 Task: Open Card PPC Ad Campaign in Board Customer Satisfaction Survey Design and Analysis to Workspace Content Strategy and add a team member Softage.1@softage.net, a label Red, a checklist Employee Satisfaction Survey, an attachment from your onedrive, a color Red and finally, add a card description 'Schedule meeting with potential partner company' and a comment 'We should approach this task with a sense of experimentation and exploration, willing to try new things and take risks.'. Add a start date 'Jan 09, 1900' with a due date 'Jan 16, 1900'
Action: Mouse moved to (236, 445)
Screenshot: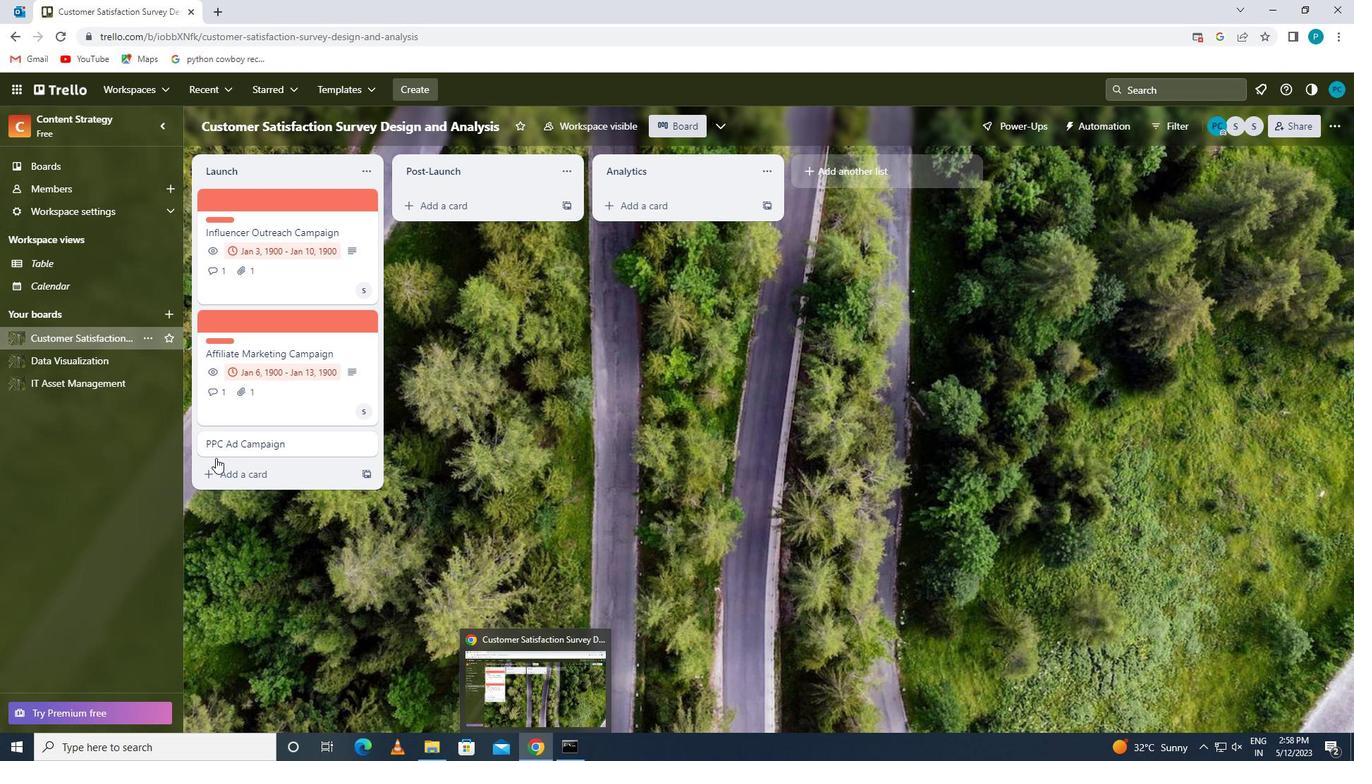 
Action: Mouse pressed left at (236, 445)
Screenshot: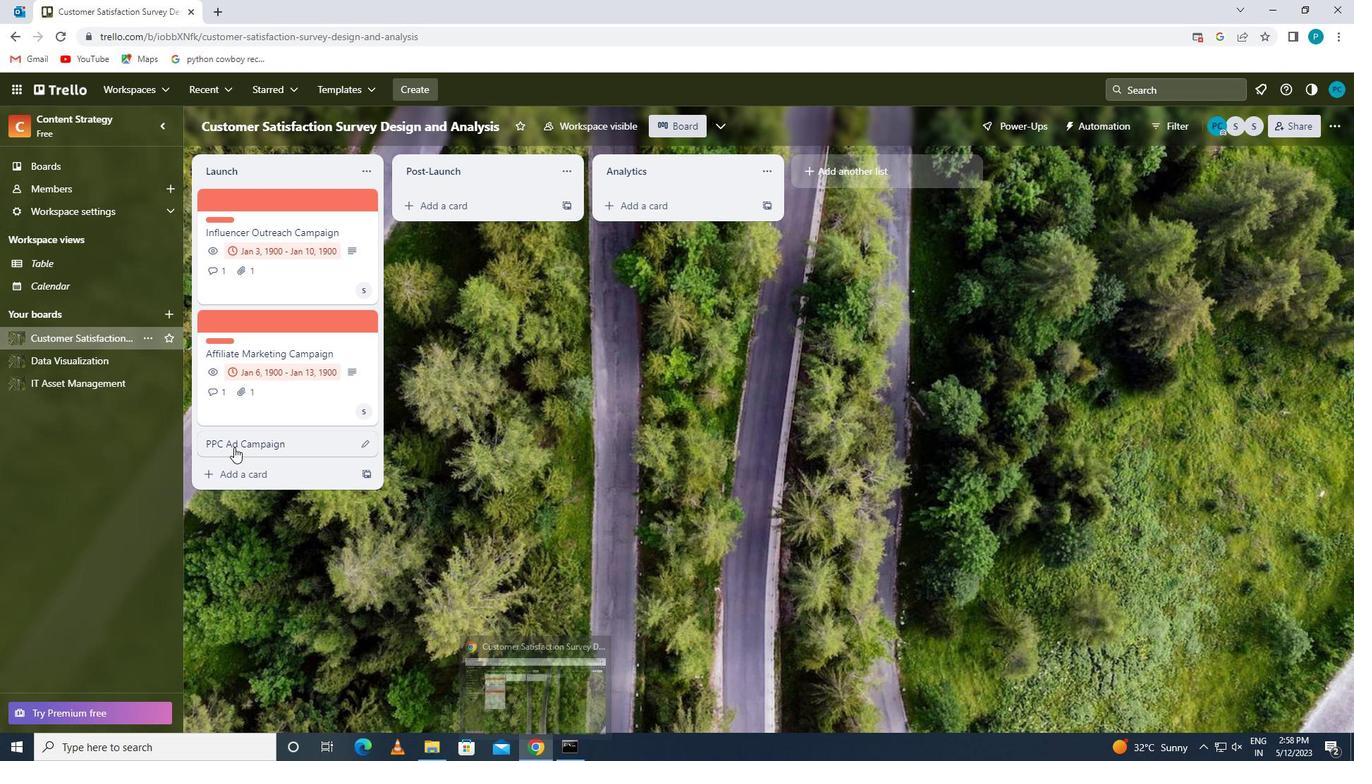 
Action: Mouse moved to (899, 255)
Screenshot: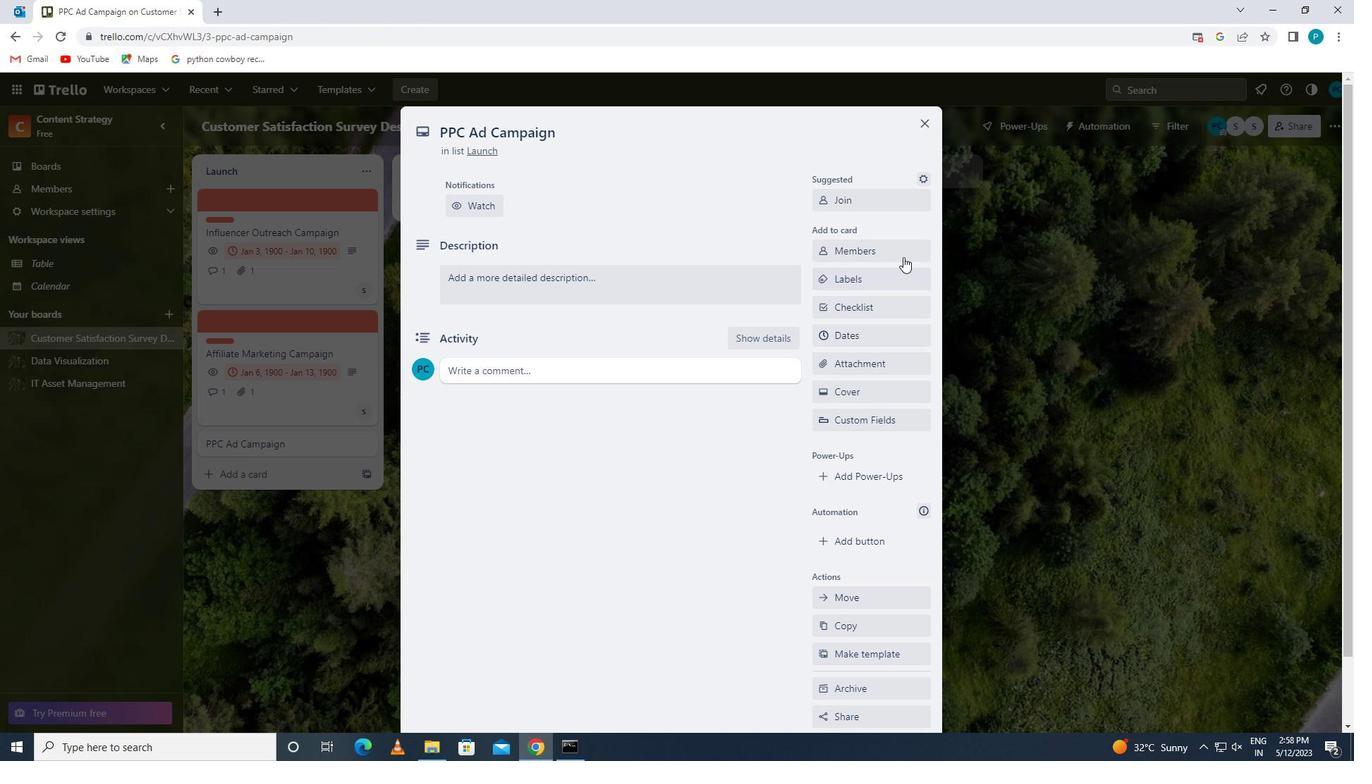 
Action: Mouse pressed left at (899, 255)
Screenshot: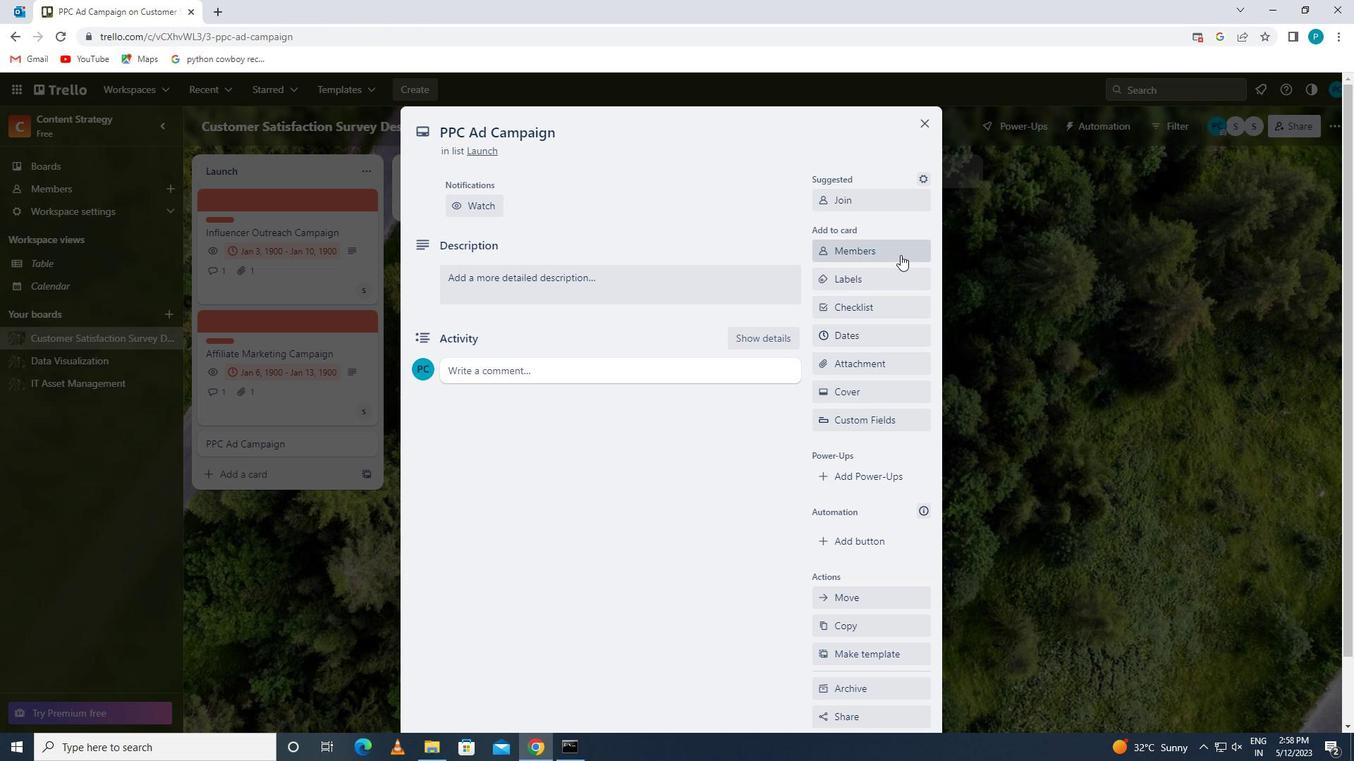 
Action: Mouse moved to (899, 315)
Screenshot: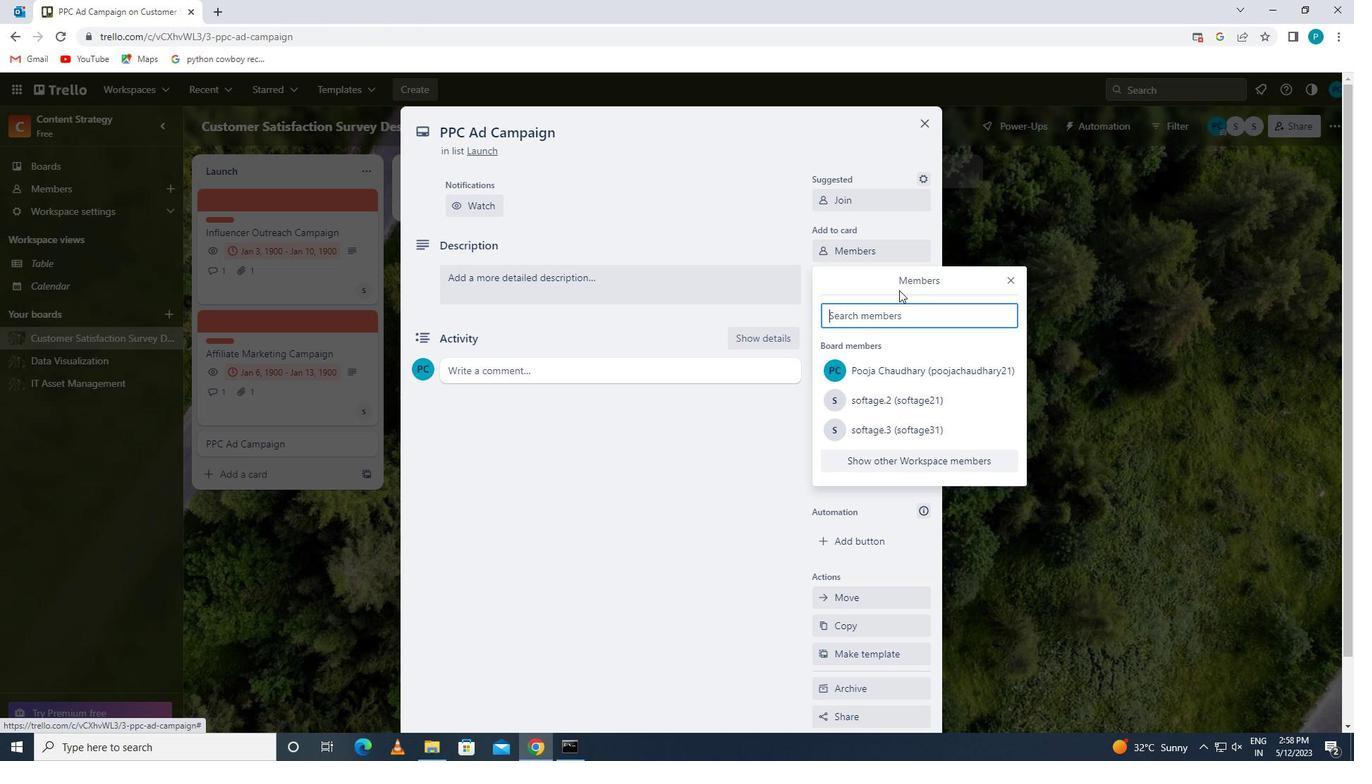 
Action: Mouse pressed left at (899, 315)
Screenshot: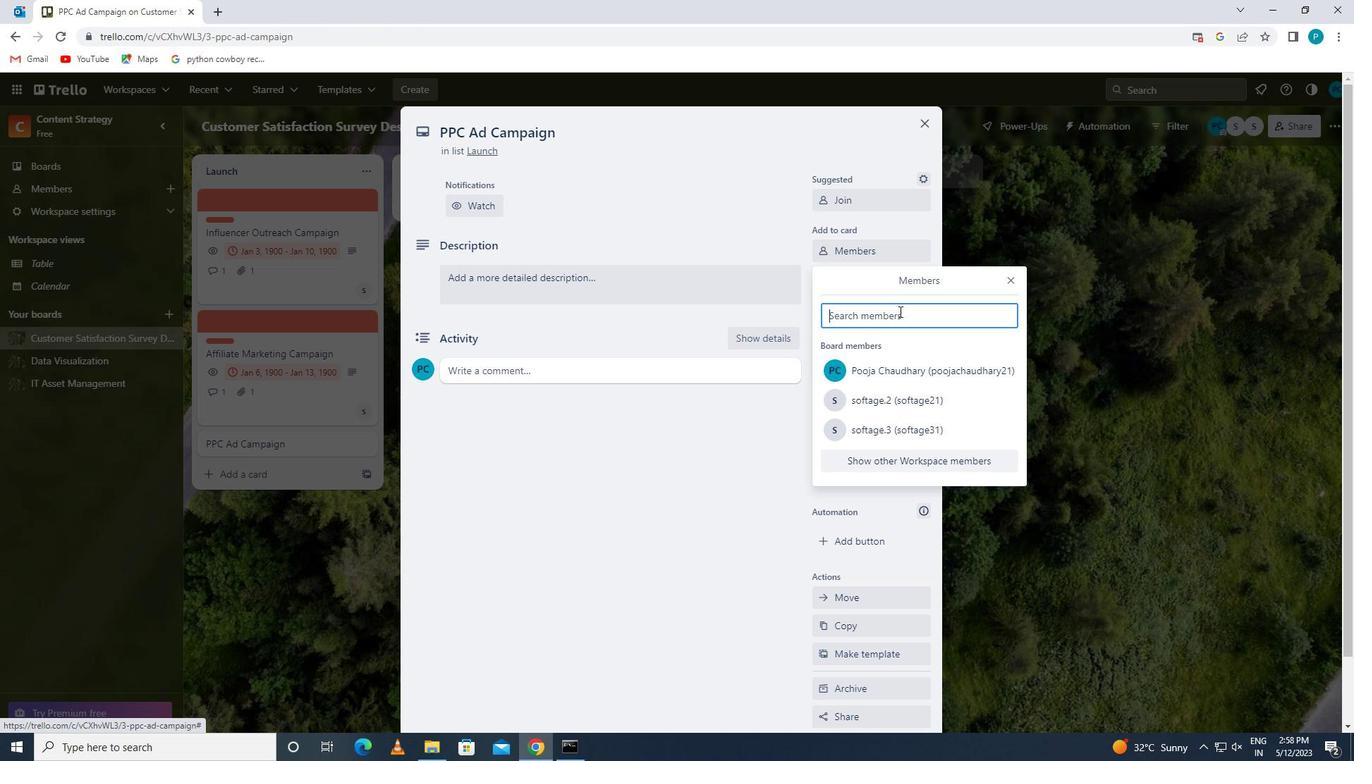 
Action: Key pressed <Key.caps_lock>s<Key.caps_lock>oftage.1
Screenshot: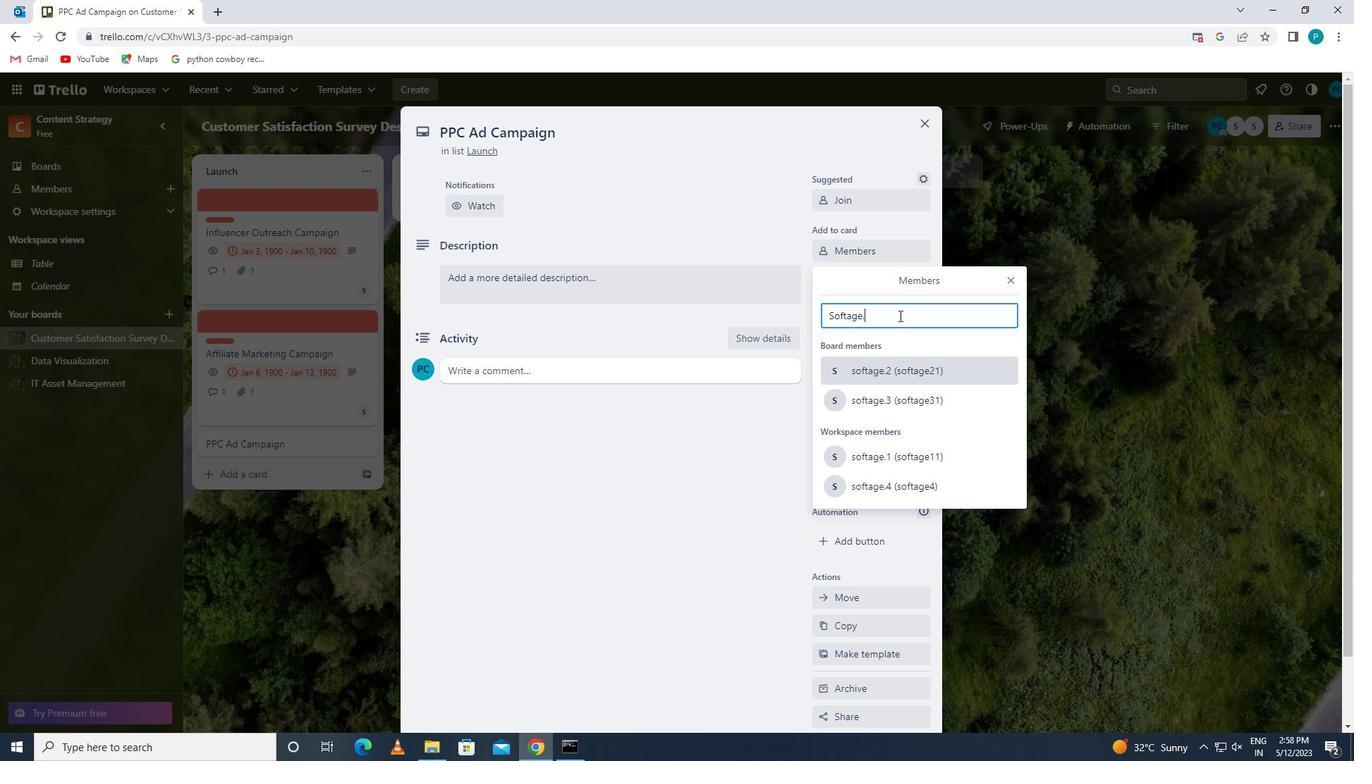 
Action: Mouse moved to (937, 445)
Screenshot: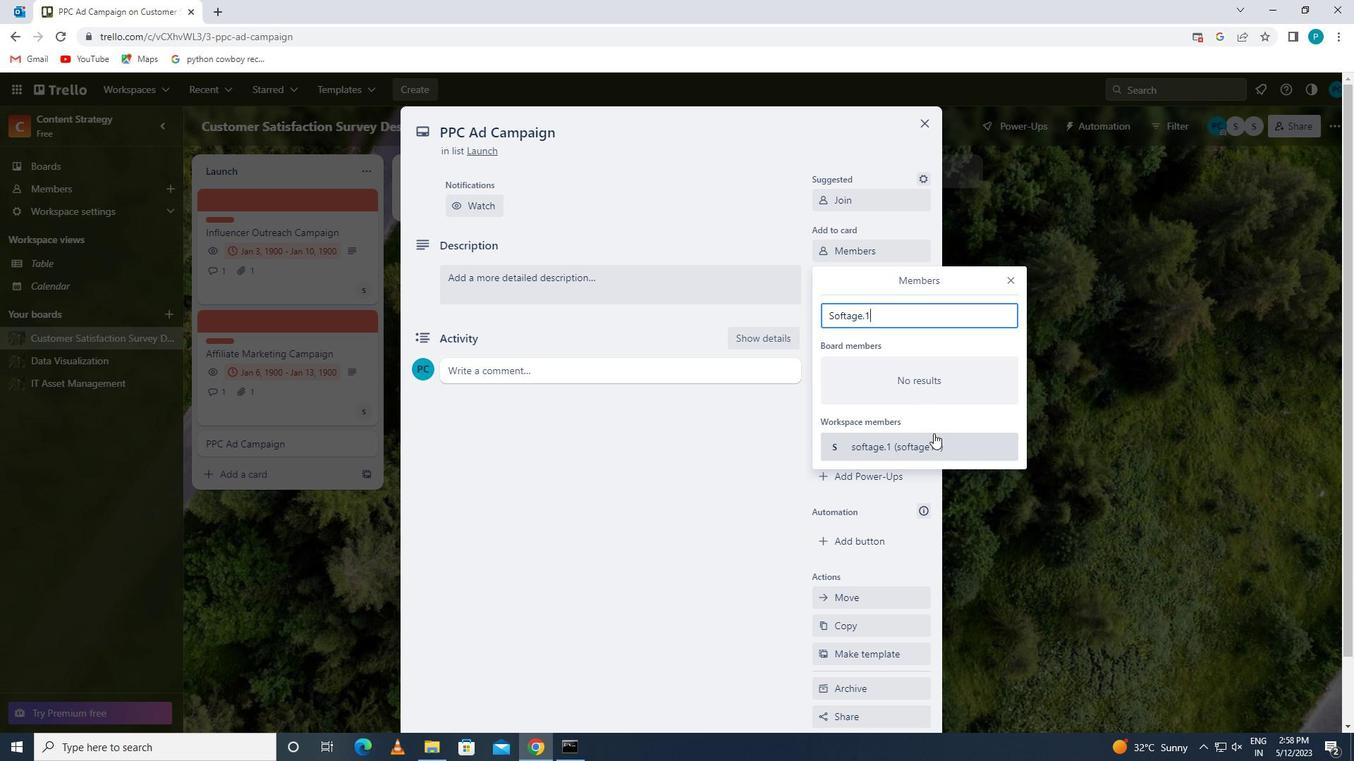 
Action: Mouse pressed left at (937, 445)
Screenshot: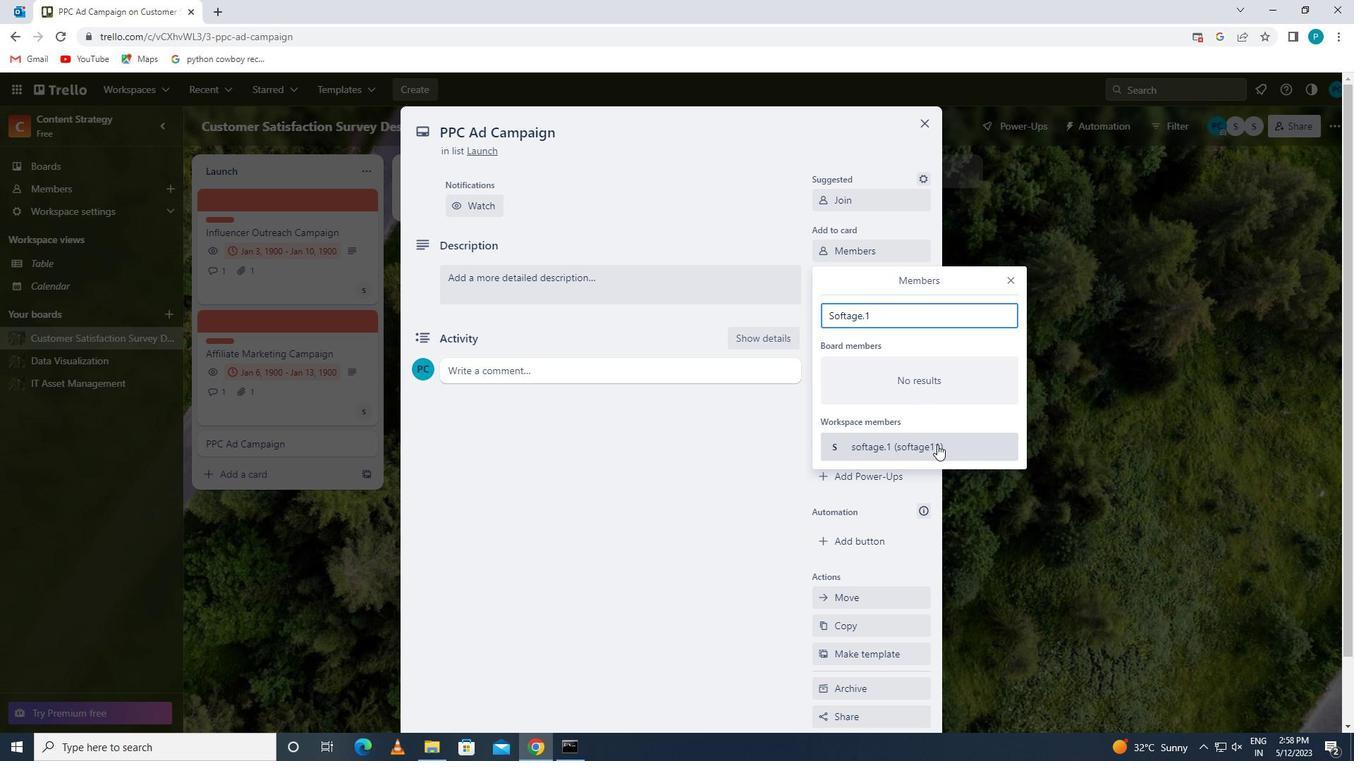 
Action: Mouse moved to (1013, 271)
Screenshot: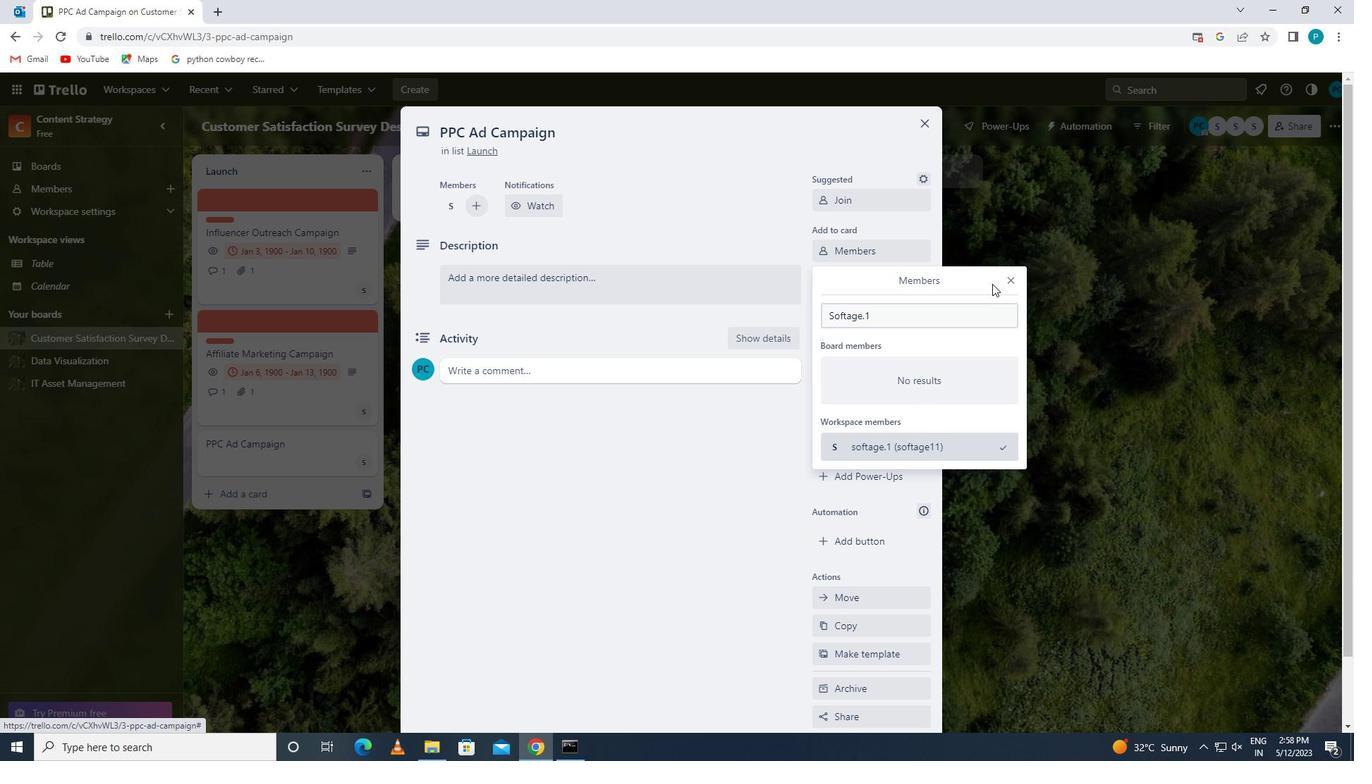 
Action: Mouse pressed left at (1013, 271)
Screenshot: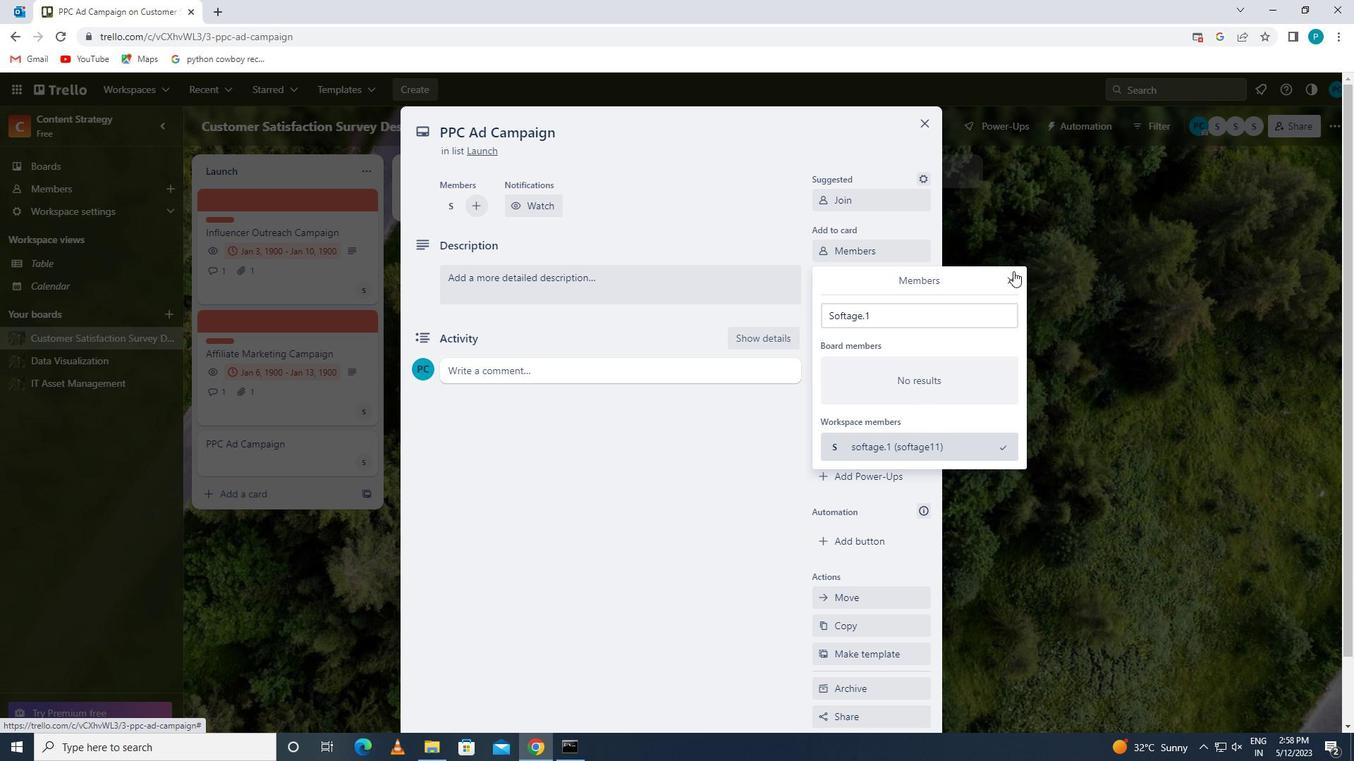 
Action: Mouse moved to (892, 285)
Screenshot: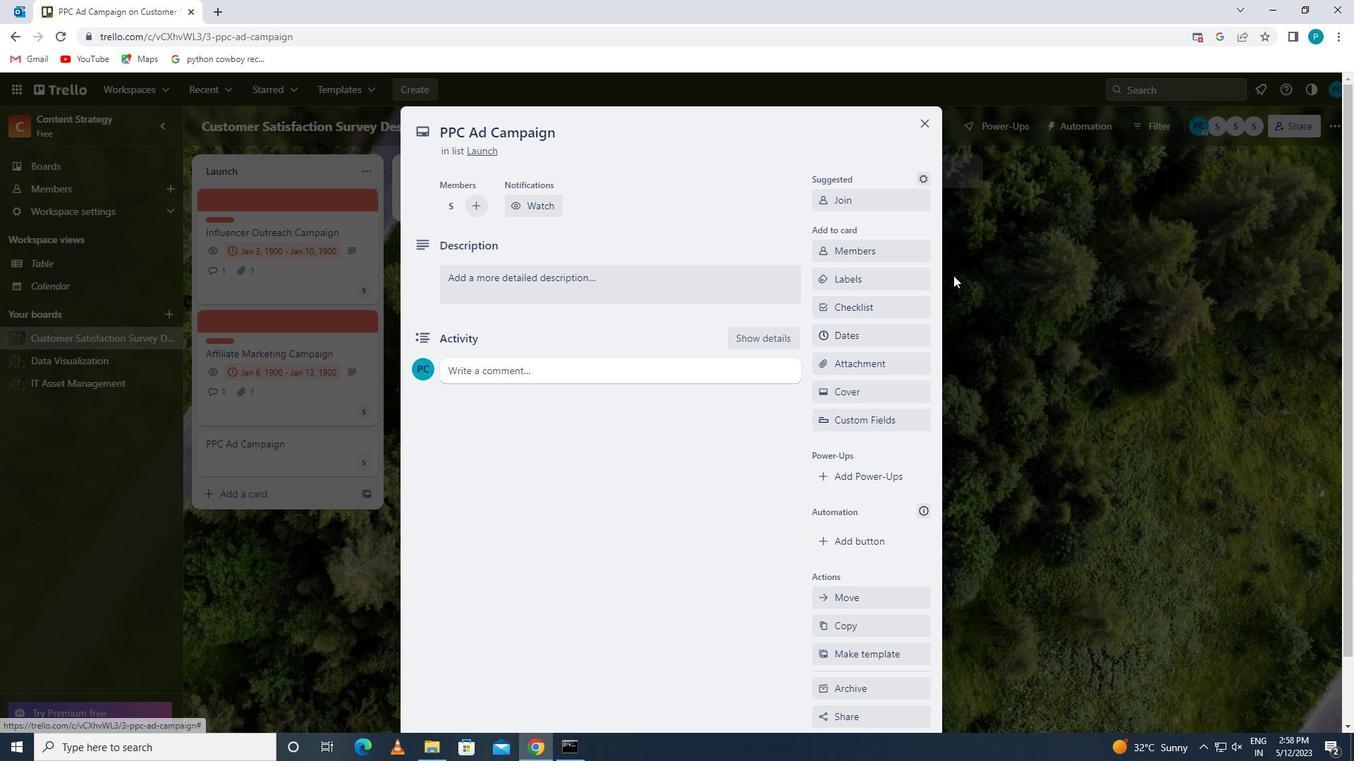
Action: Mouse pressed left at (892, 285)
Screenshot: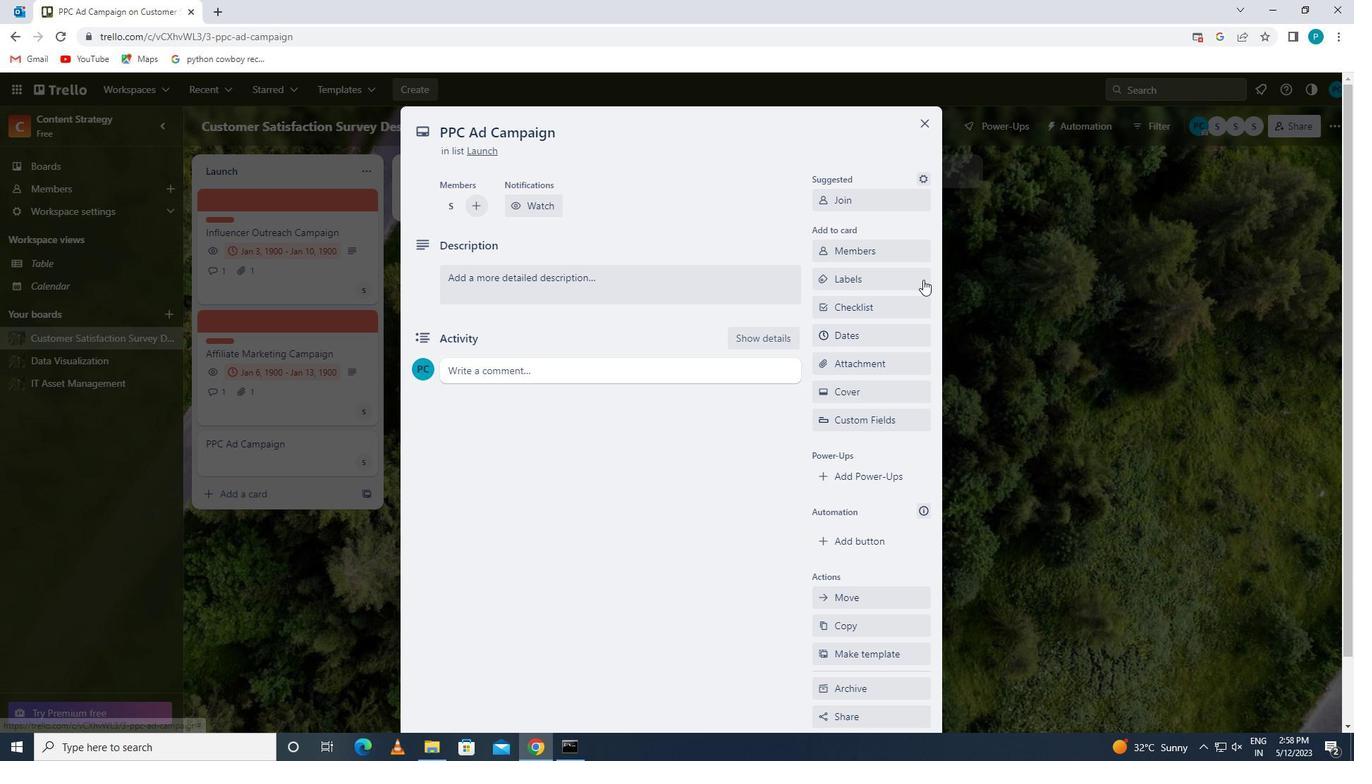 
Action: Mouse moved to (967, 558)
Screenshot: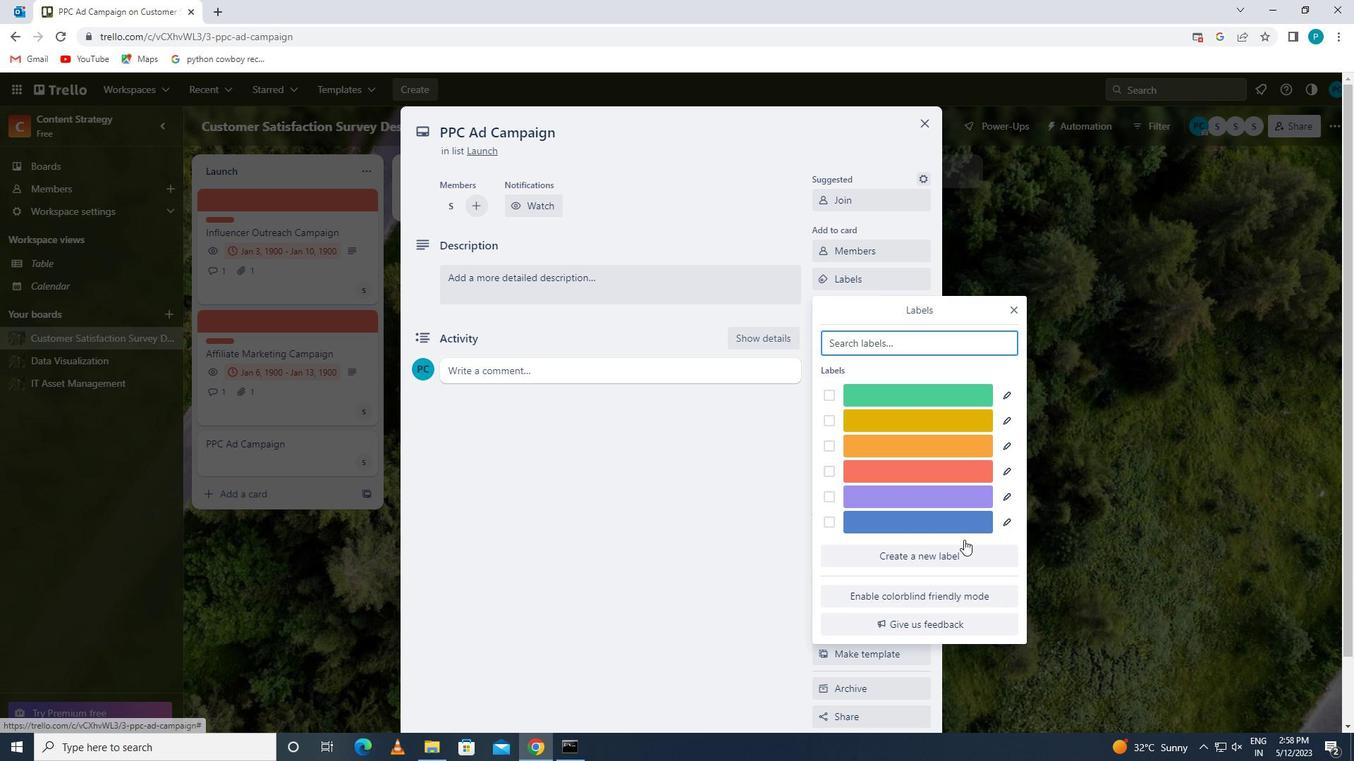
Action: Mouse pressed left at (967, 558)
Screenshot: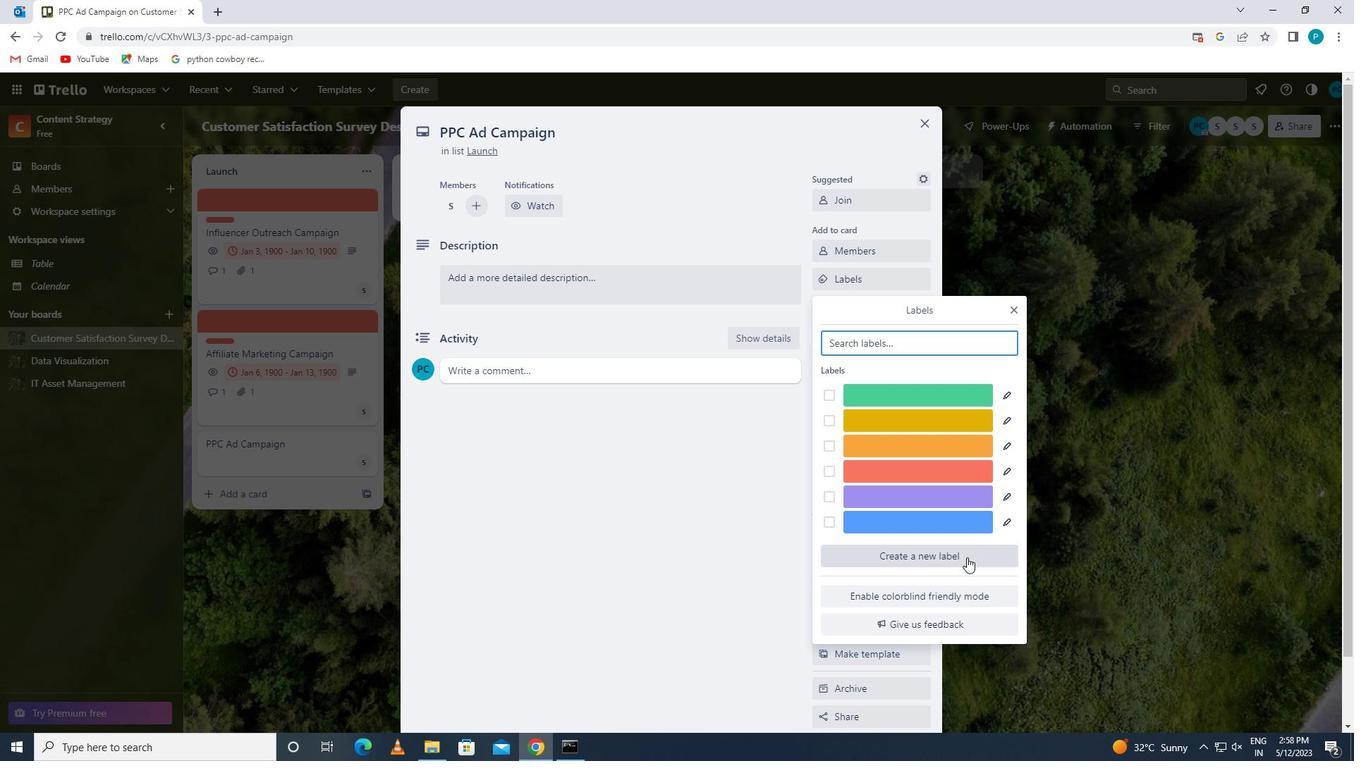 
Action: Mouse moved to (964, 514)
Screenshot: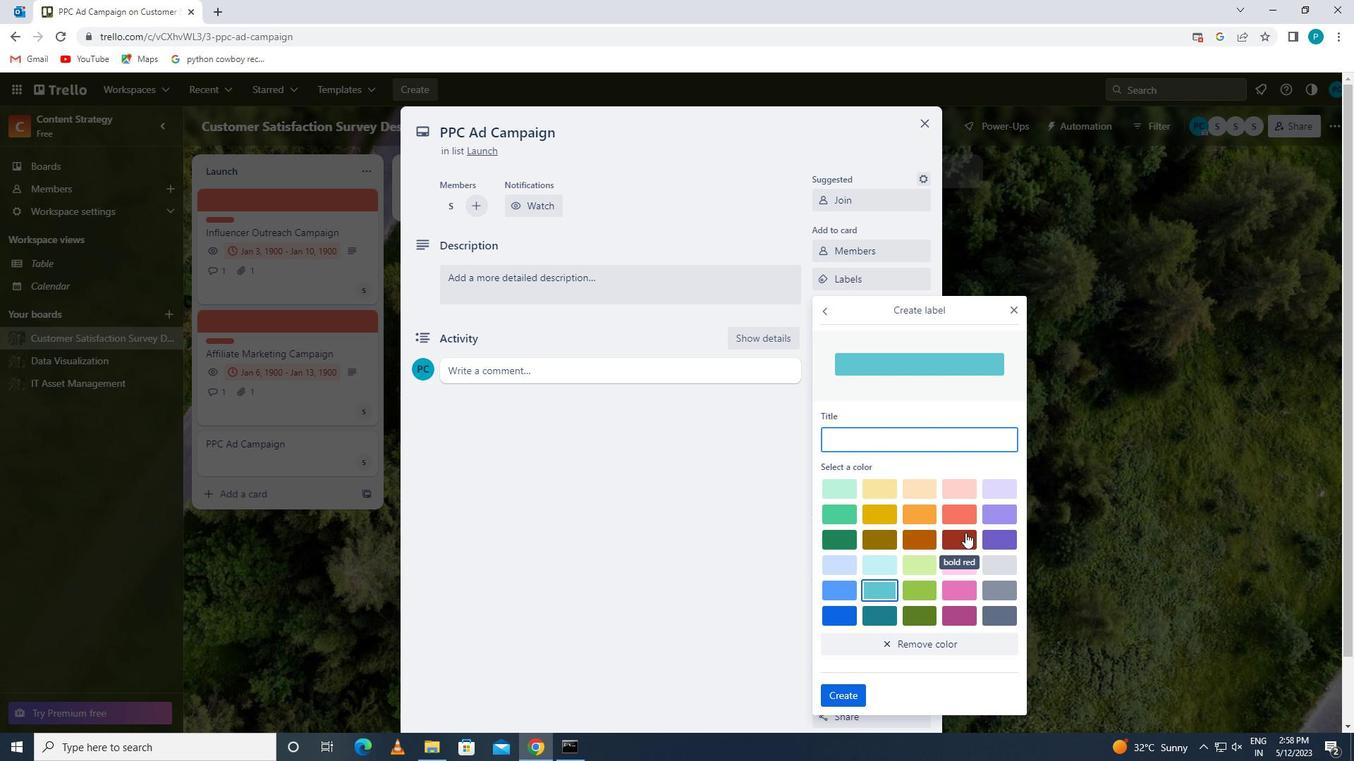 
Action: Mouse pressed left at (964, 514)
Screenshot: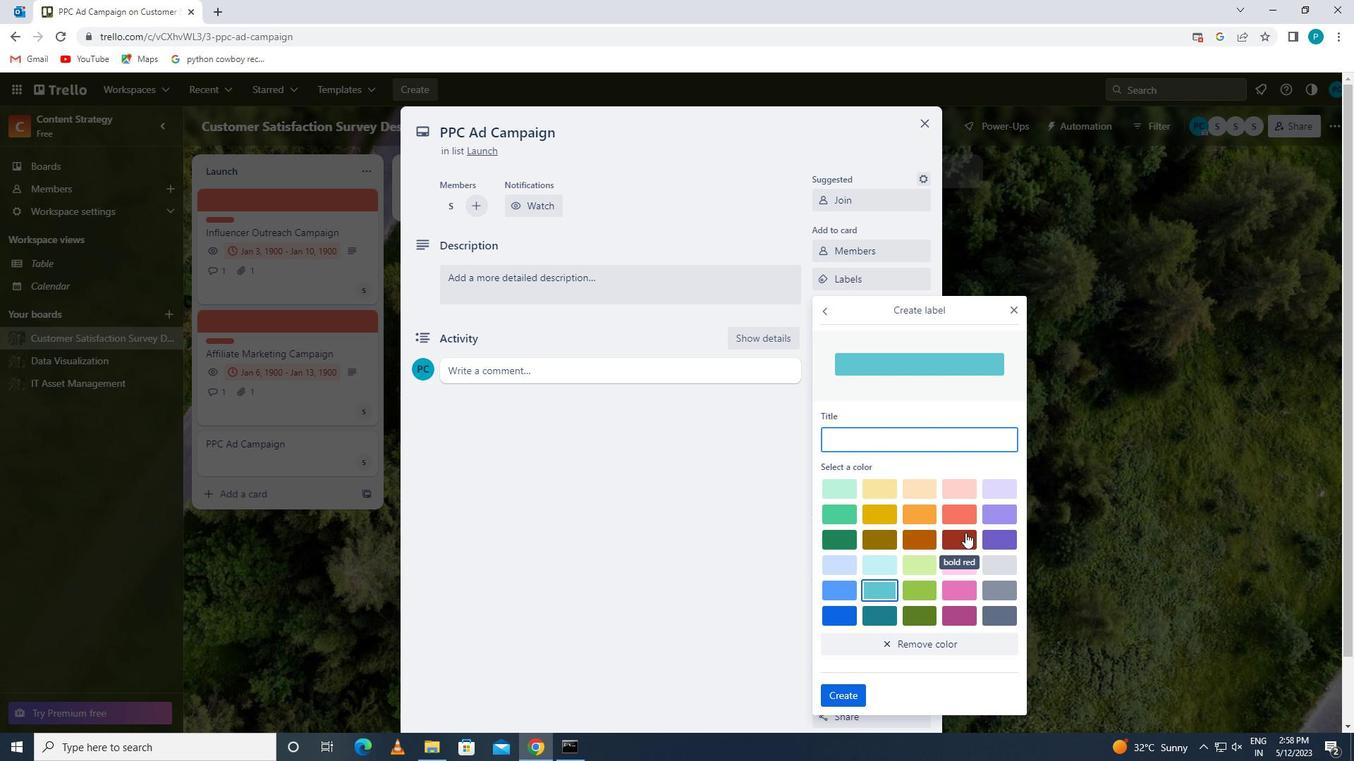 
Action: Mouse moved to (835, 693)
Screenshot: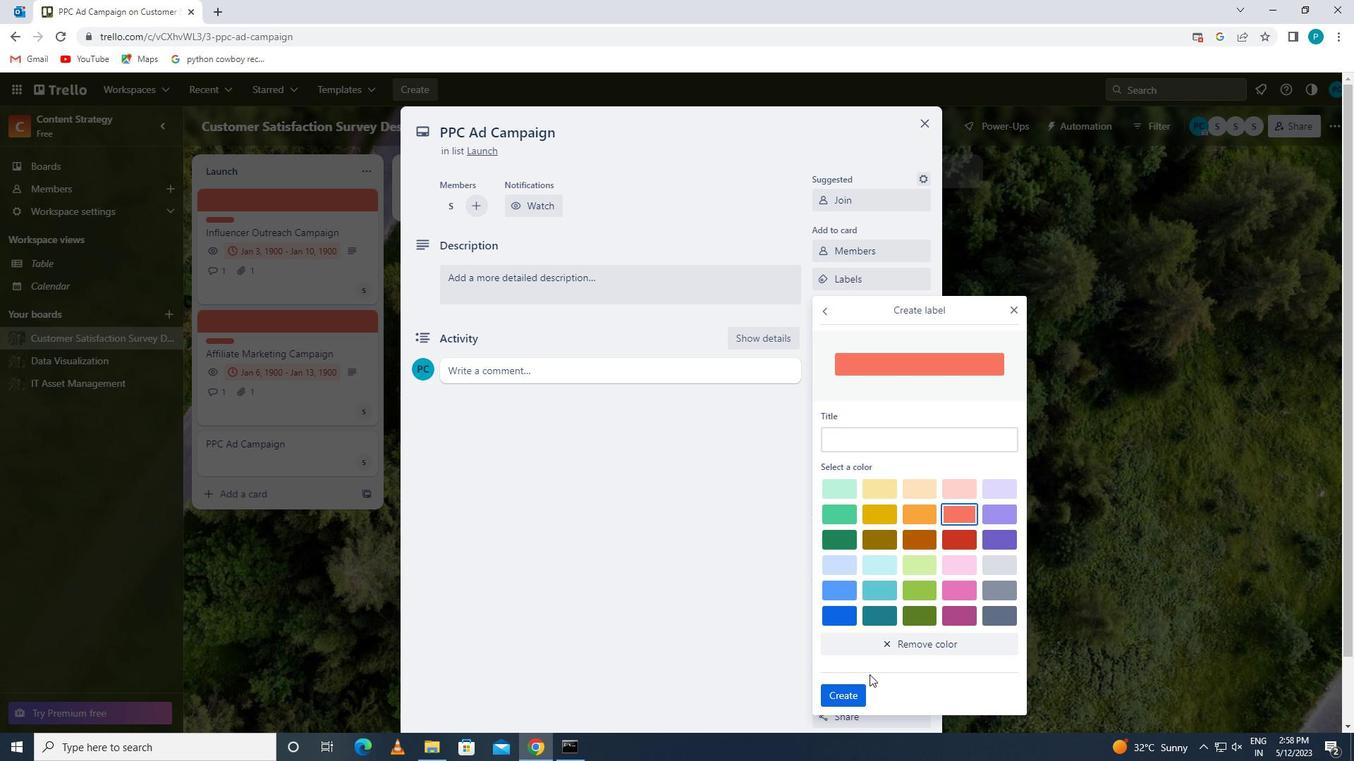 
Action: Mouse pressed left at (835, 693)
Screenshot: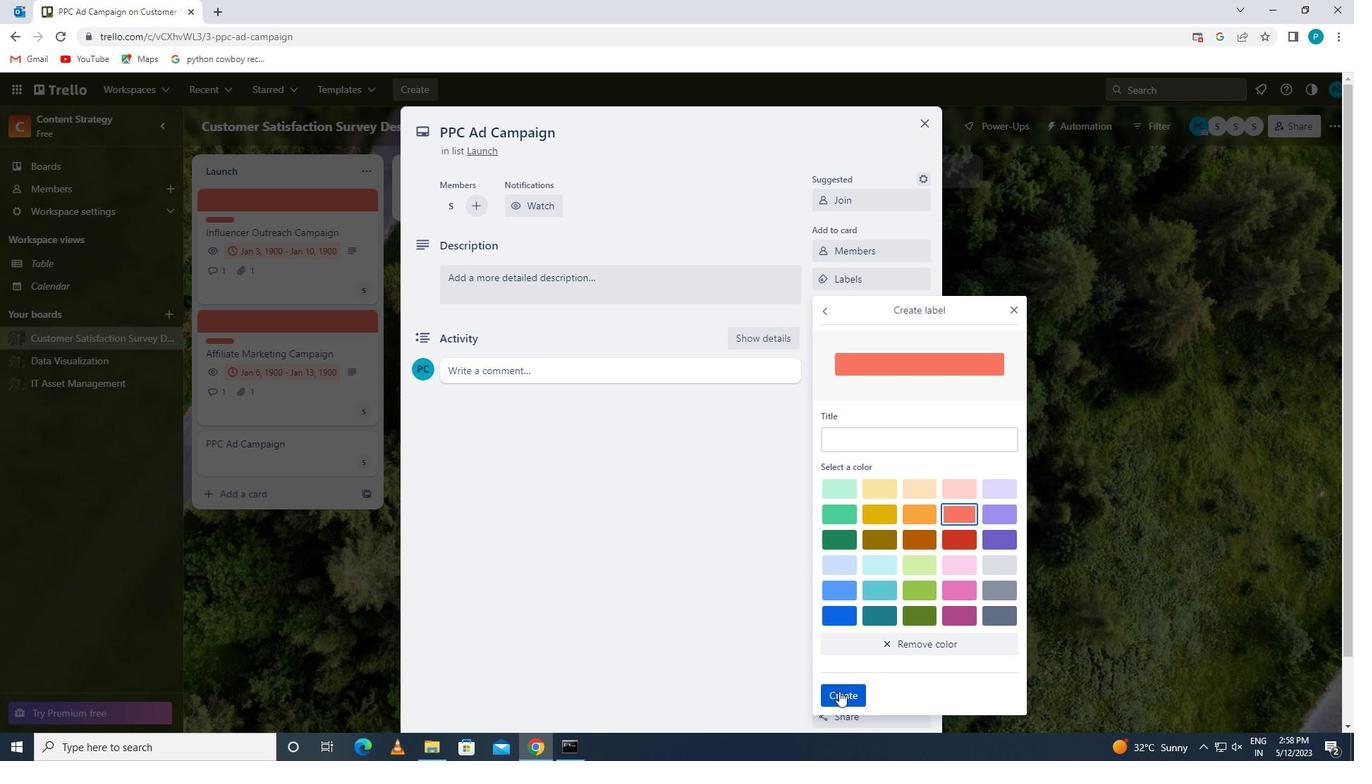 
Action: Mouse moved to (1010, 305)
Screenshot: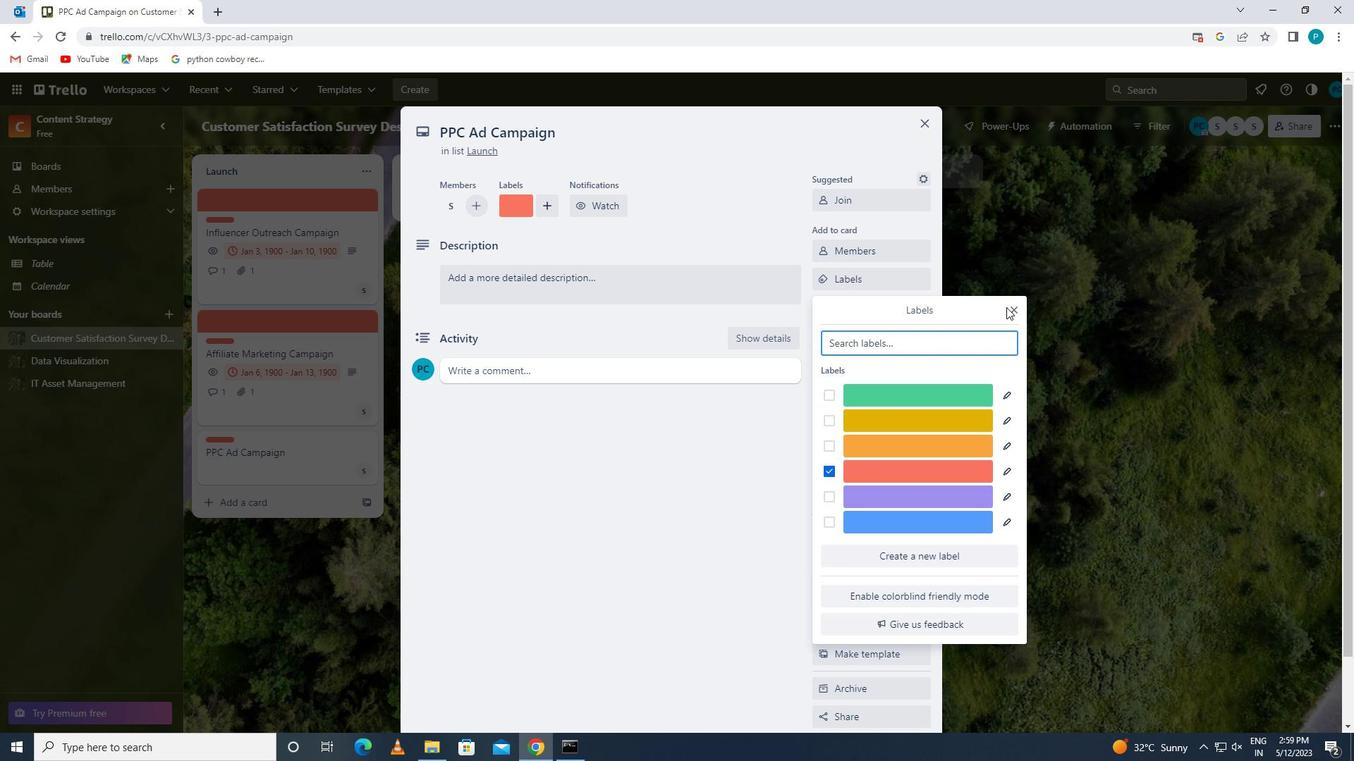 
Action: Mouse pressed left at (1010, 305)
Screenshot: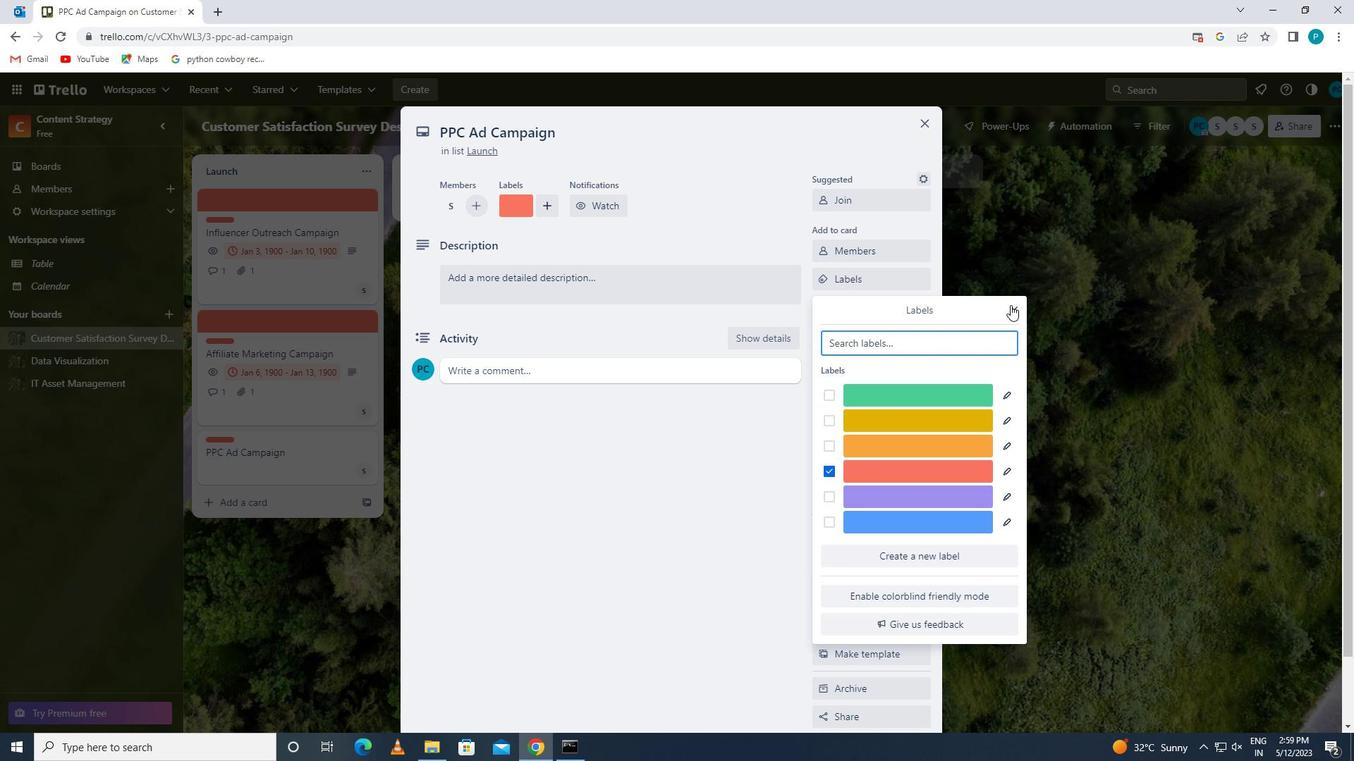 
Action: Mouse moved to (883, 299)
Screenshot: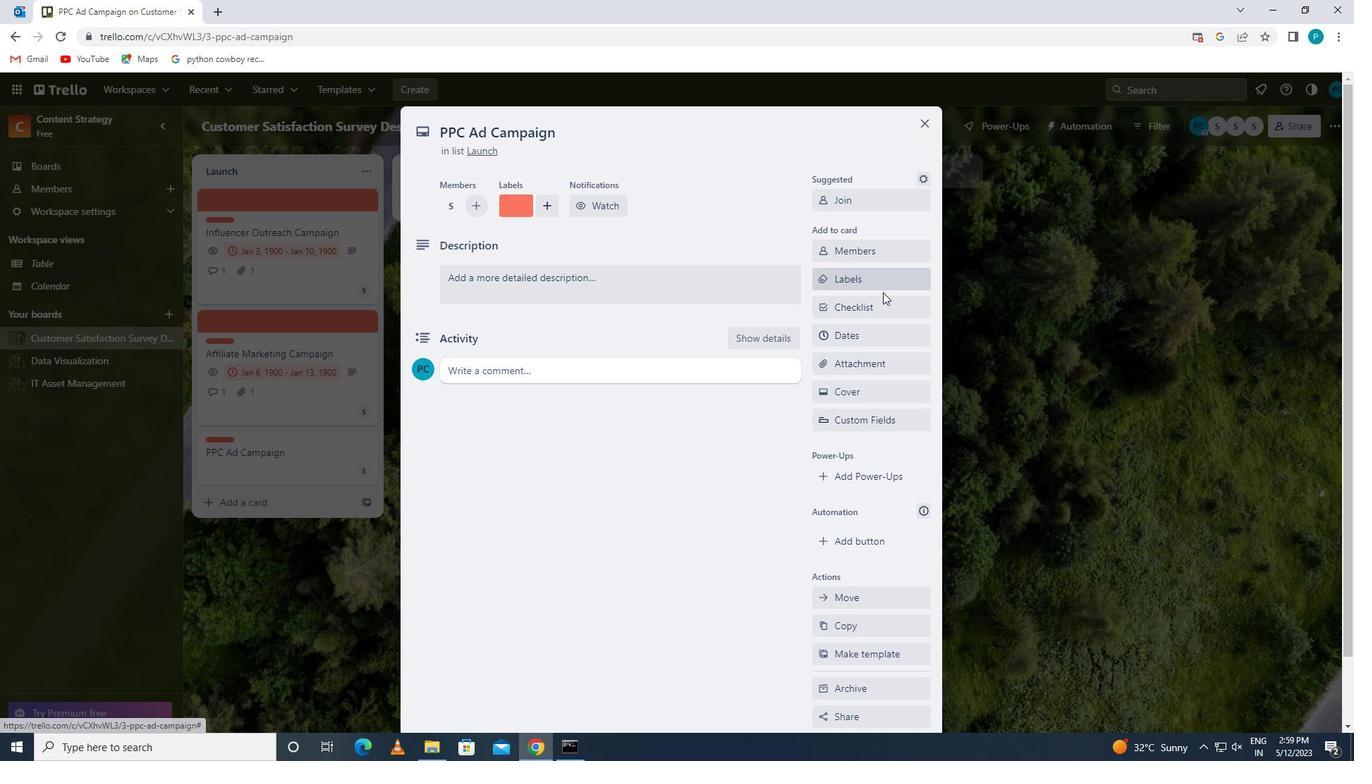 
Action: Mouse pressed left at (883, 299)
Screenshot: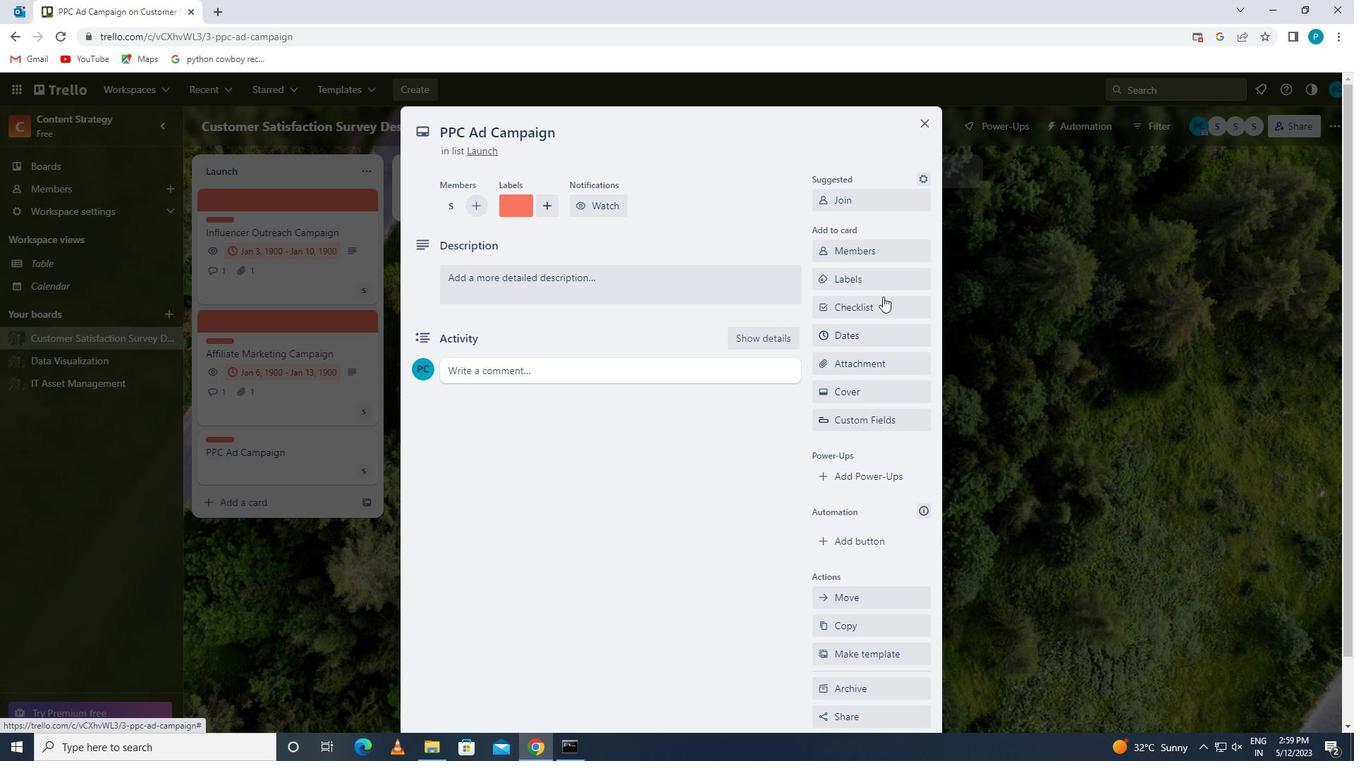 
Action: Key pressed <Key.caps_lock>s<Key.caps_lock>che<Key.backspace><Key.backspace><Key.backspace><Key.backspace><Key.backspace><Key.caps_lock>e
Screenshot: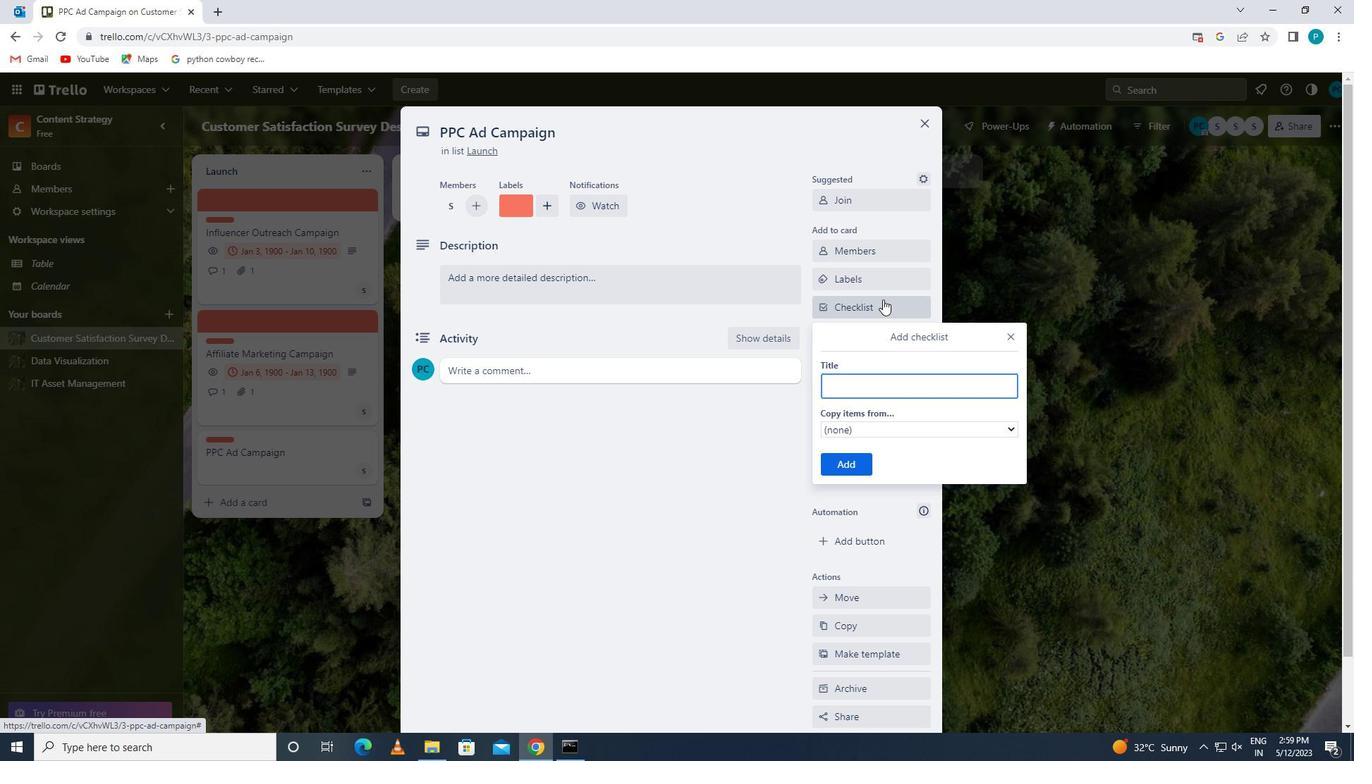 
Action: Mouse moved to (926, 451)
Screenshot: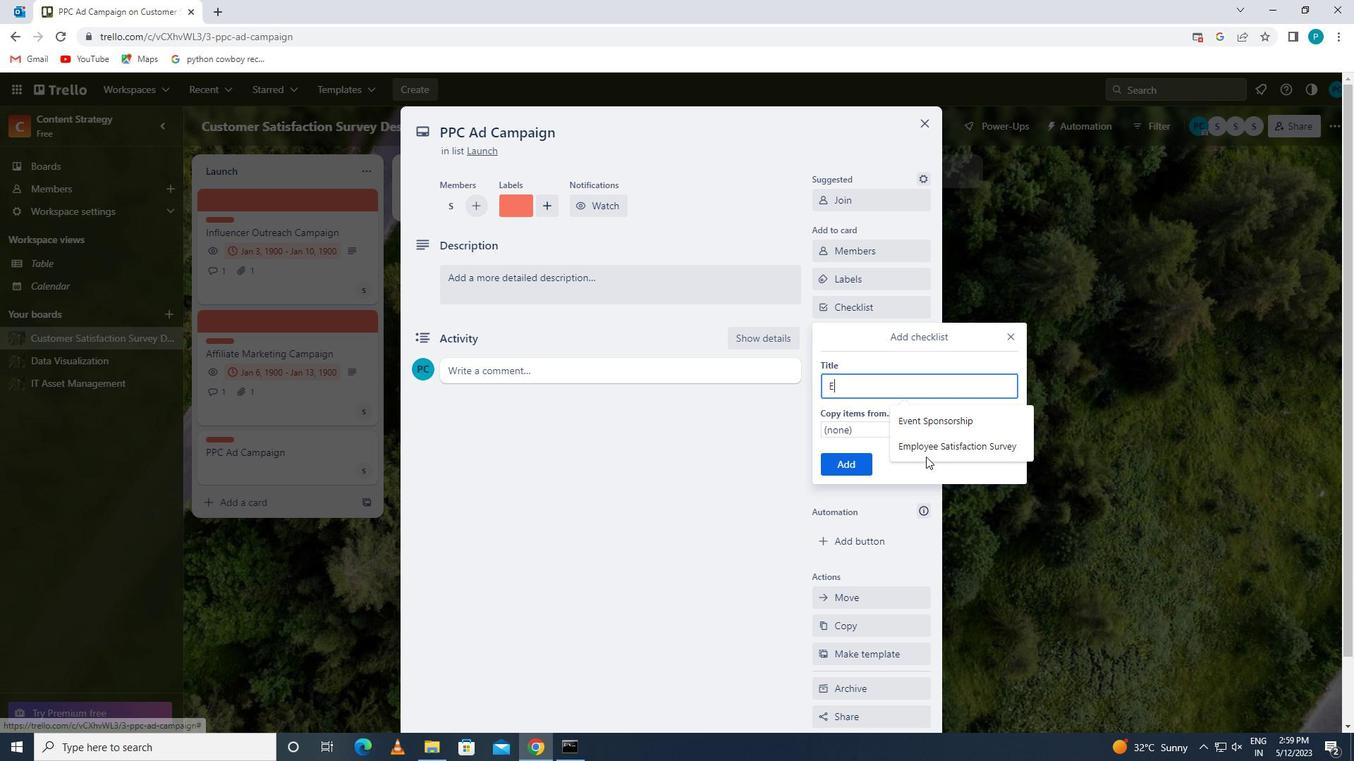 
Action: Mouse pressed left at (926, 451)
Screenshot: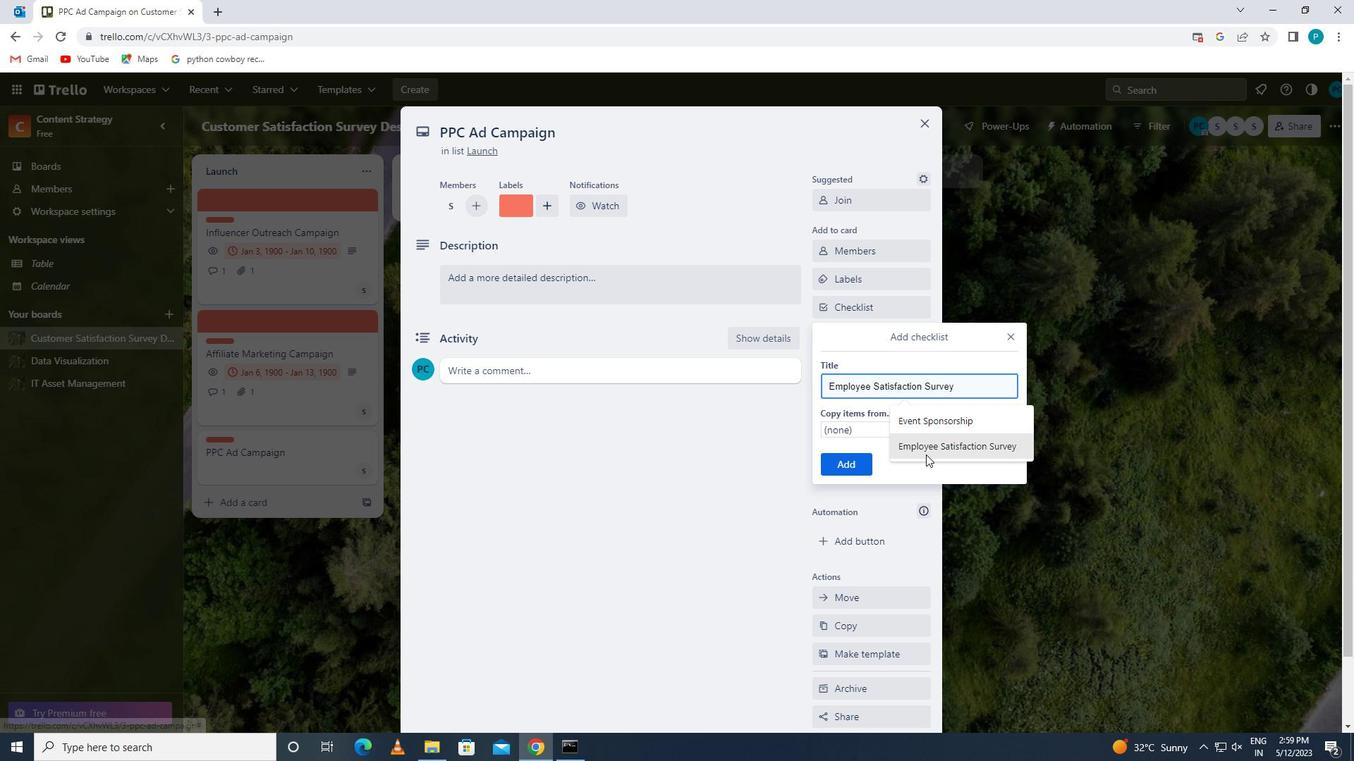 
Action: Mouse moved to (867, 464)
Screenshot: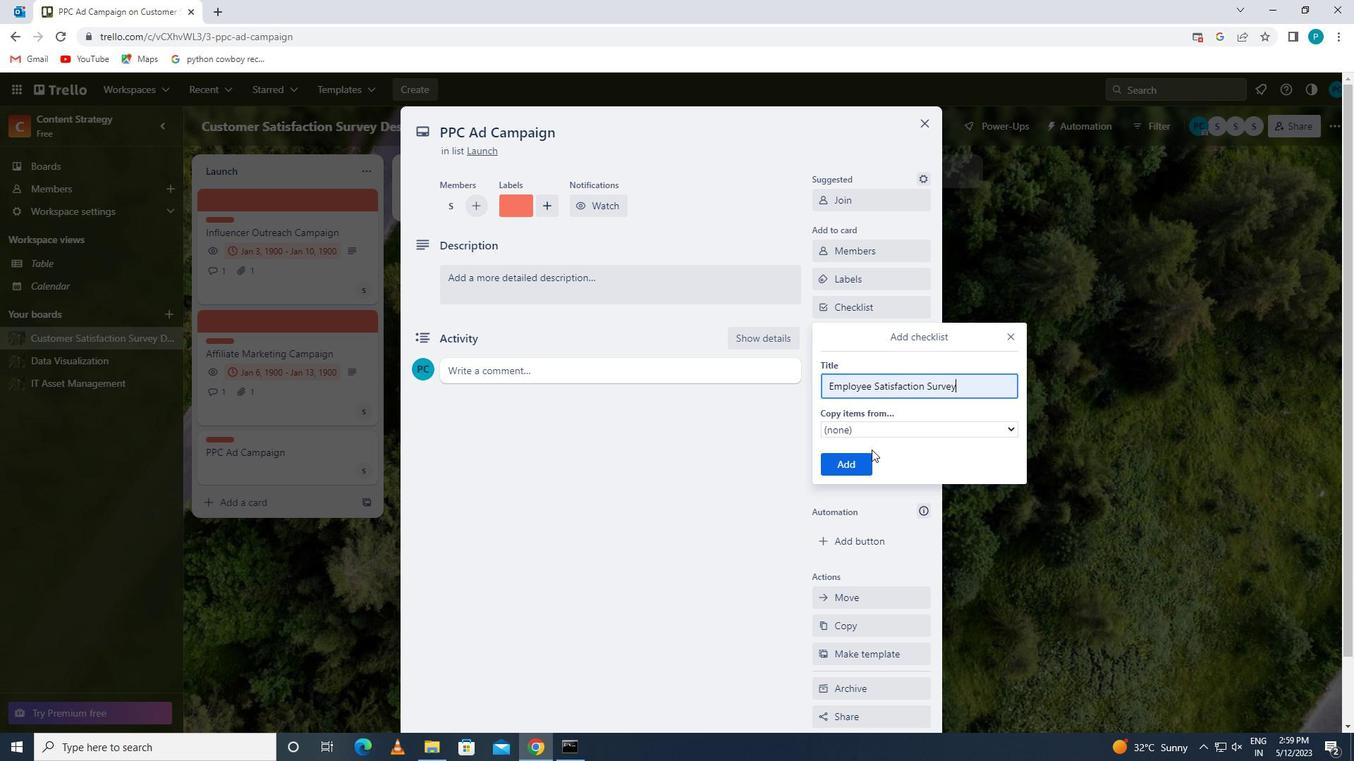 
Action: Mouse pressed left at (867, 464)
Screenshot: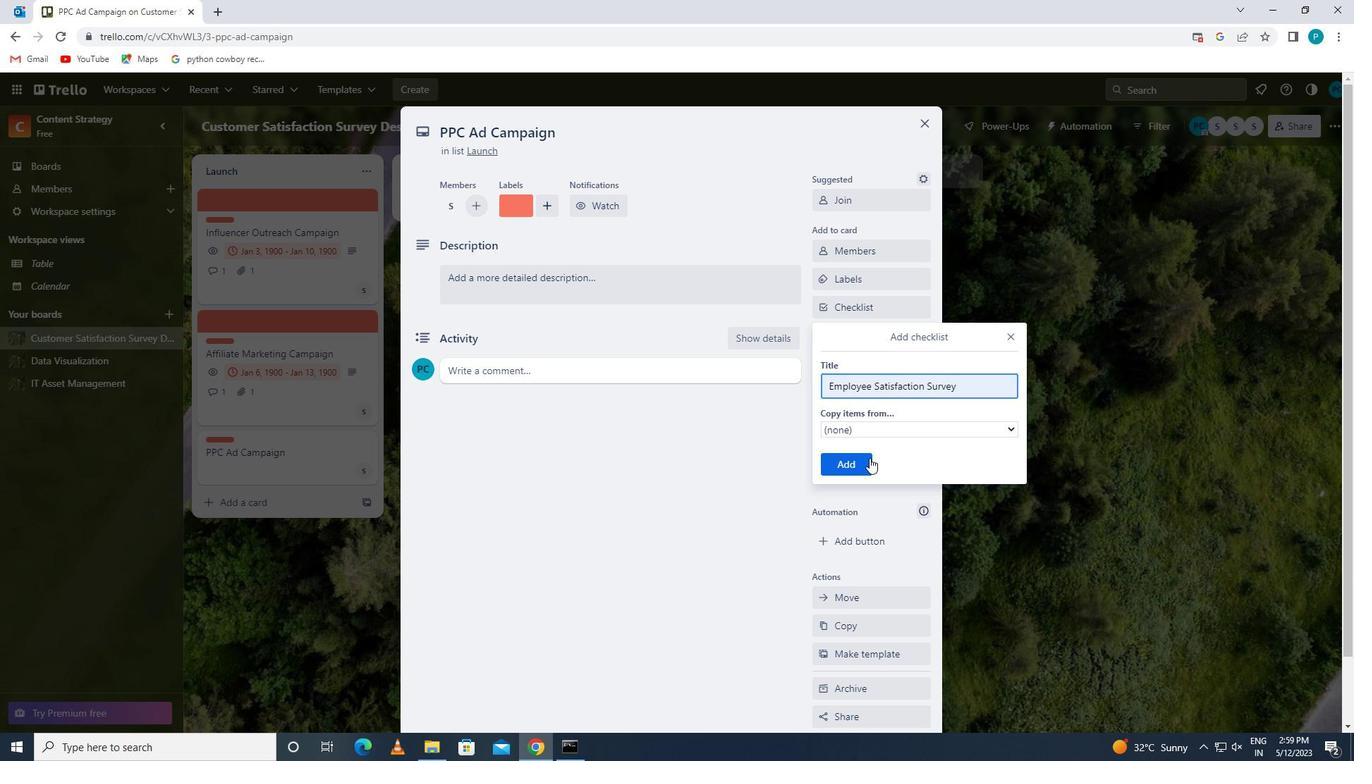
Action: Mouse moved to (864, 365)
Screenshot: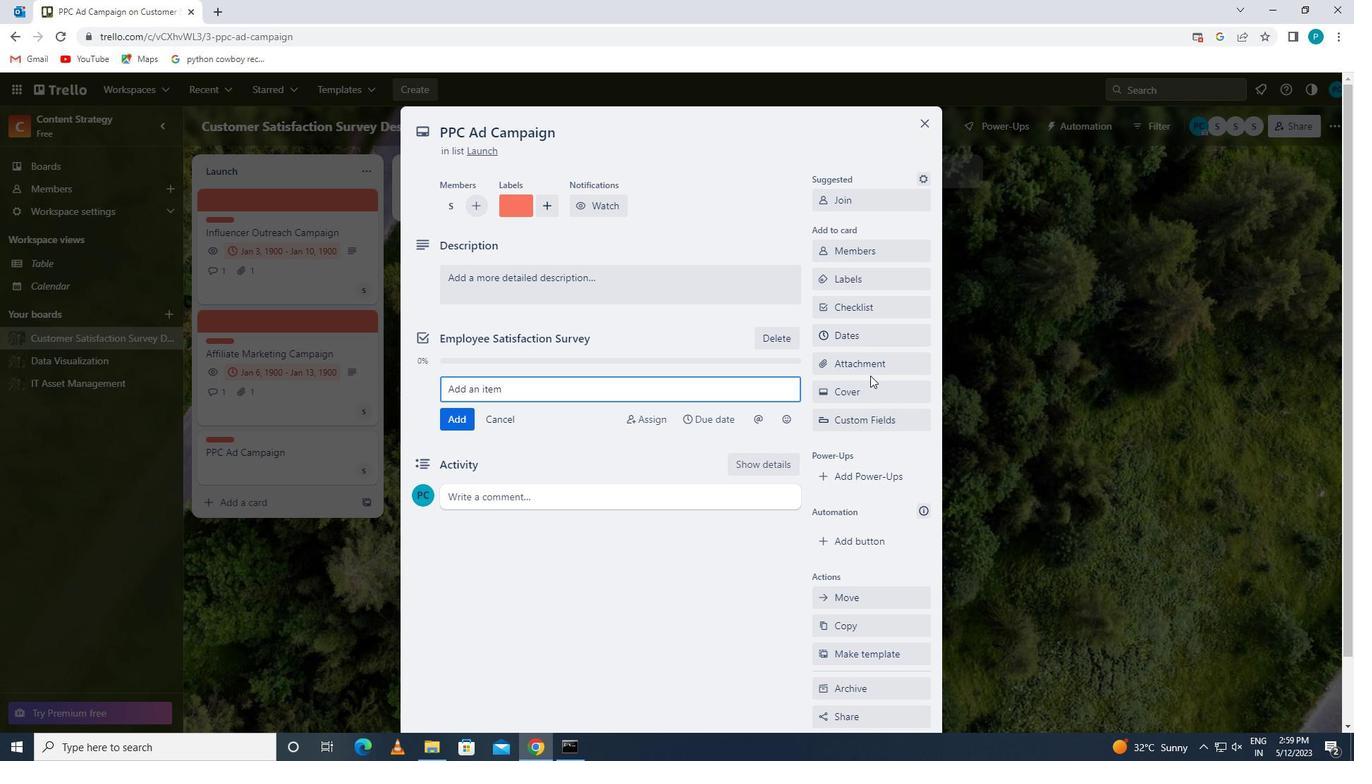 
Action: Mouse pressed left at (864, 365)
Screenshot: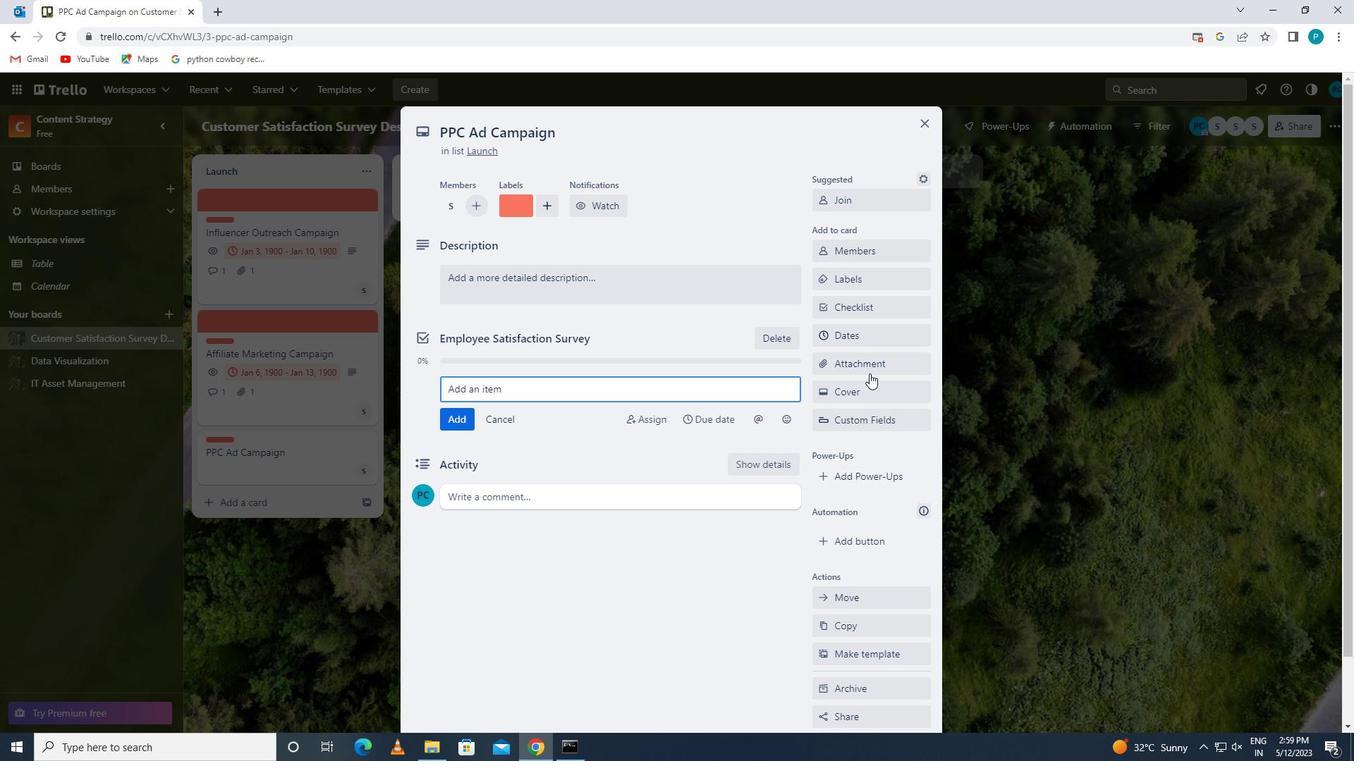 
Action: Mouse moved to (876, 535)
Screenshot: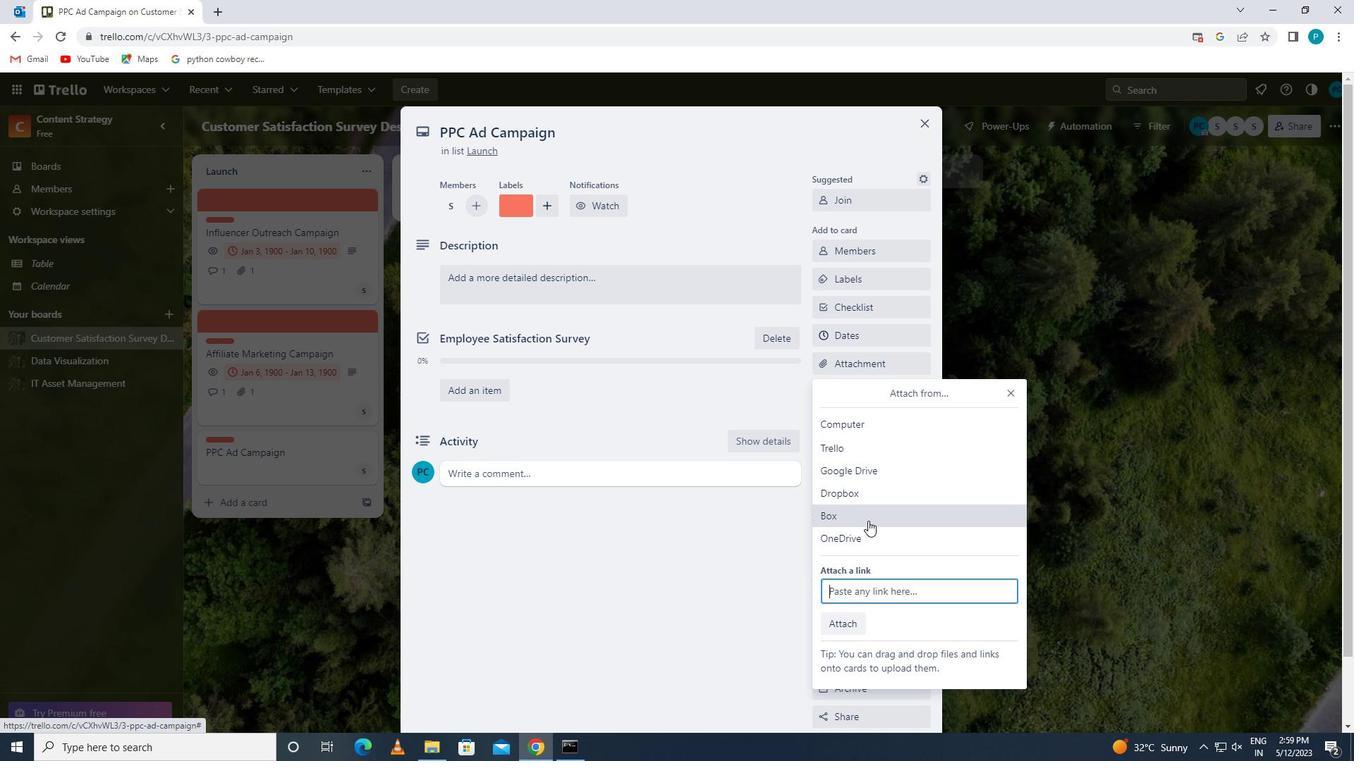 
Action: Mouse pressed left at (876, 535)
Screenshot: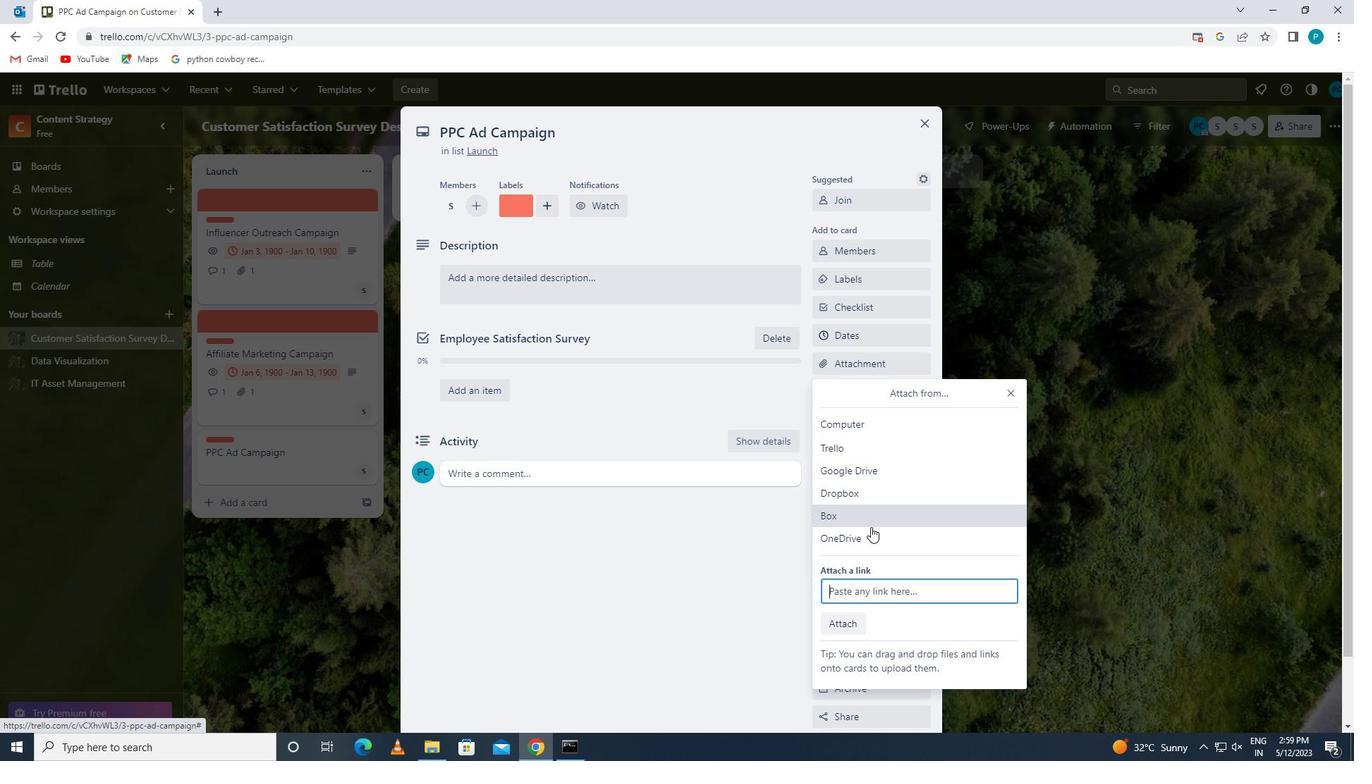 
Action: Mouse moved to (538, 280)
Screenshot: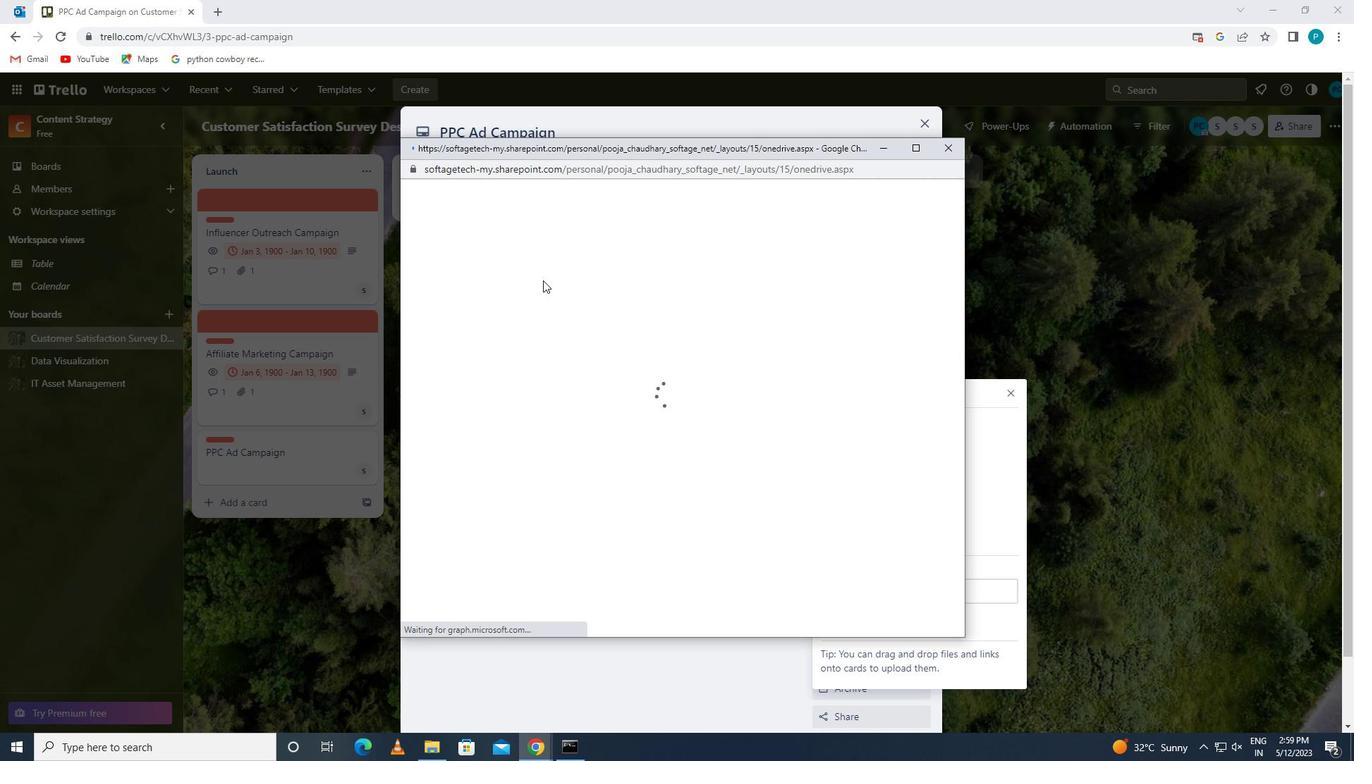 
Action: Mouse pressed left at (538, 280)
Screenshot: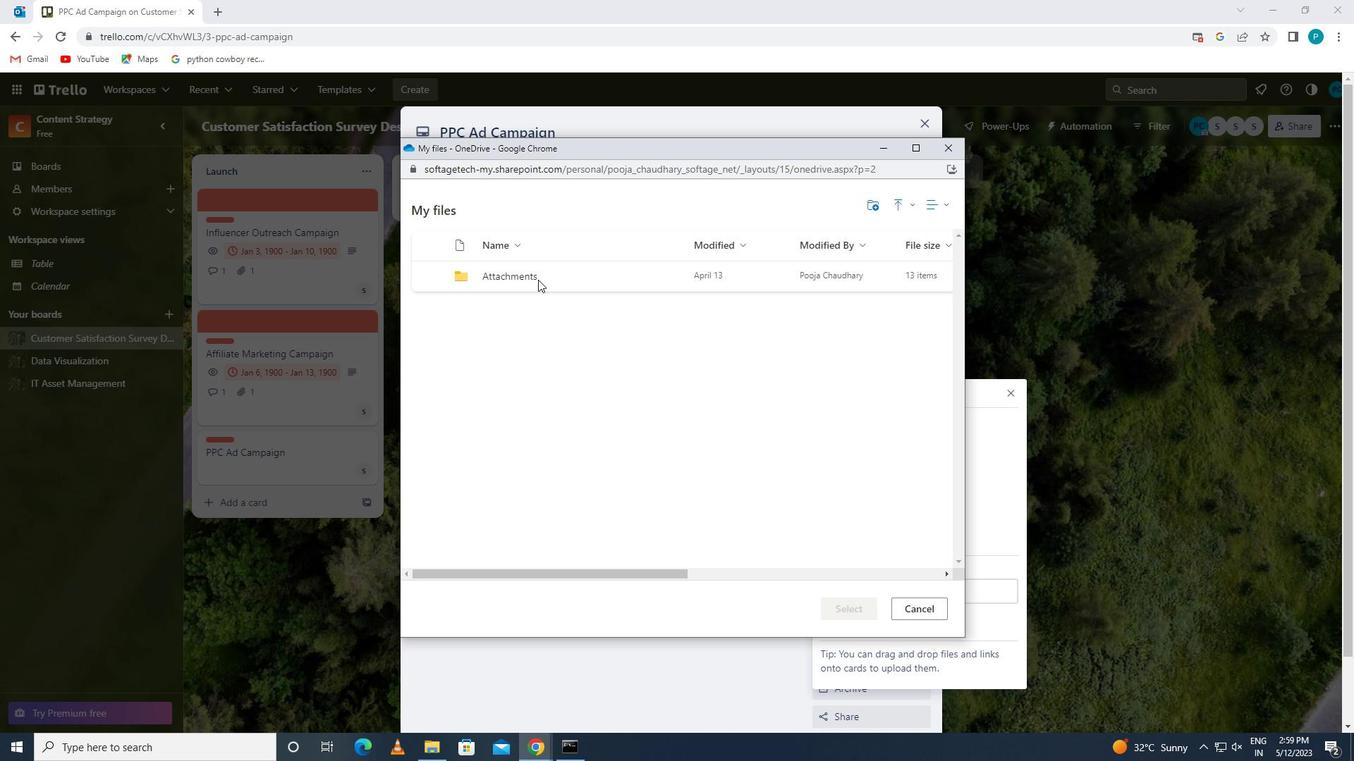 
Action: Mouse pressed left at (538, 280)
Screenshot: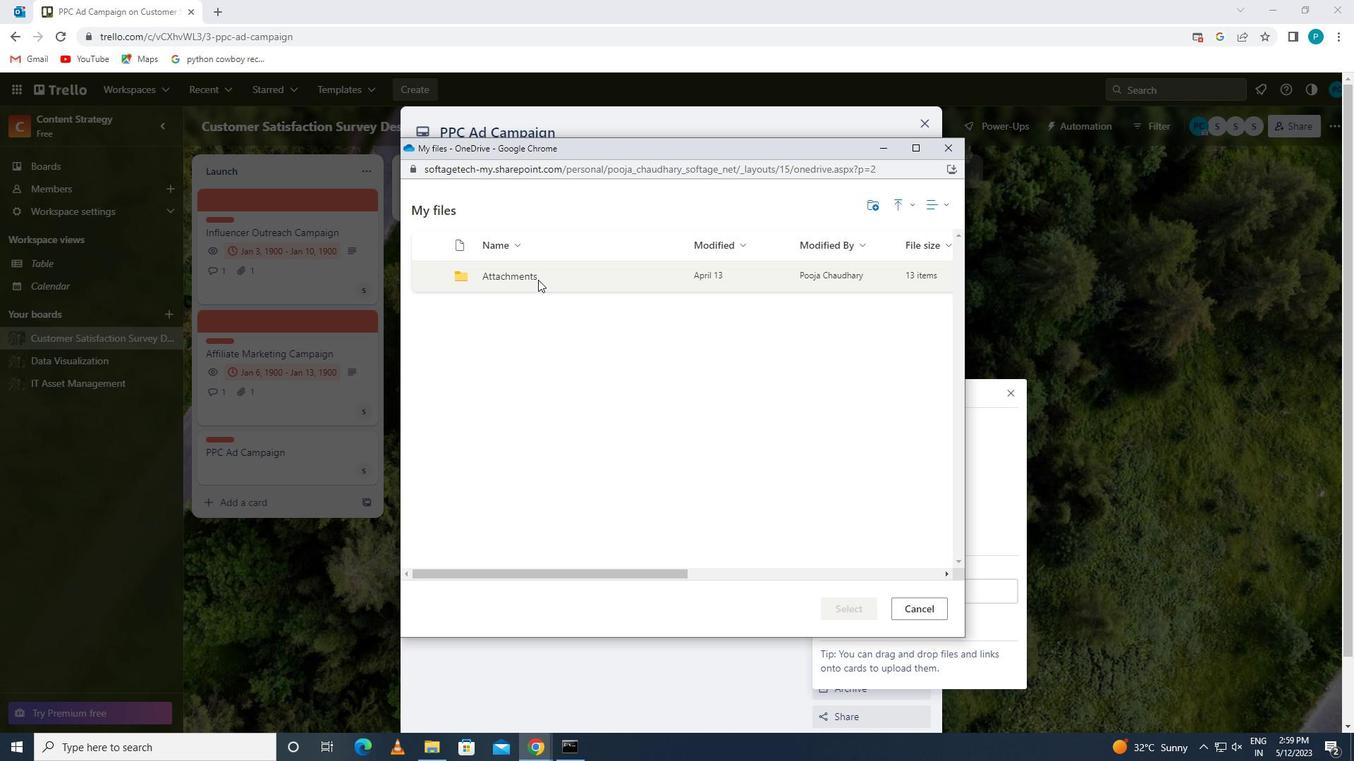 
Action: Mouse pressed left at (538, 280)
Screenshot: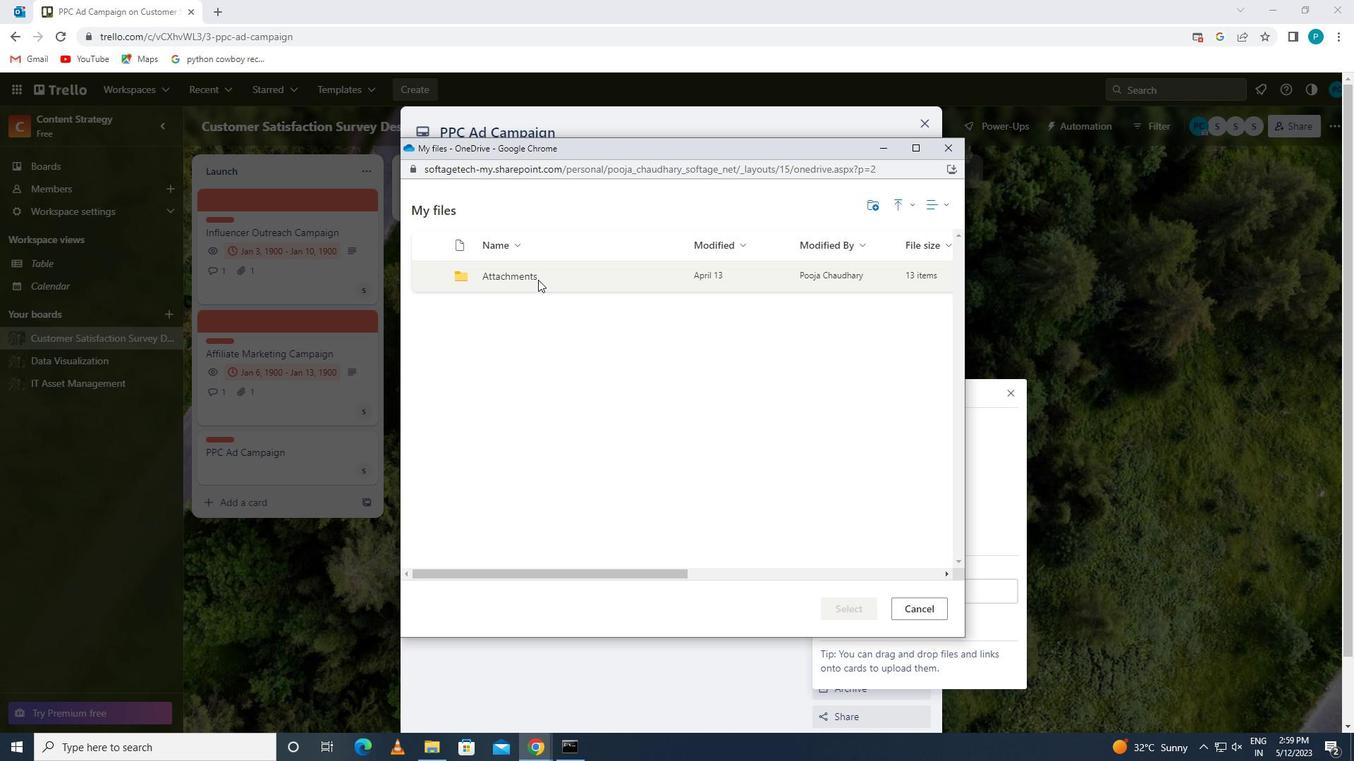 
Action: Mouse moved to (540, 416)
Screenshot: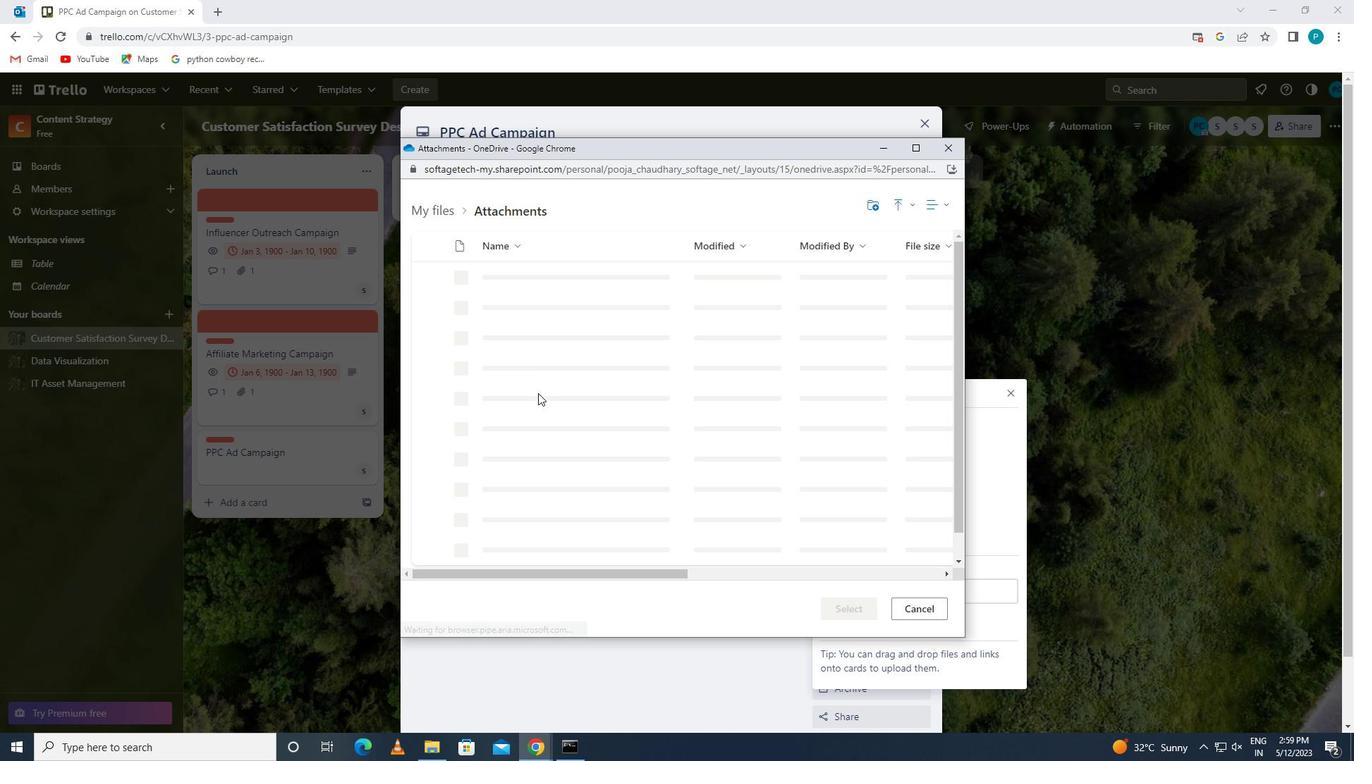 
Action: Mouse pressed left at (540, 416)
Screenshot: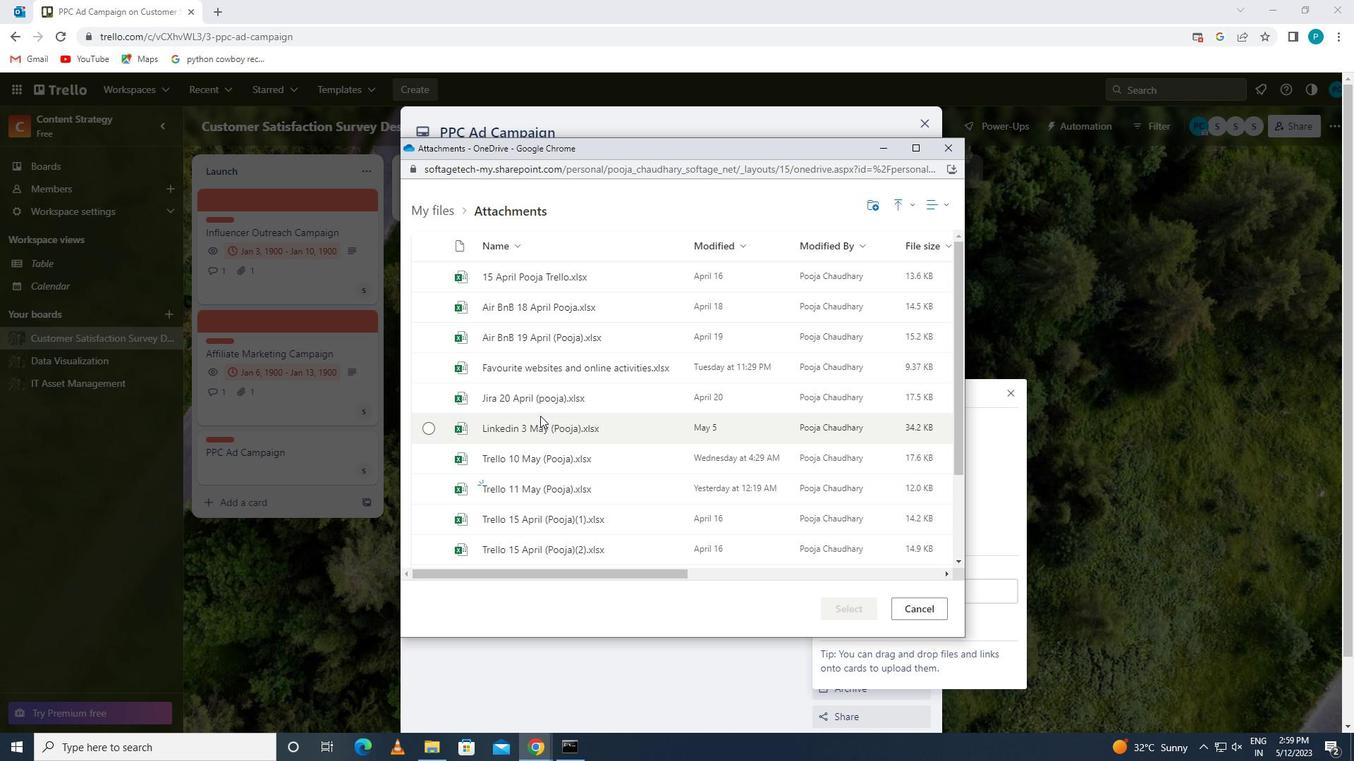
Action: Mouse moved to (860, 604)
Screenshot: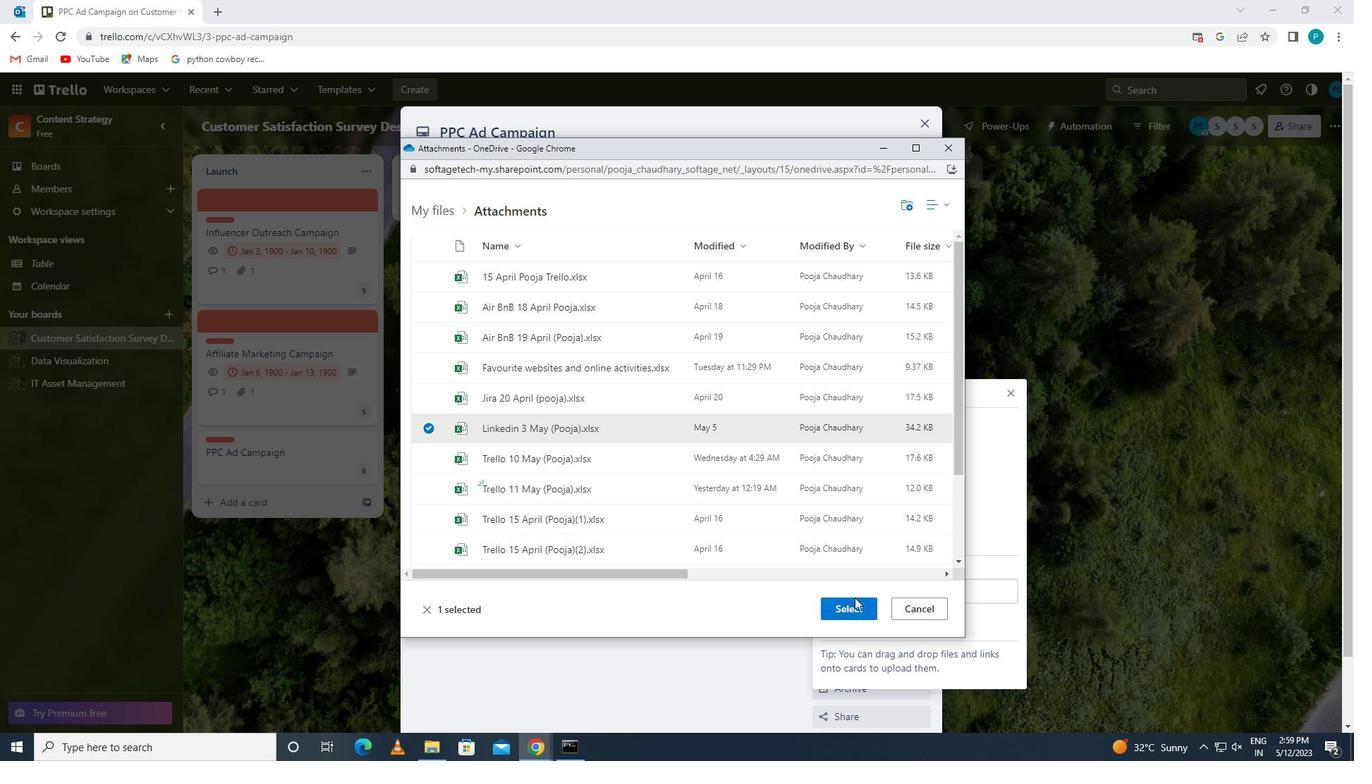 
Action: Mouse pressed left at (860, 604)
Screenshot: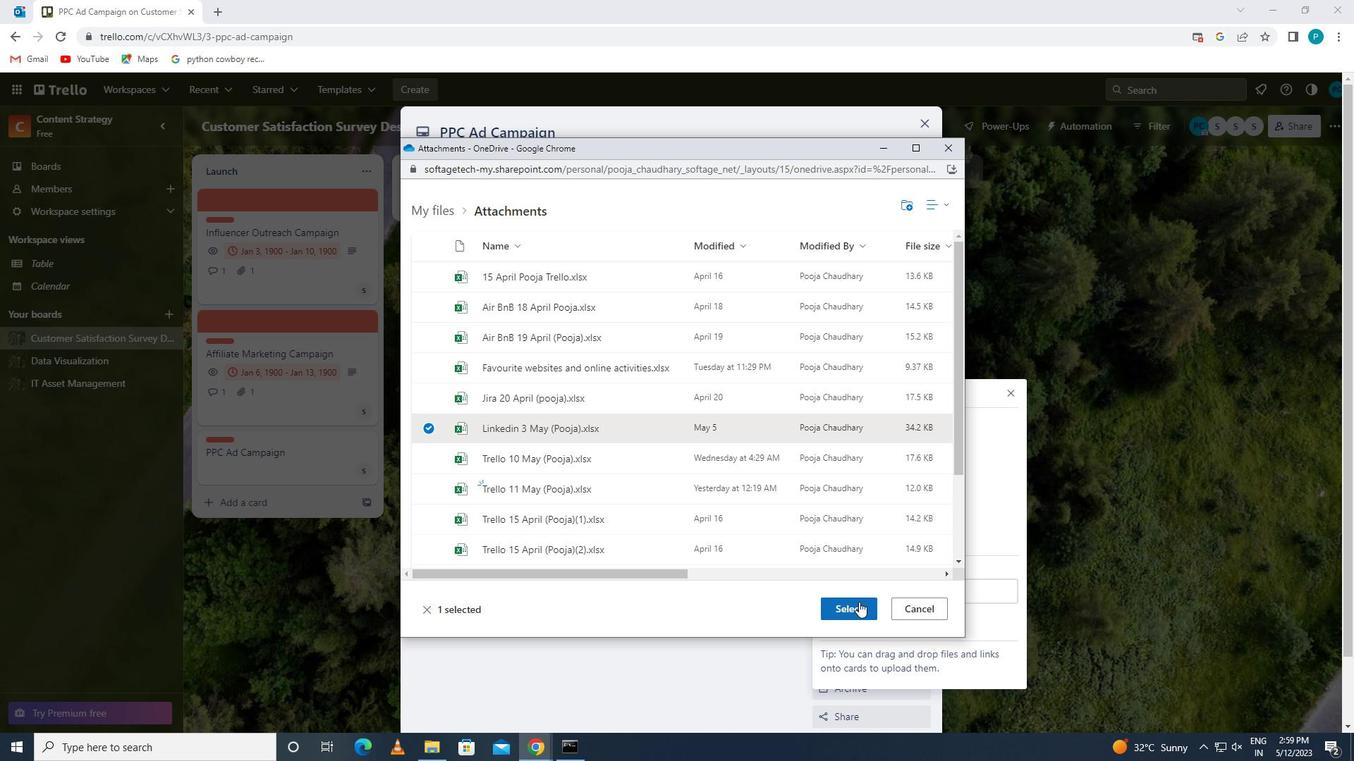 
Action: Mouse moved to (844, 395)
Screenshot: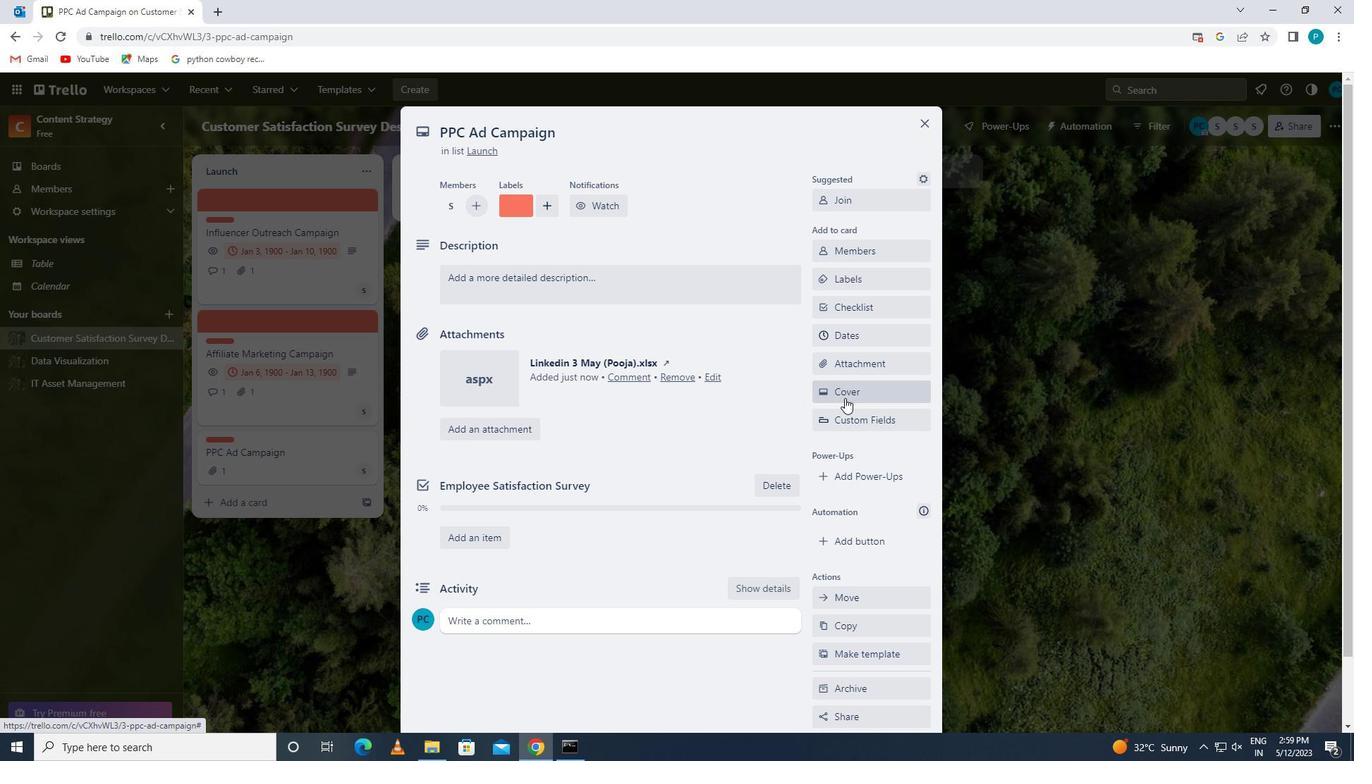 
Action: Mouse pressed left at (844, 395)
Screenshot: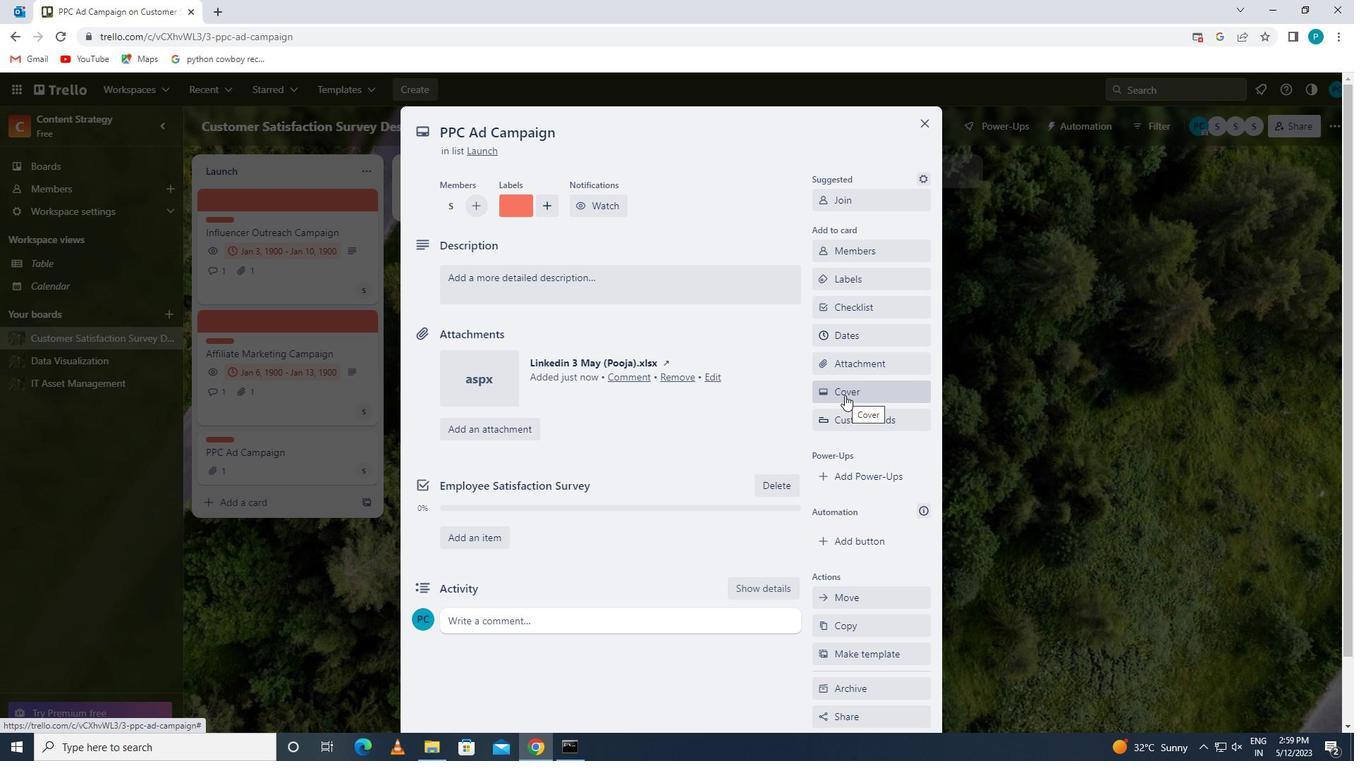 
Action: Mouse moved to (971, 454)
Screenshot: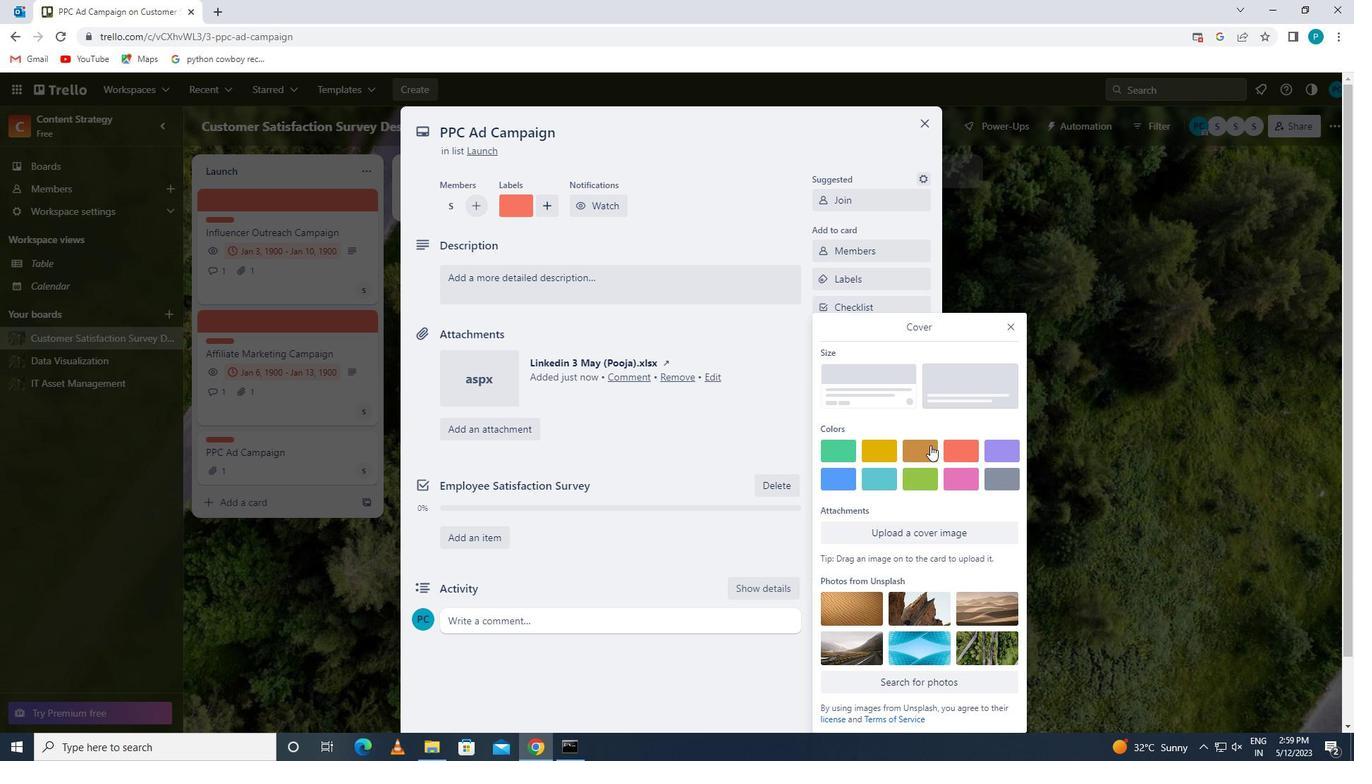 
Action: Mouse pressed left at (971, 454)
Screenshot: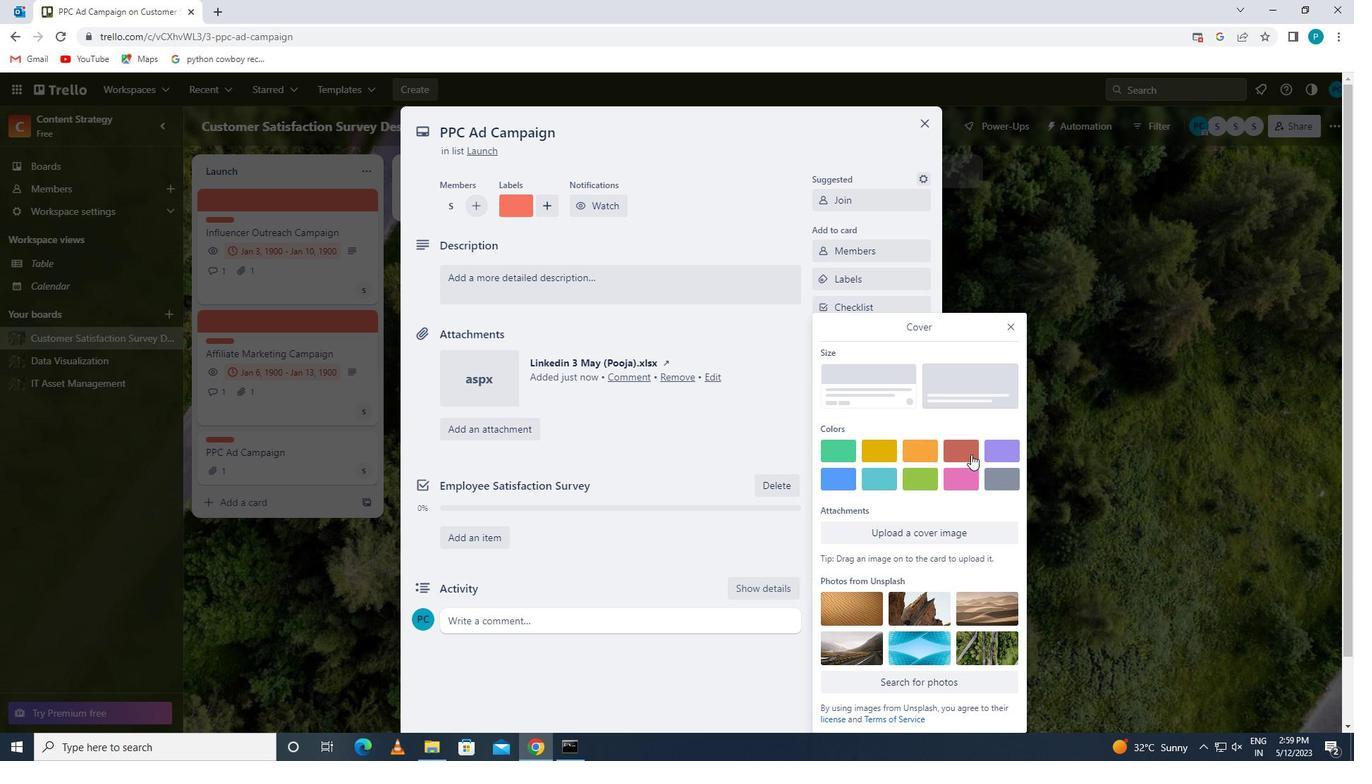 
Action: Mouse moved to (1010, 306)
Screenshot: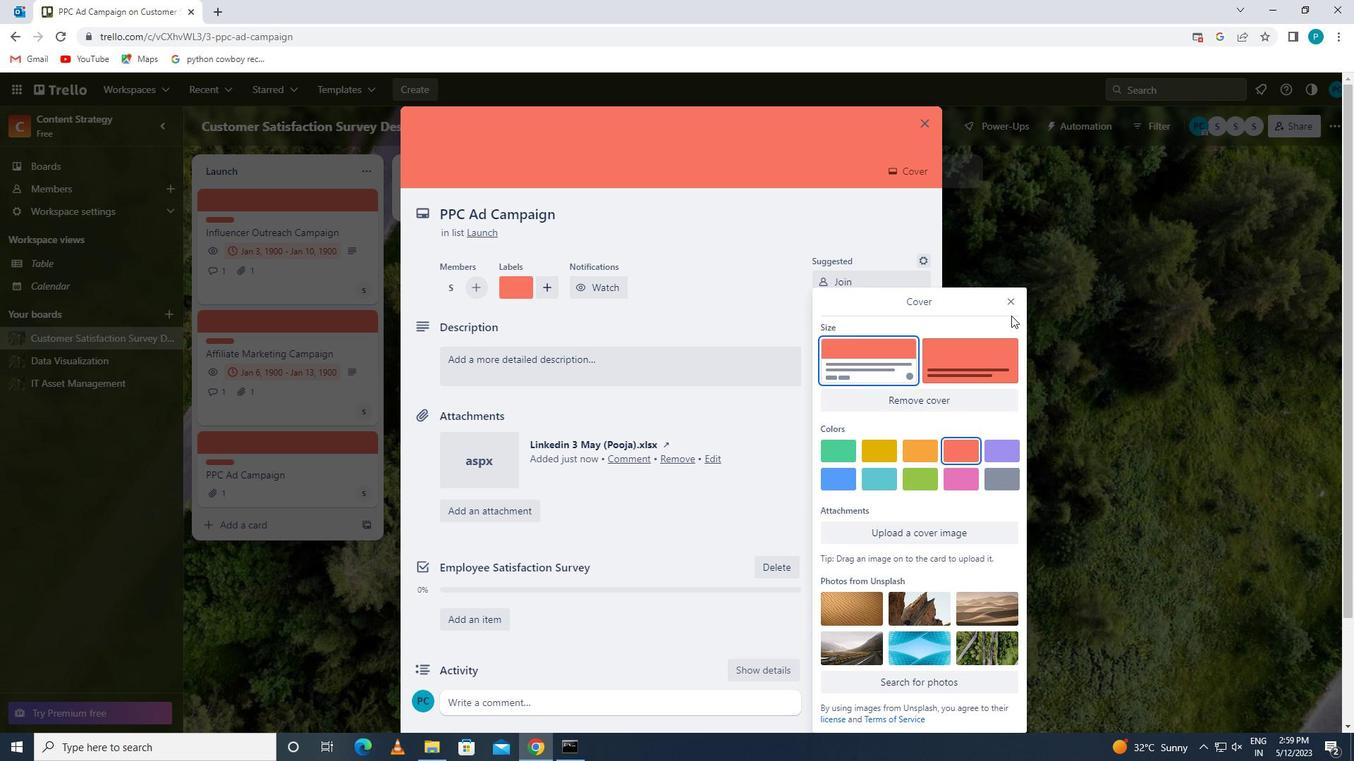 
Action: Mouse pressed left at (1010, 306)
Screenshot: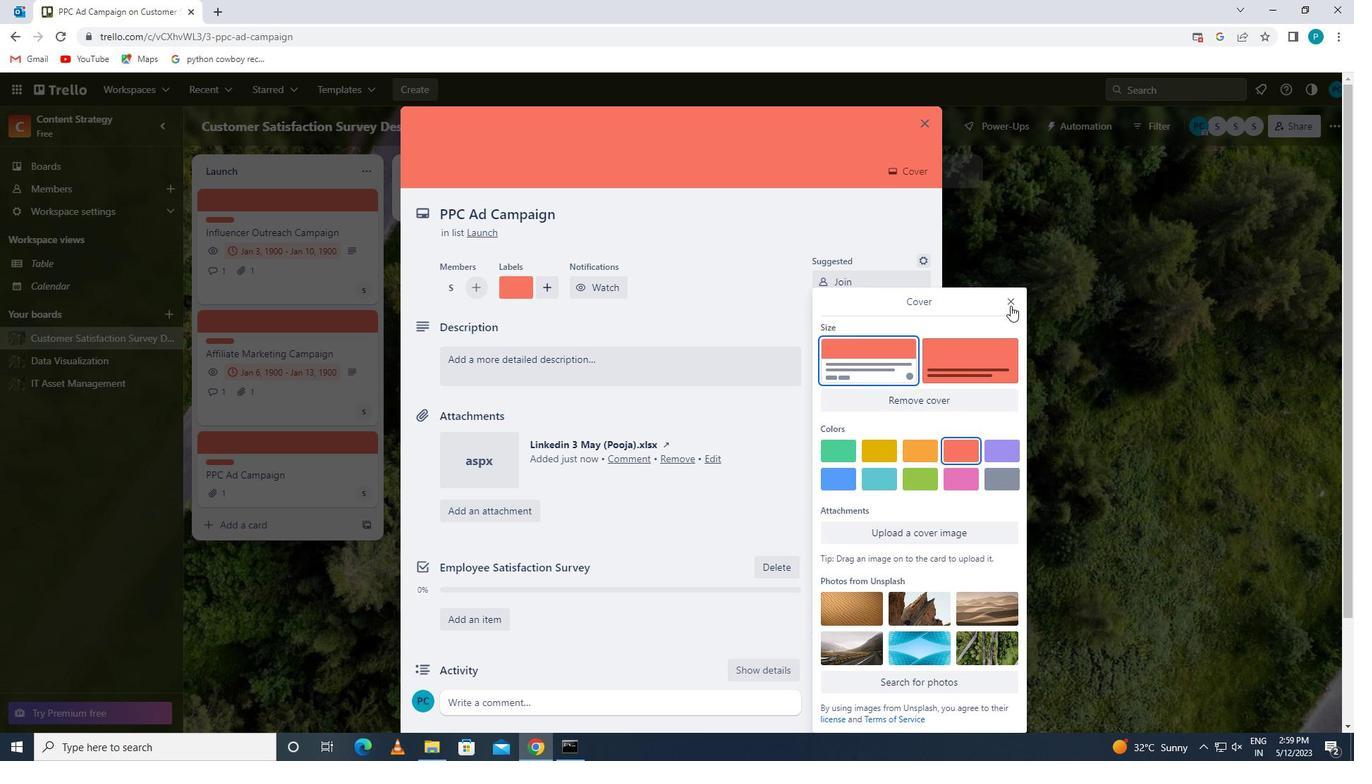 
Action: Mouse moved to (651, 378)
Screenshot: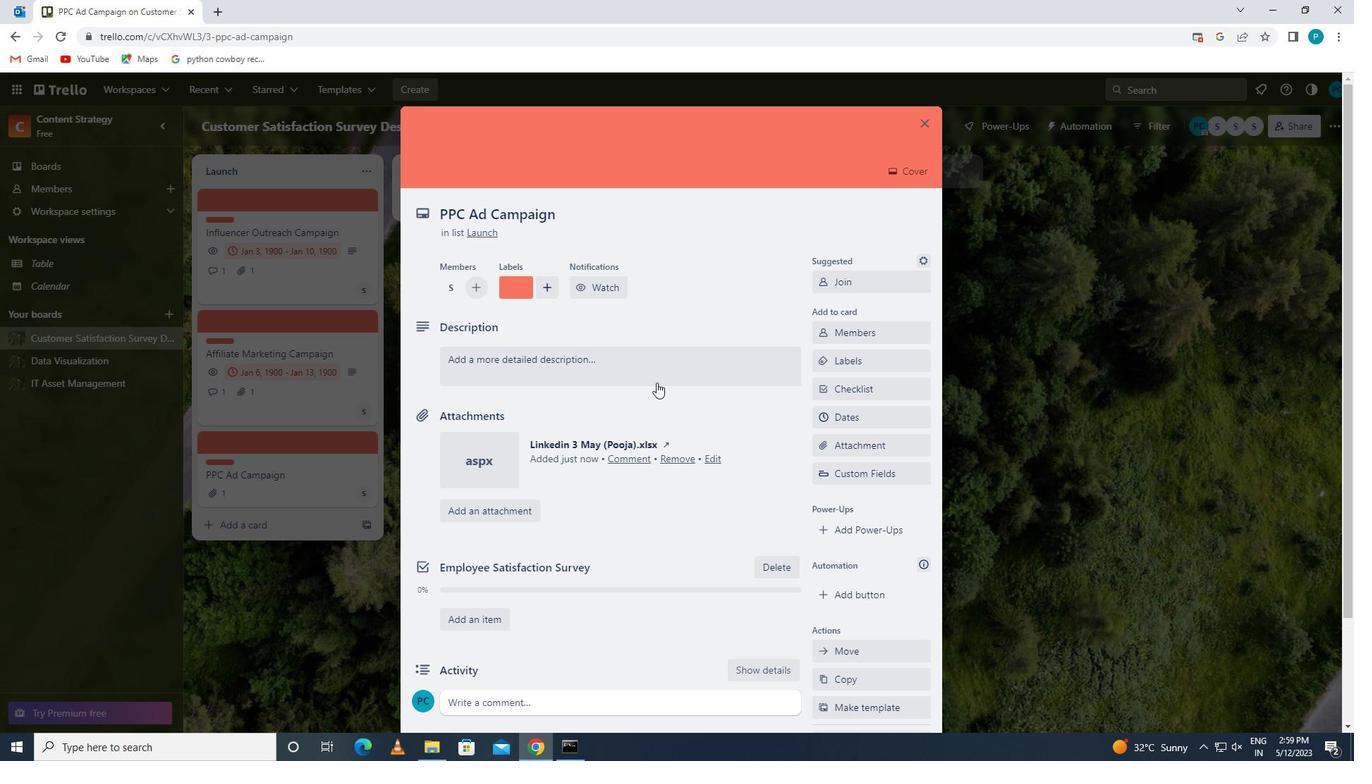 
Action: Mouse pressed left at (651, 378)
Screenshot: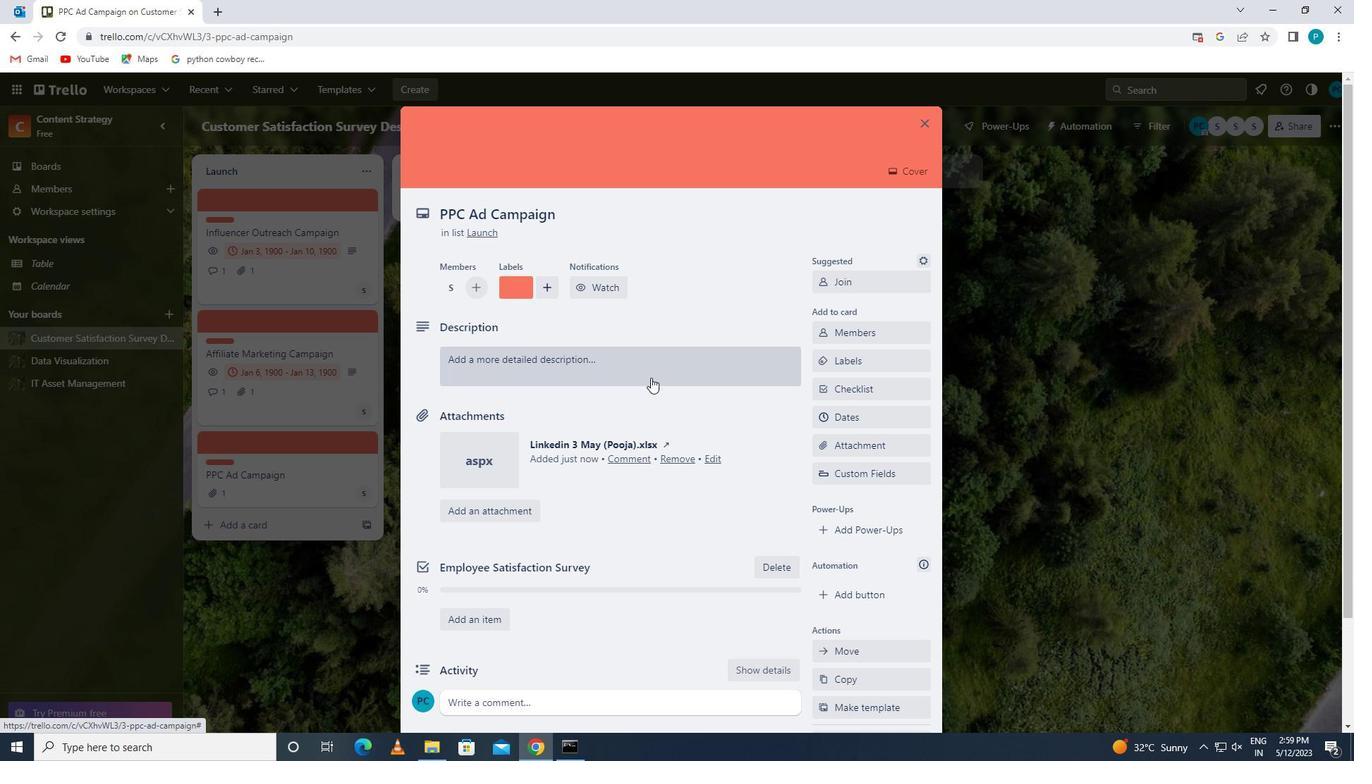 
Action: Key pressed <Key.caps_lock>sa<Key.backspace><Key.backspace><Key.caps_lock>s<Key.caps_lock>chedu<Key.backspace>ulem<Key.backspace><Key.space>meeting<Key.space>with<Key.space>poy<Key.backspace>tential<Key.space>partner<Key.space>company<Key.space>
Screenshot: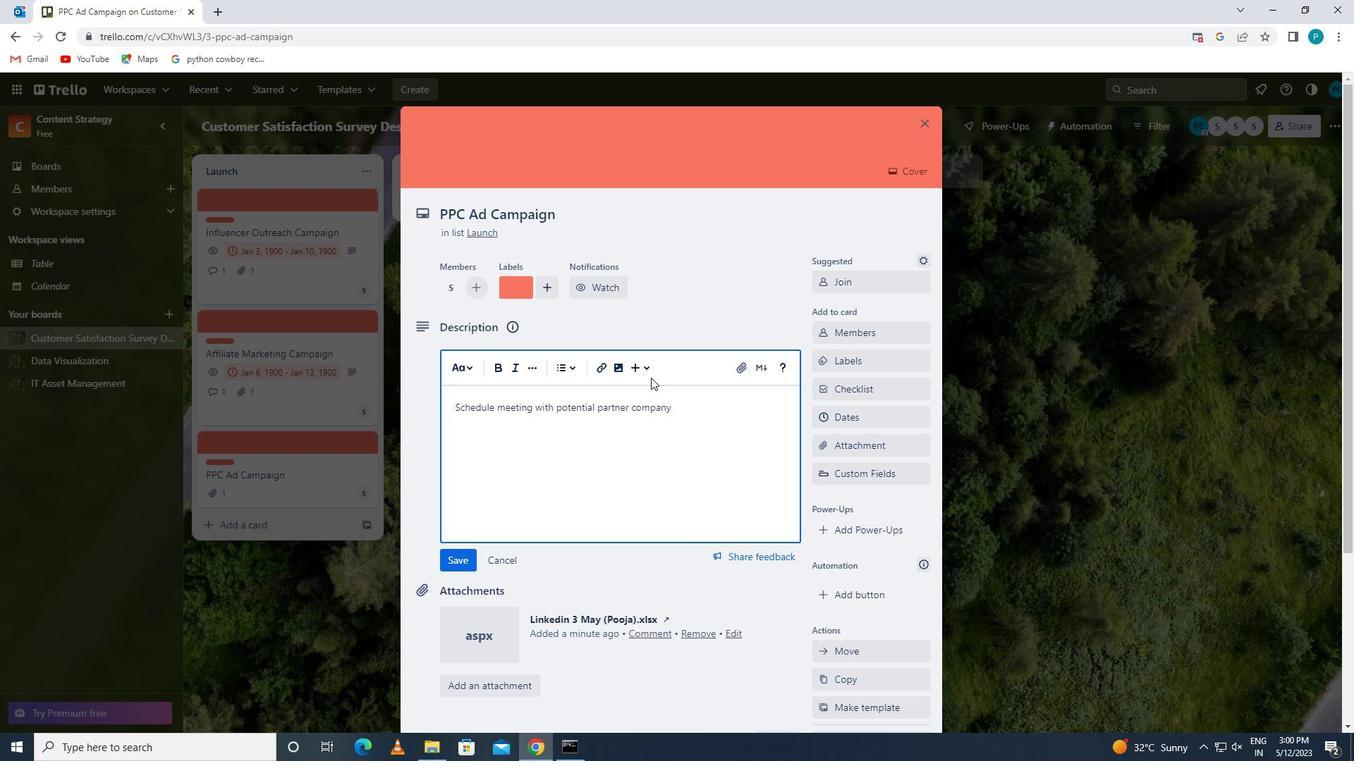 
Action: Mouse moved to (461, 564)
Screenshot: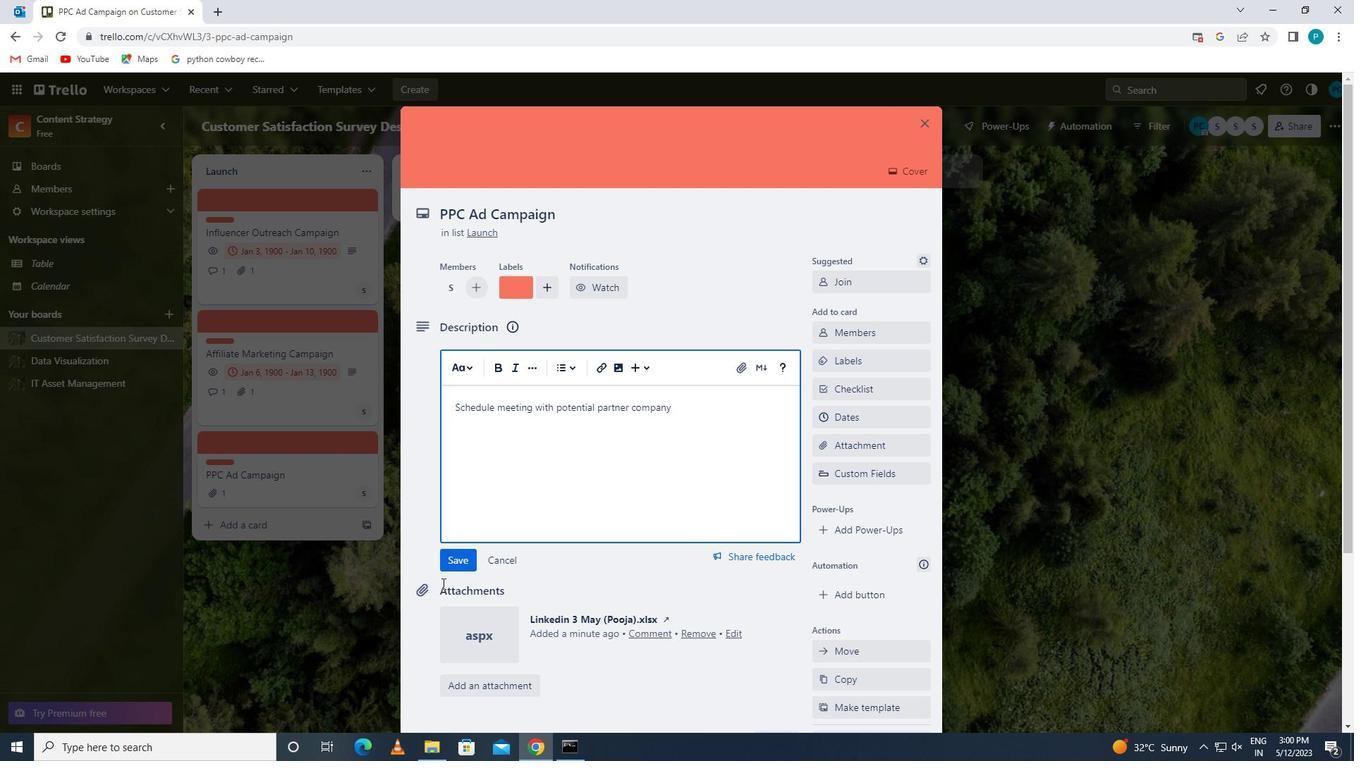 
Action: Mouse pressed left at (461, 564)
Screenshot: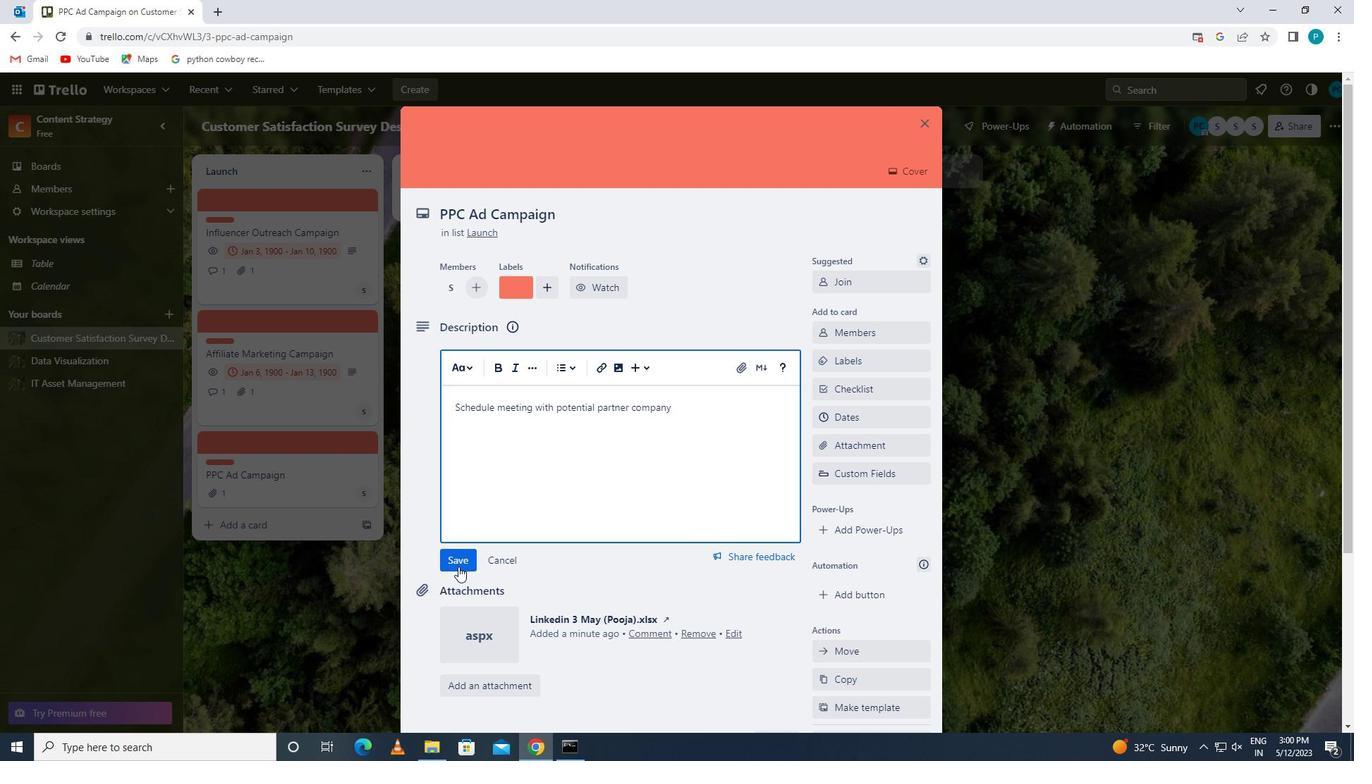 
Action: Mouse moved to (461, 563)
Screenshot: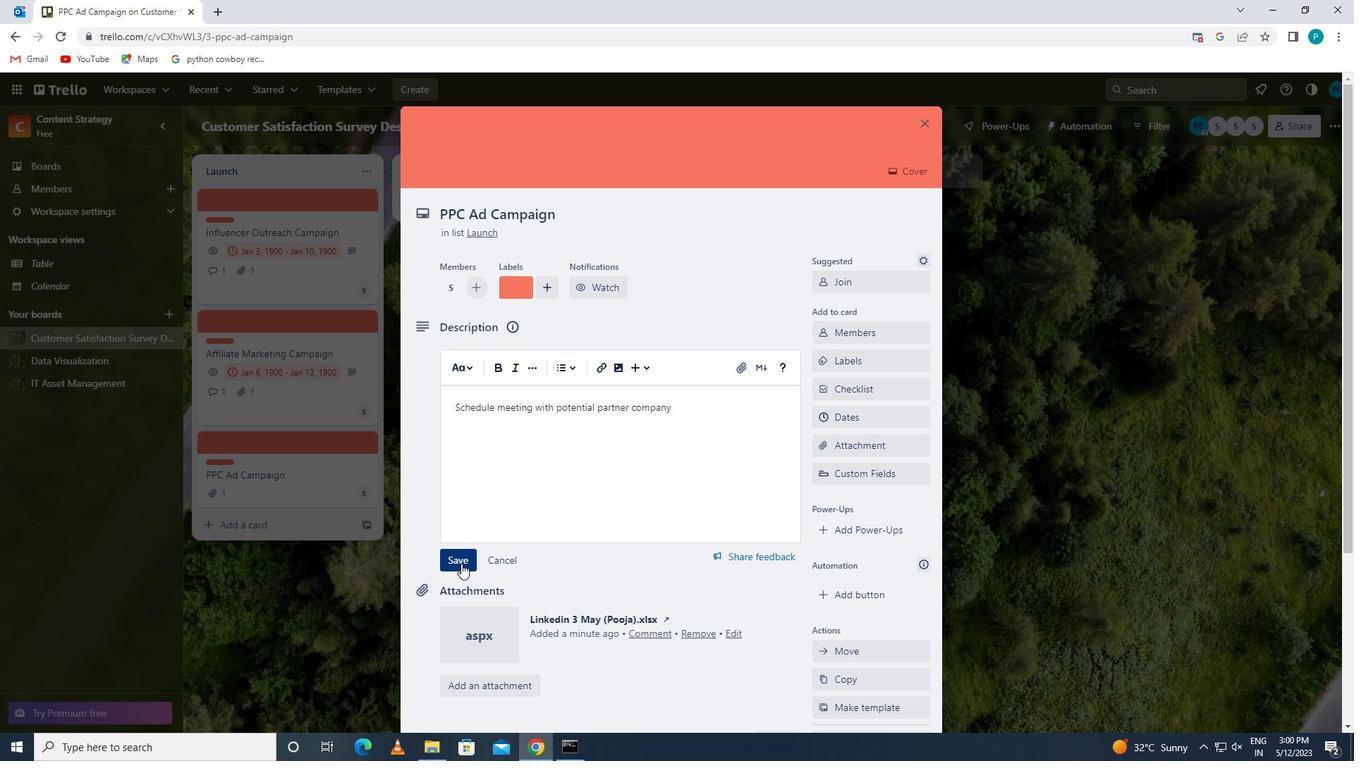 
Action: Mouse scrolled (461, 562) with delta (0, 0)
Screenshot: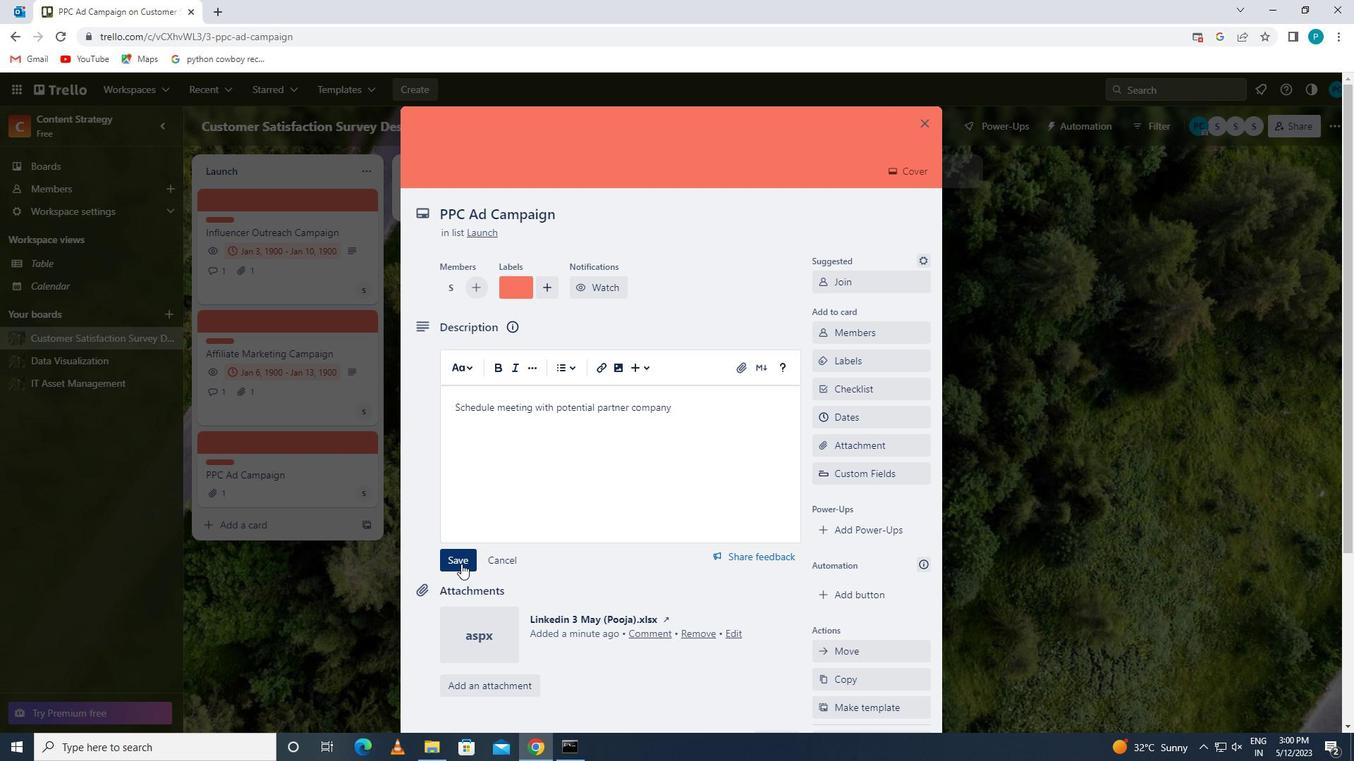 
Action: Mouse scrolled (461, 562) with delta (0, 0)
Screenshot: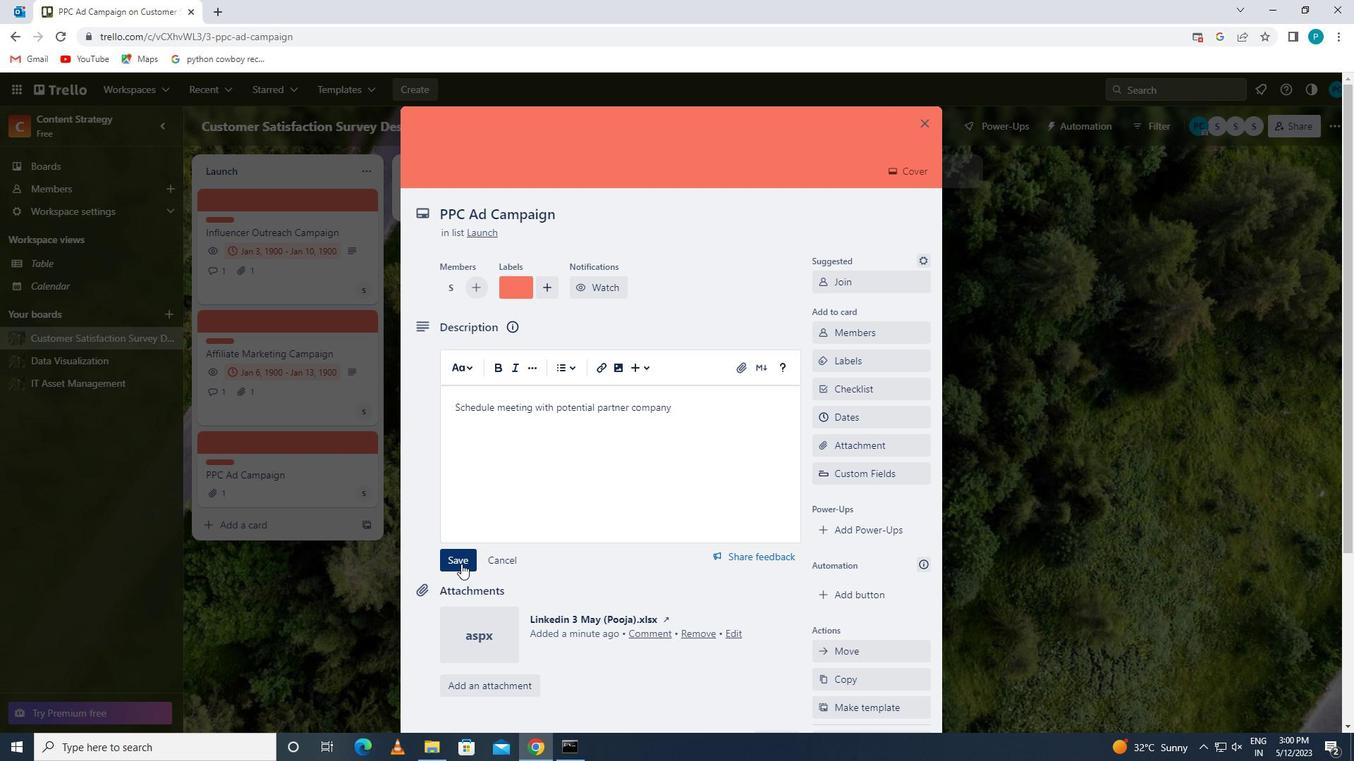 
Action: Mouse moved to (461, 564)
Screenshot: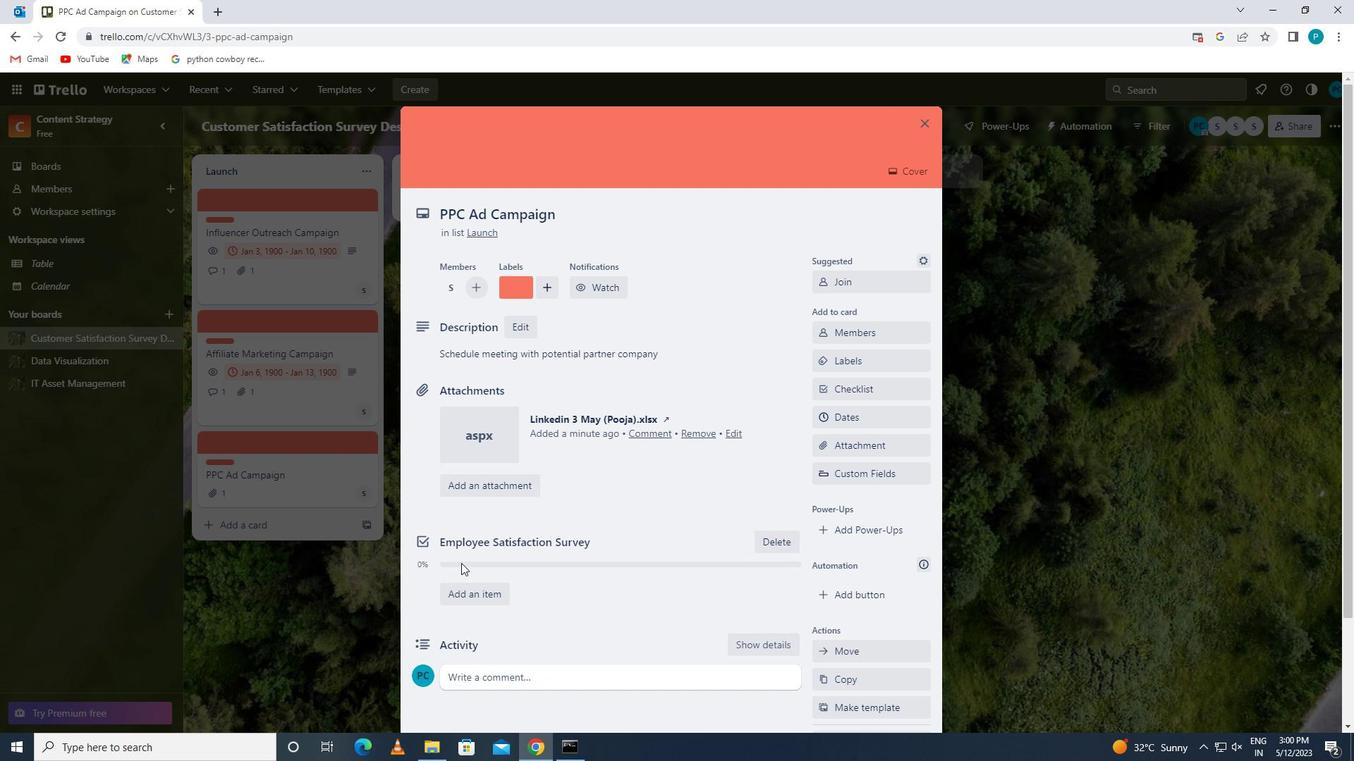 
Action: Mouse scrolled (461, 564) with delta (0, 0)
Screenshot: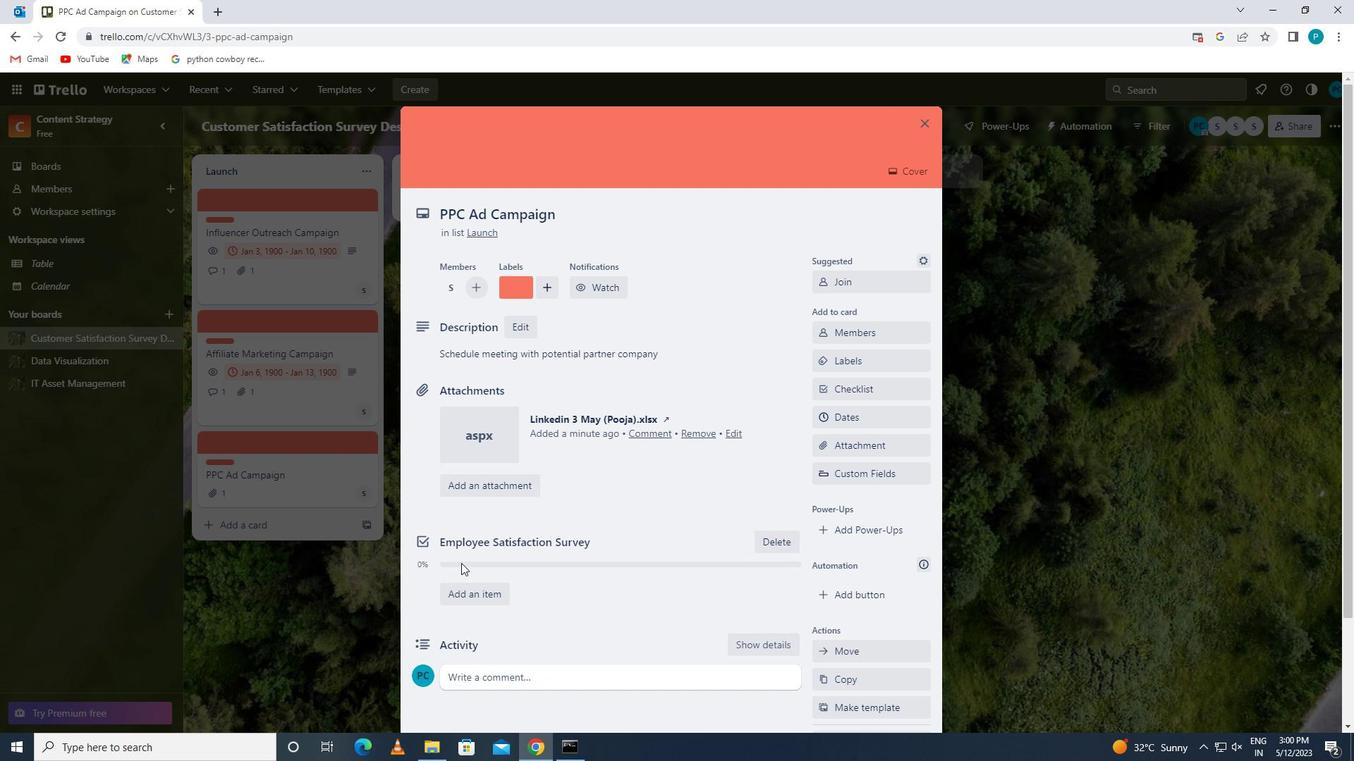 
Action: Mouse moved to (461, 560)
Screenshot: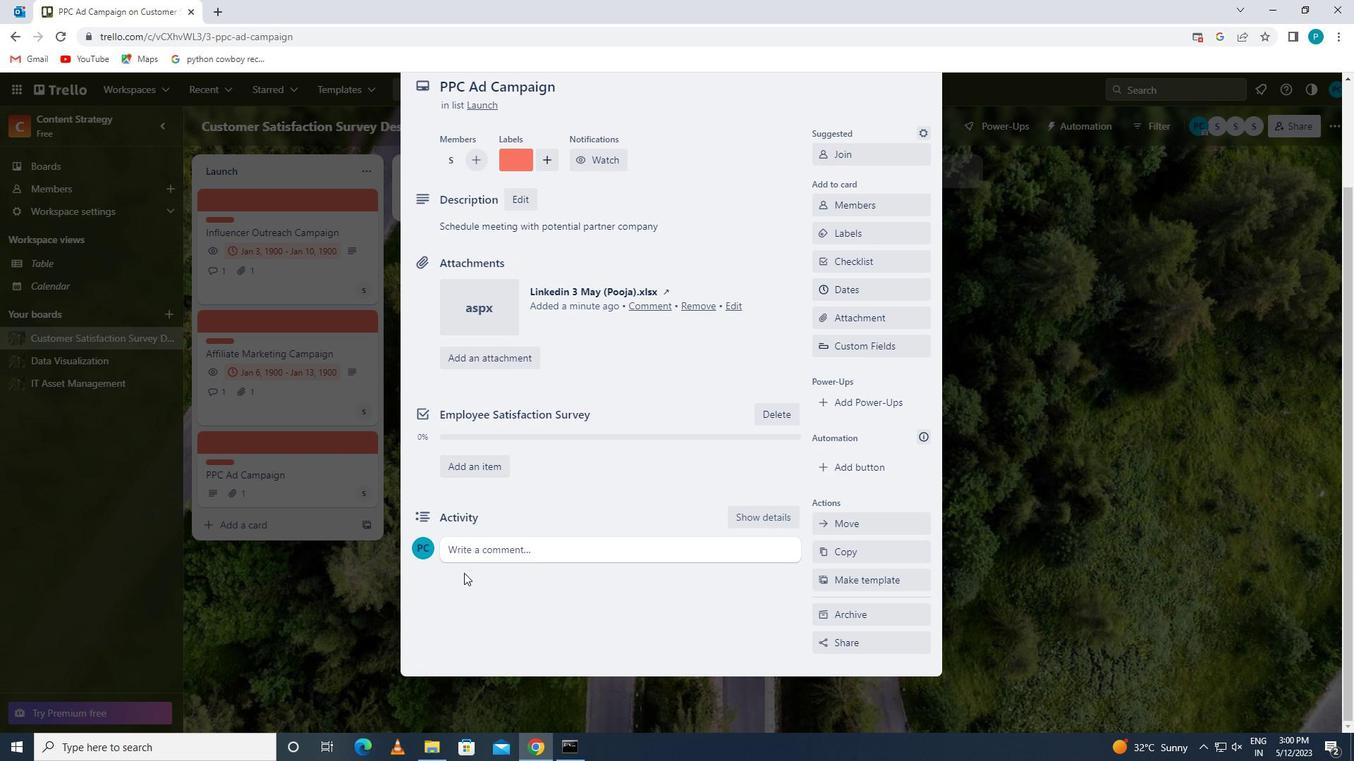 
Action: Mouse pressed left at (461, 560)
Screenshot: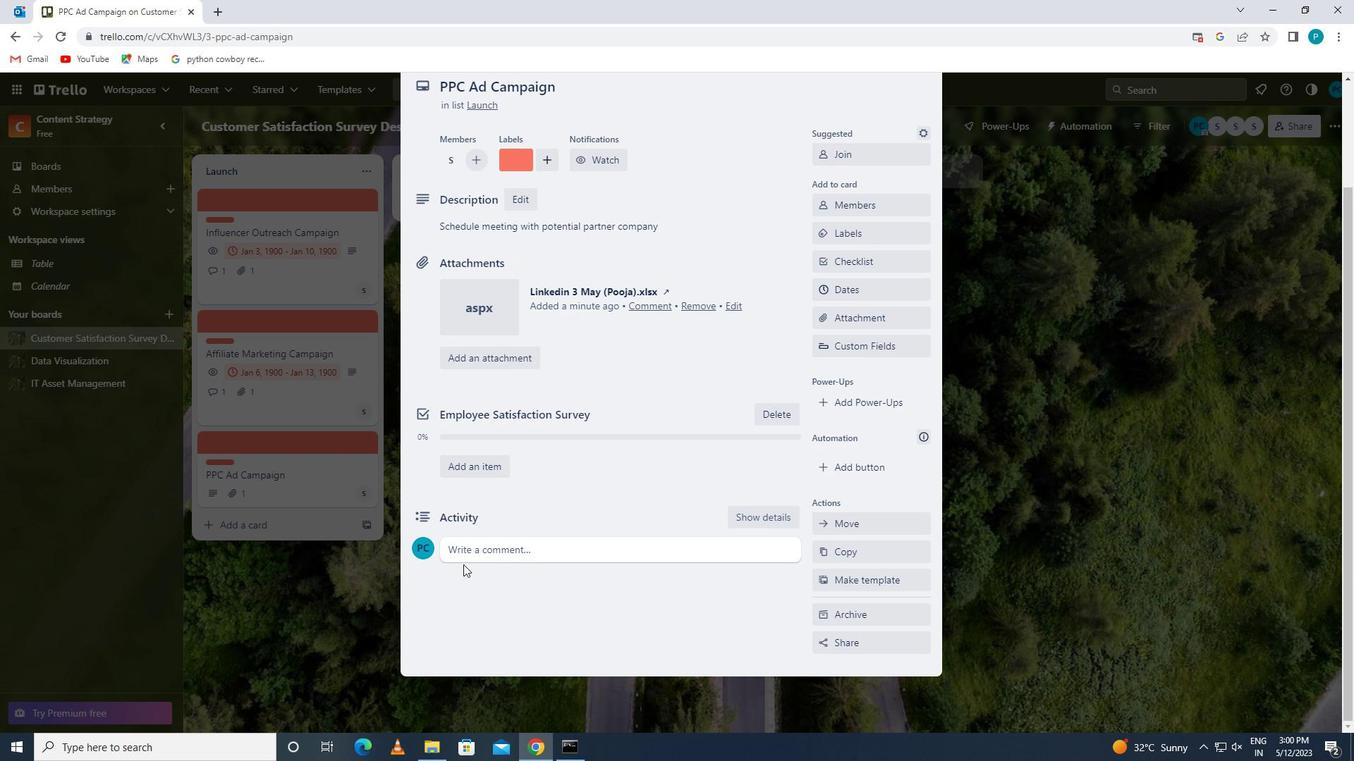 
Action: Key pressed <Key.caps_lock>w<Key.caps_lock>e<Key.space>sholud<Key.backspace><Key.backspace><Key.backspace>uld<Key.space>approach<Key.space>this<Key.space>task<Key.space>with<Key.space>a<Key.space>sense<Key.space>of<Key.space>experin<Key.backspace>mentation<Key.space>and<Key.space>exo<Key.backspace>ploration.<Key.backspace>,<Key.space>willing<Key.space>to<Key.space>try<Key.space>nr<Key.backspace>ew<Key.space>things<Key.space>and<Key.space>take<Key.space>risks
Screenshot: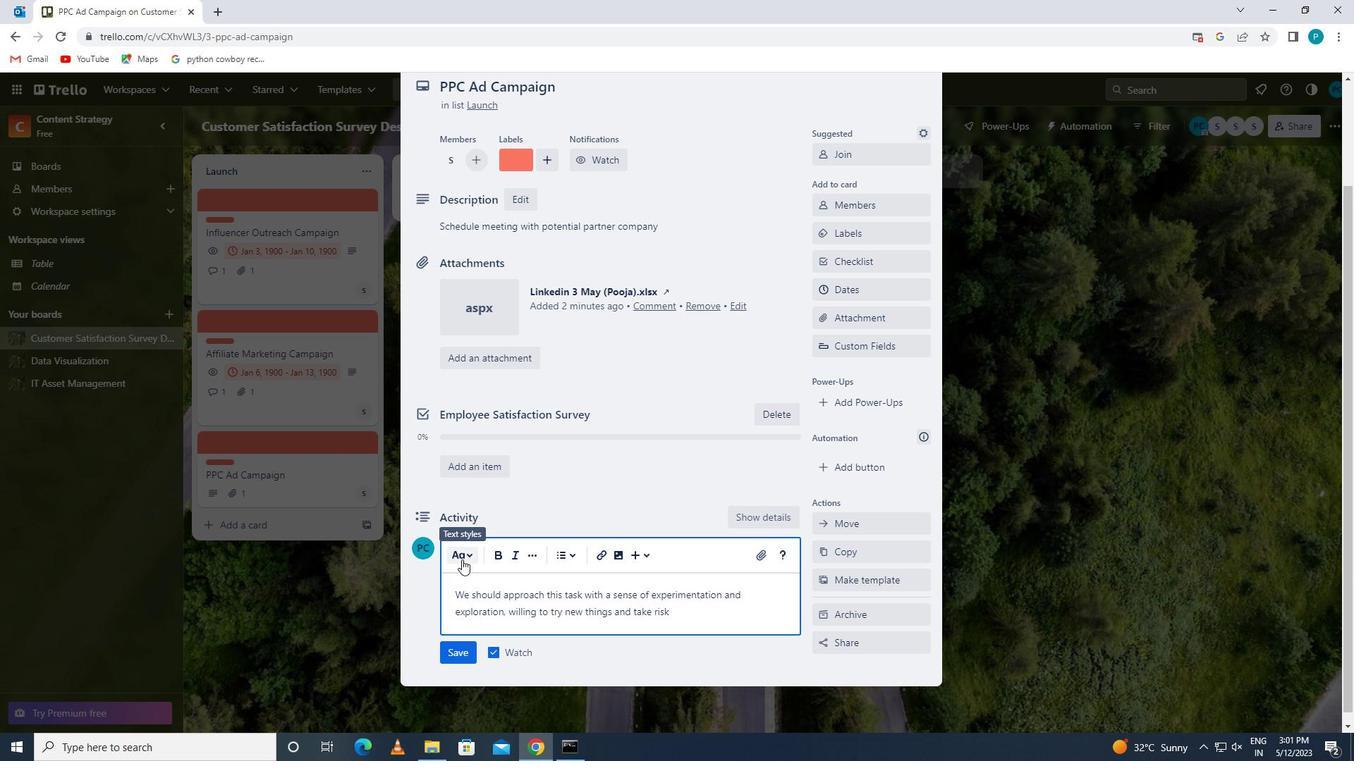 
Action: Mouse moved to (466, 651)
Screenshot: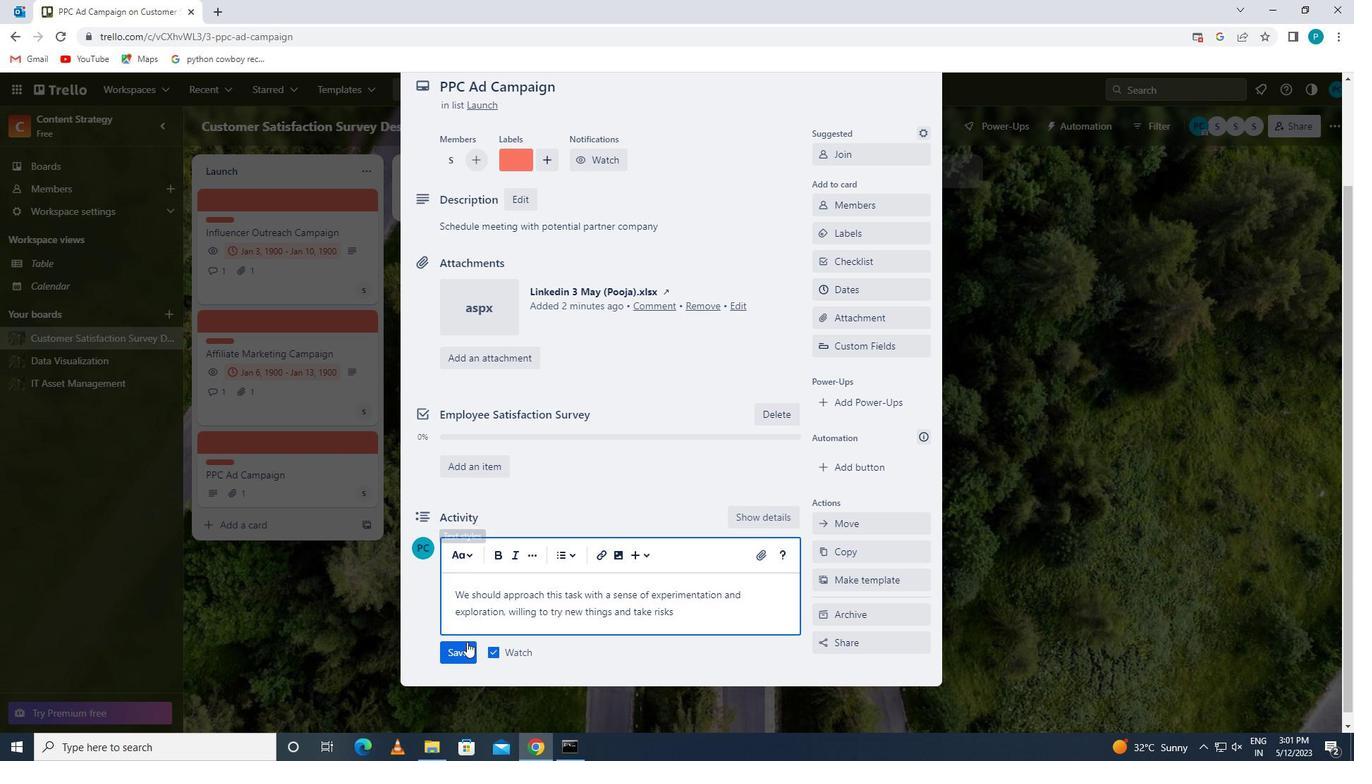 
Action: Mouse pressed left at (466, 651)
Screenshot: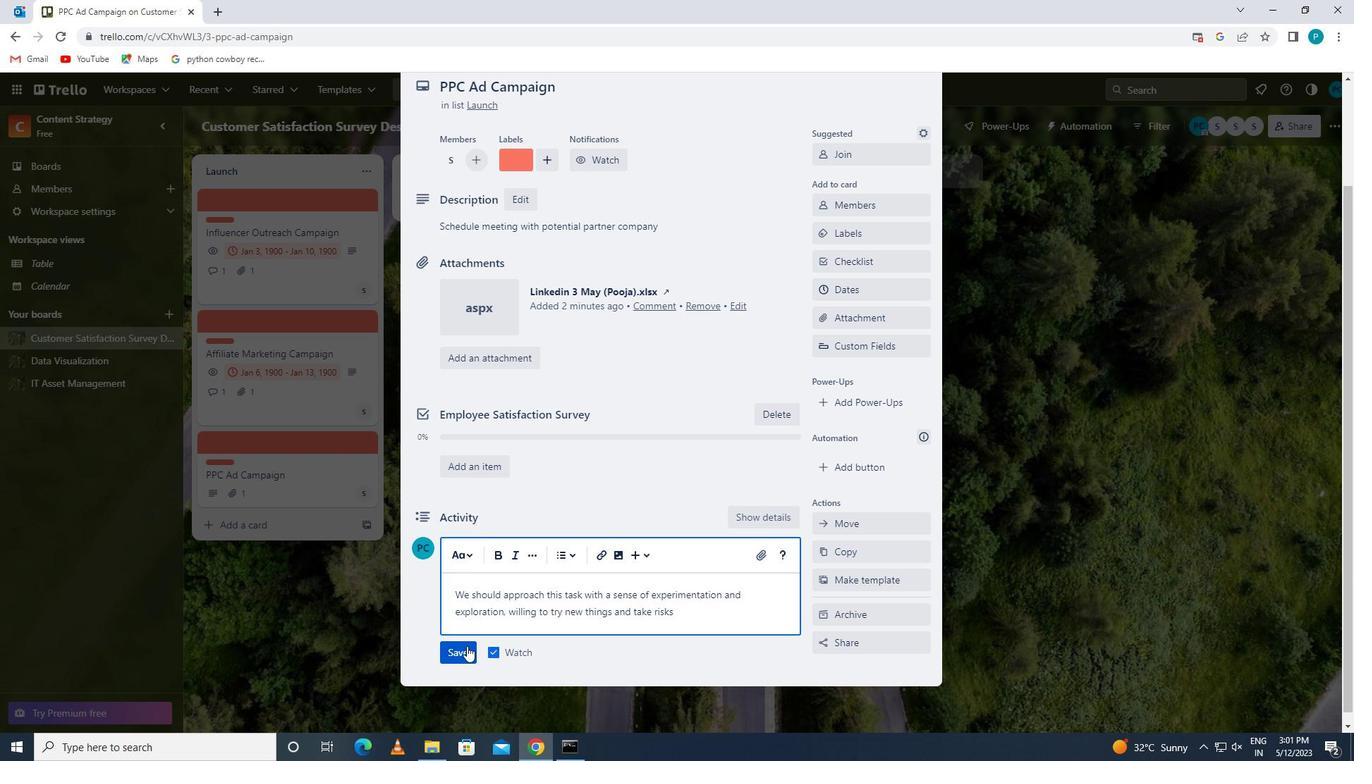 
Action: Mouse moved to (868, 293)
Screenshot: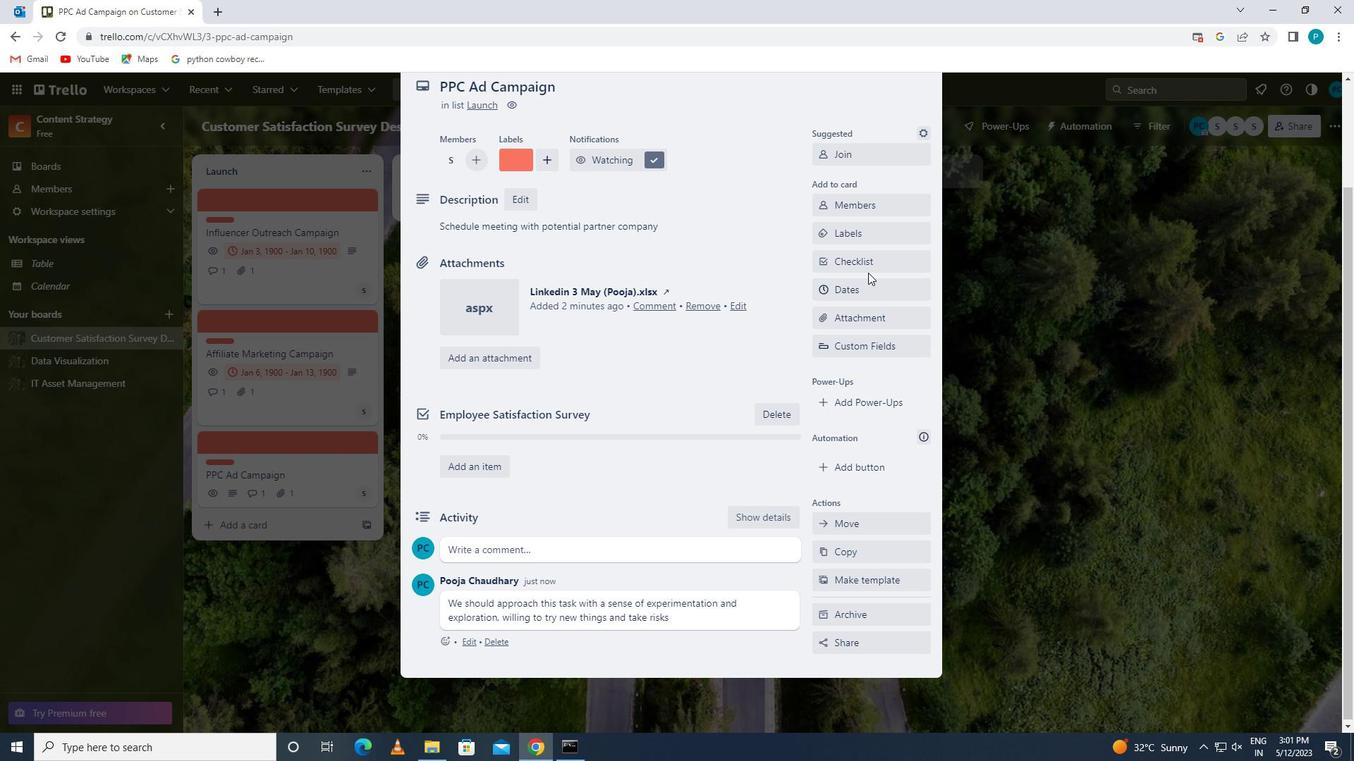 
Action: Mouse pressed left at (868, 293)
Screenshot: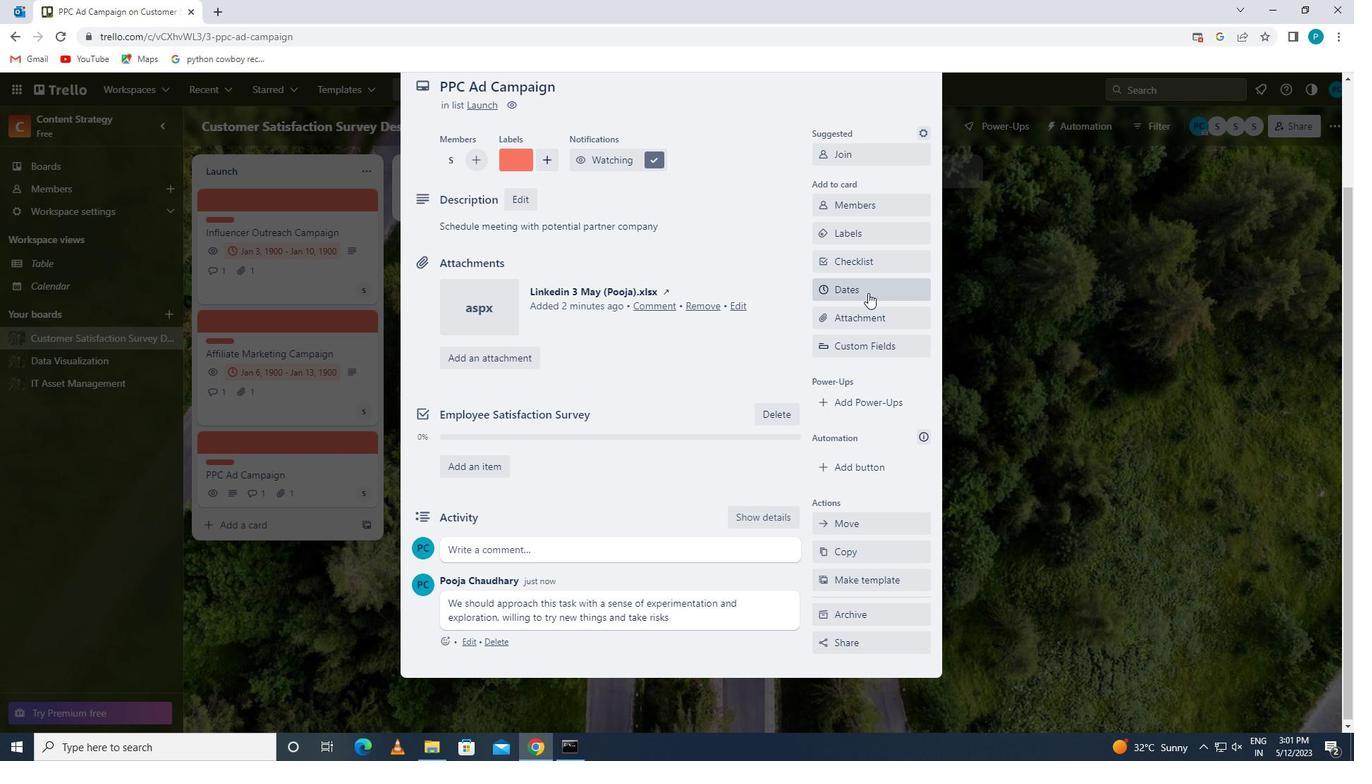 
Action: Mouse moved to (828, 381)
Screenshot: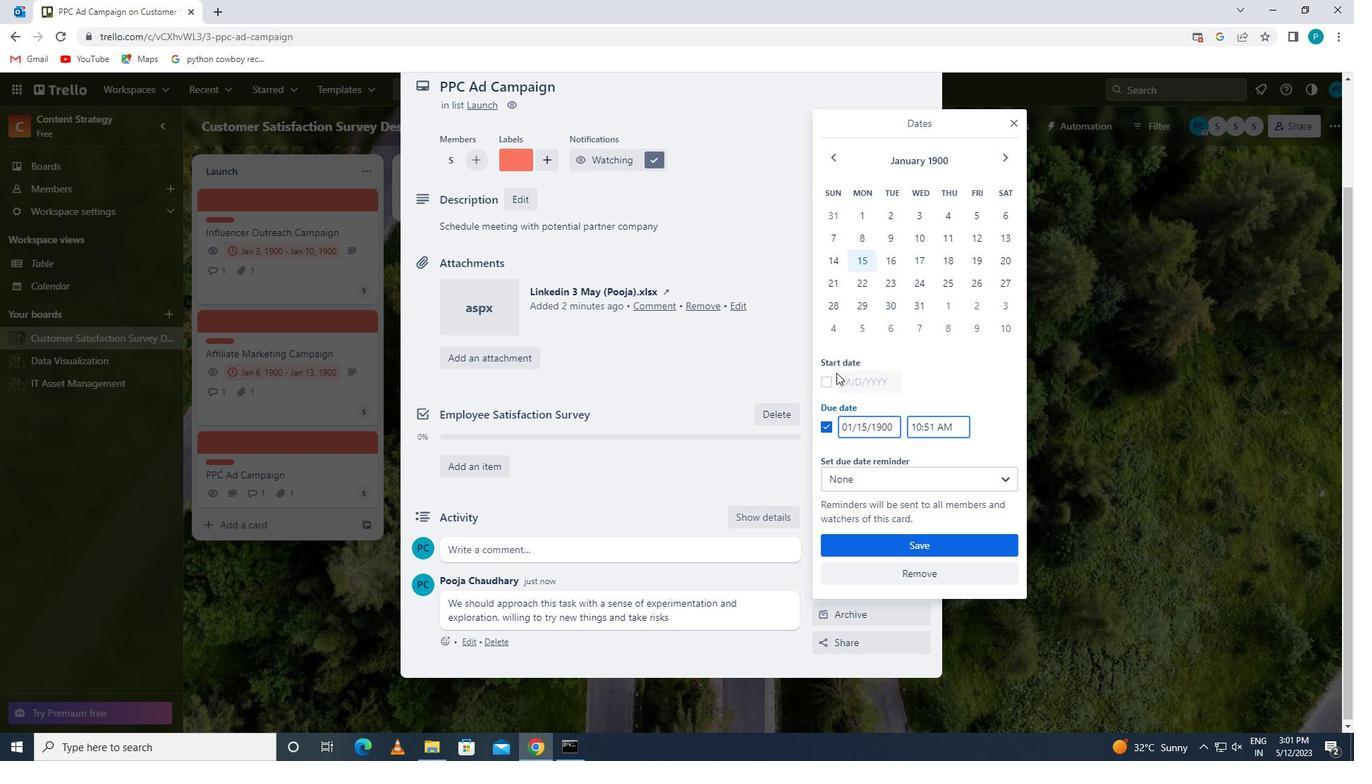 
Action: Mouse pressed left at (828, 381)
Screenshot: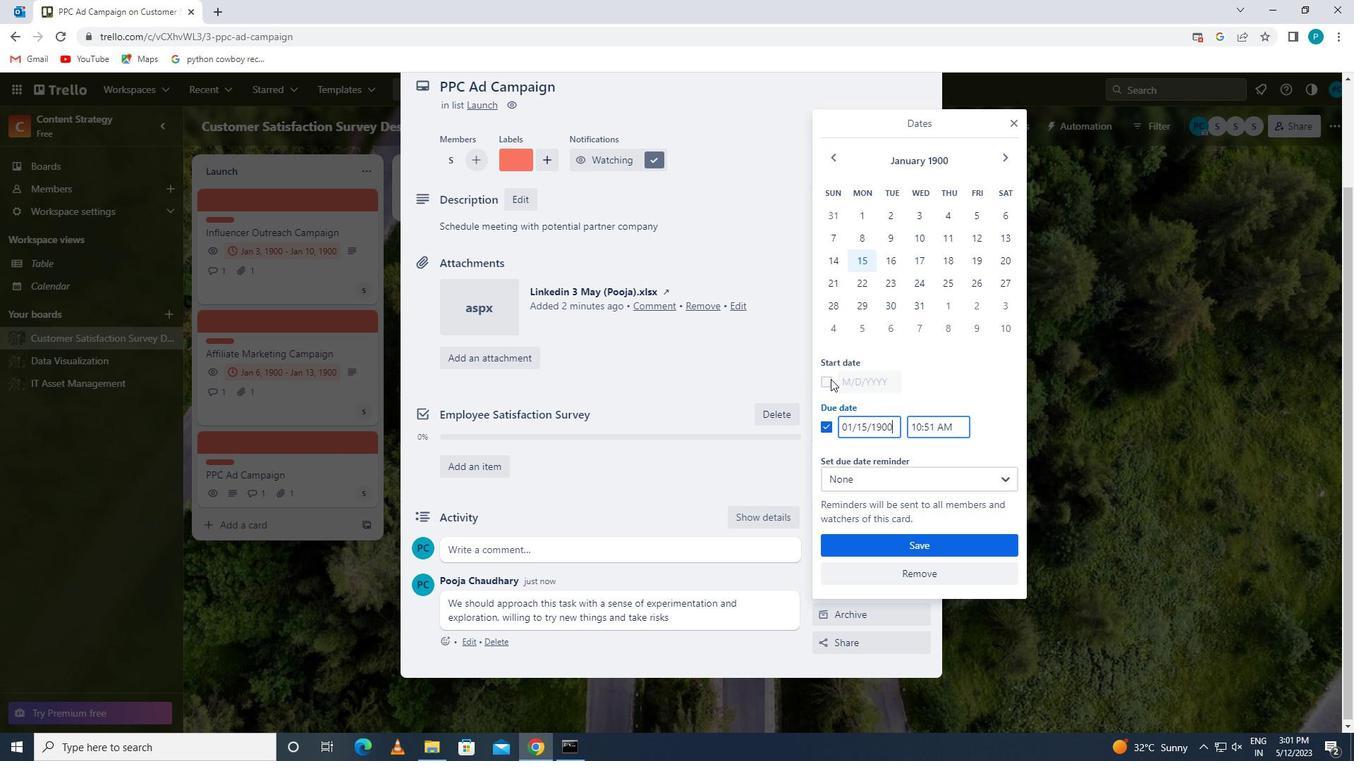 
Action: Mouse moved to (866, 382)
Screenshot: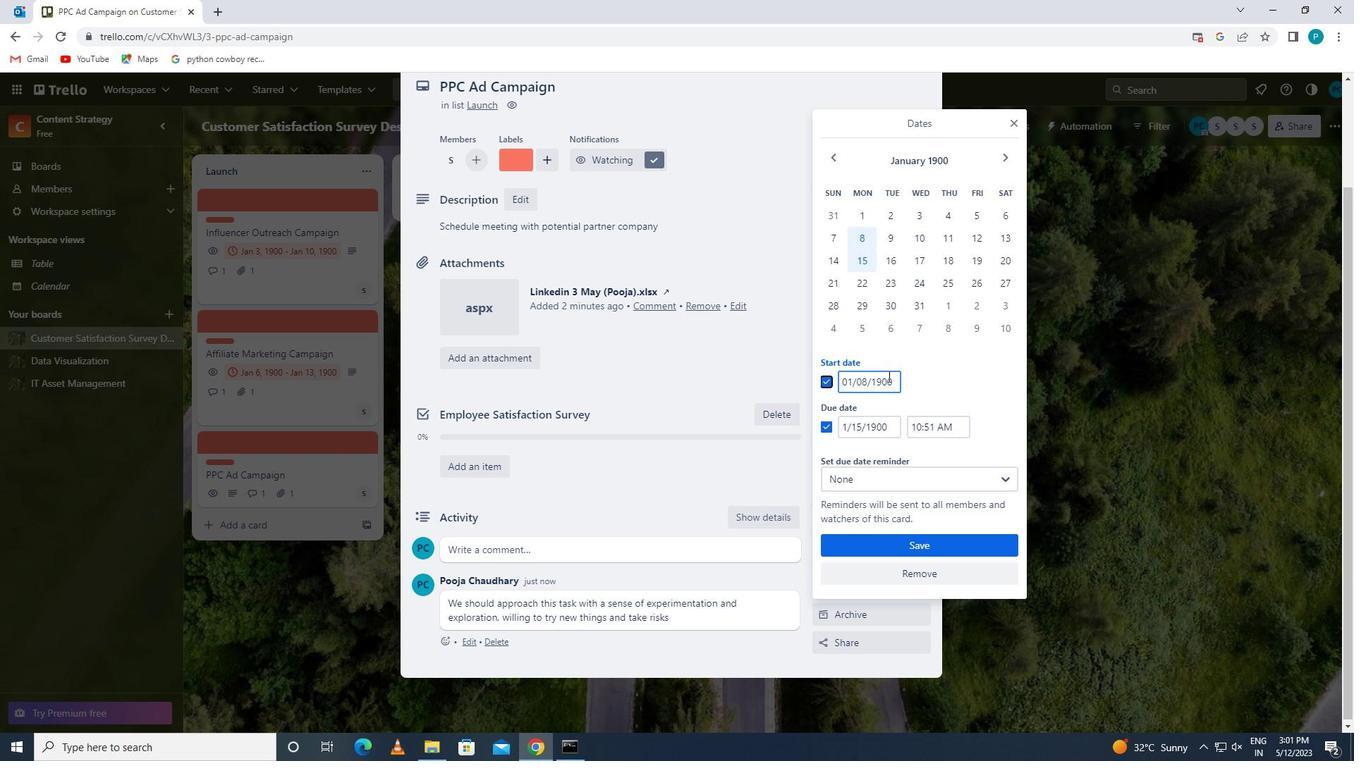 
Action: Mouse pressed left at (866, 382)
Screenshot: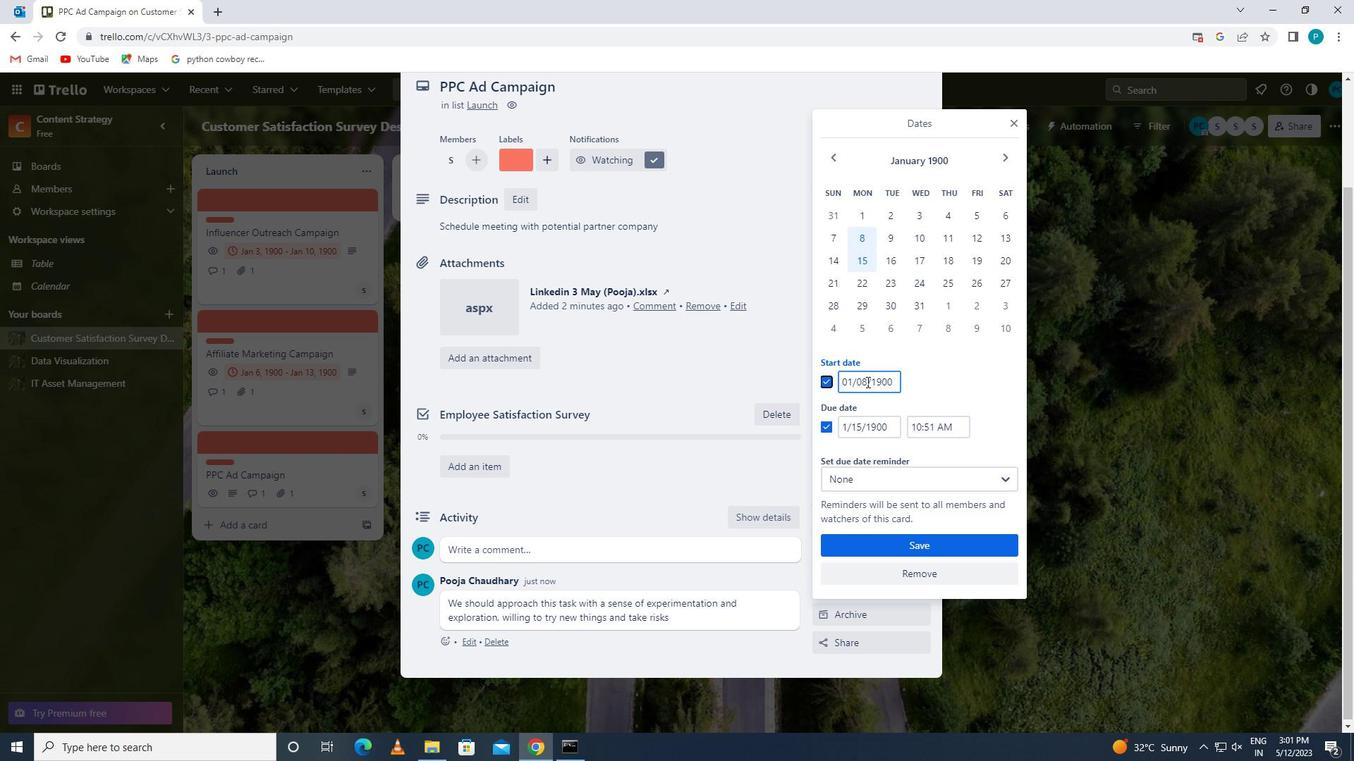 
Action: Mouse moved to (856, 380)
Screenshot: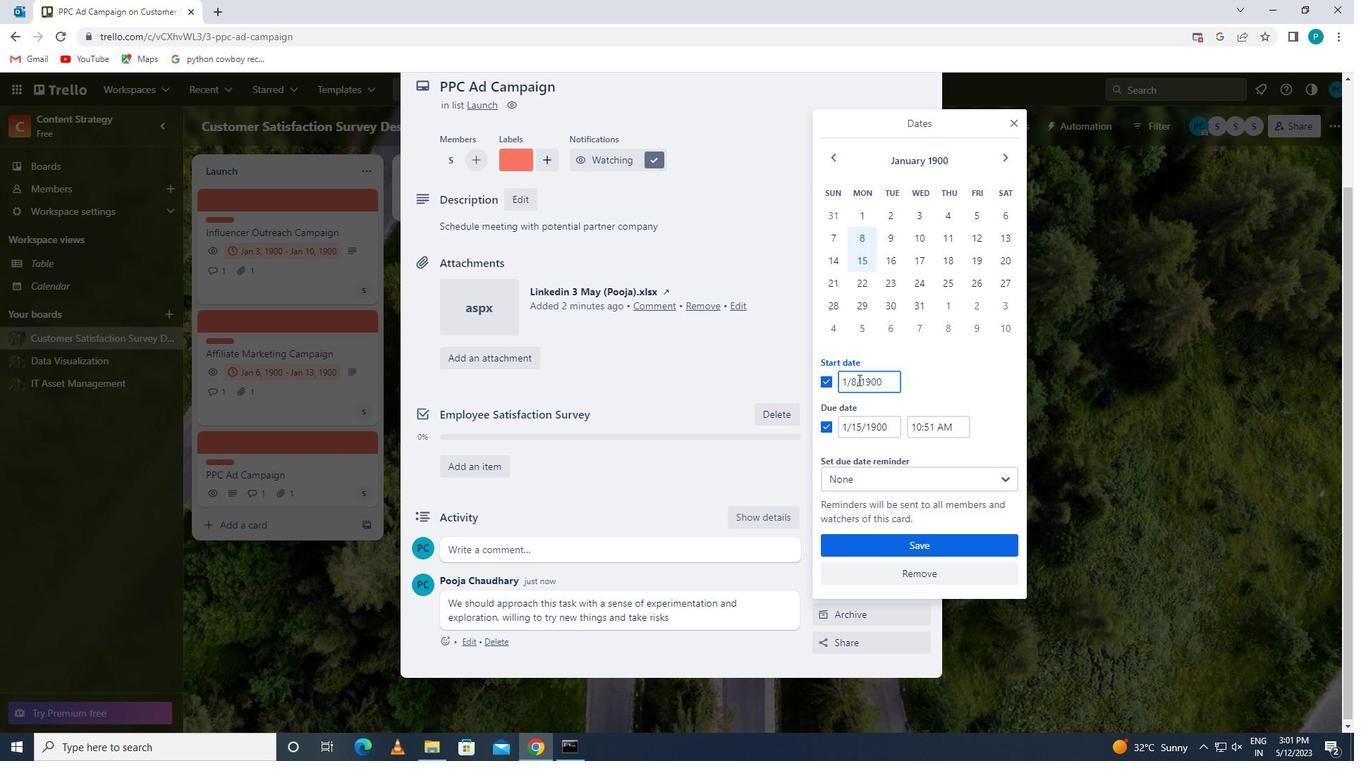 
Action: Mouse pressed left at (856, 380)
Screenshot: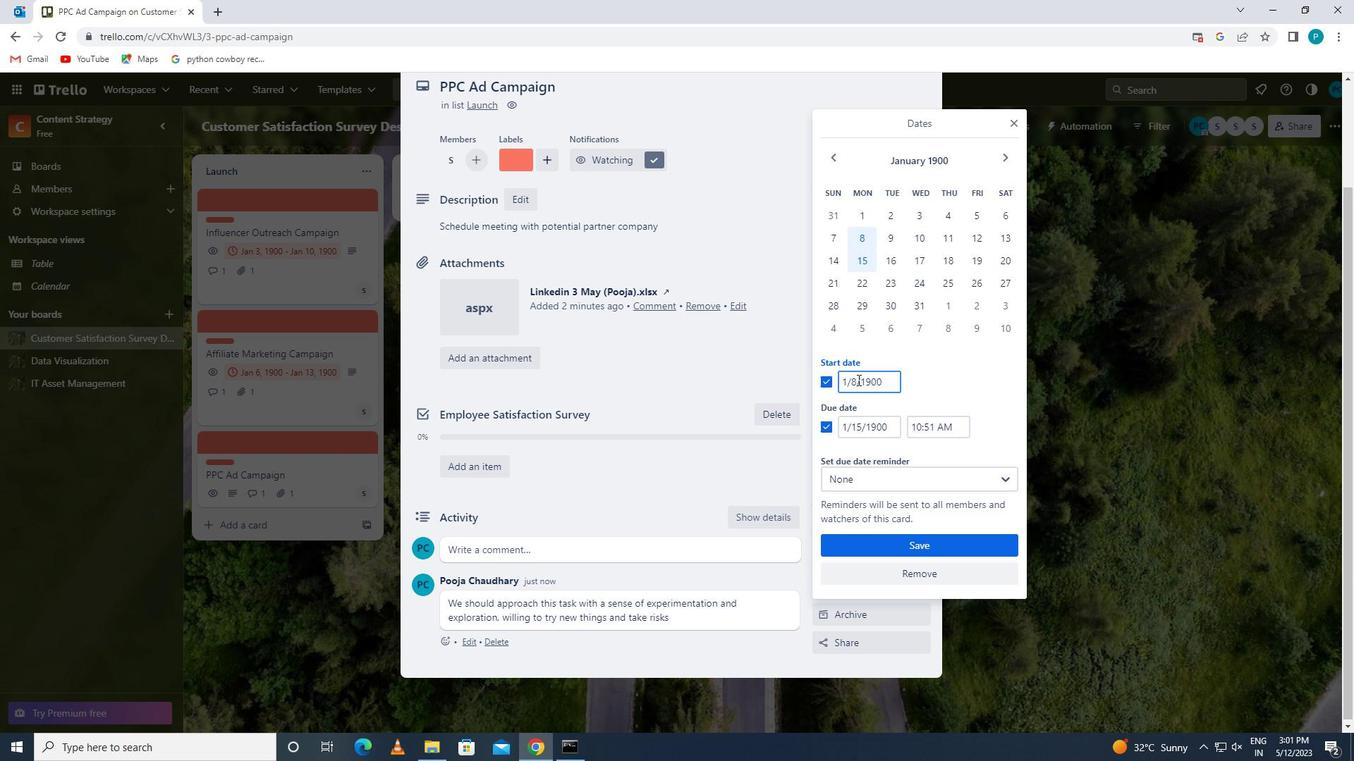 
Action: Key pressed <Key.backspace>9
Screenshot: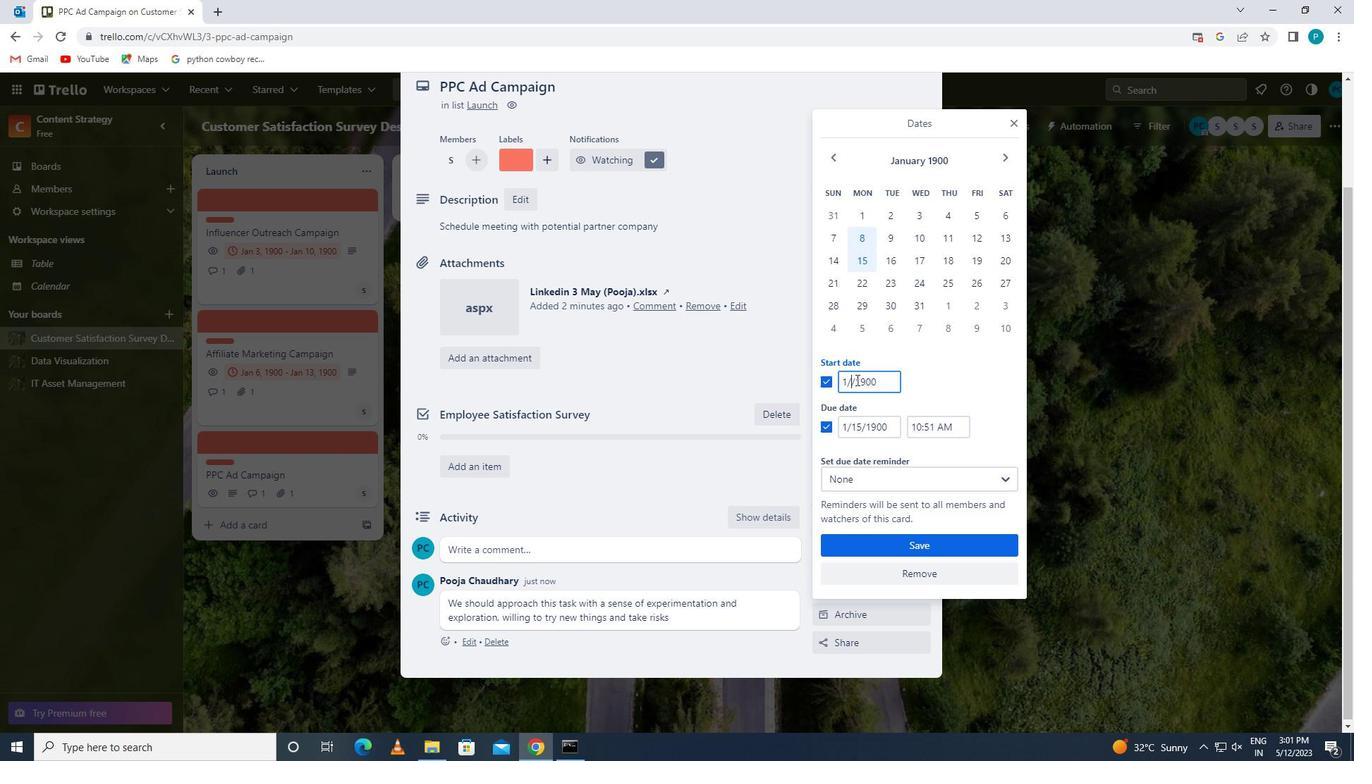 
Action: Mouse moved to (861, 430)
Screenshot: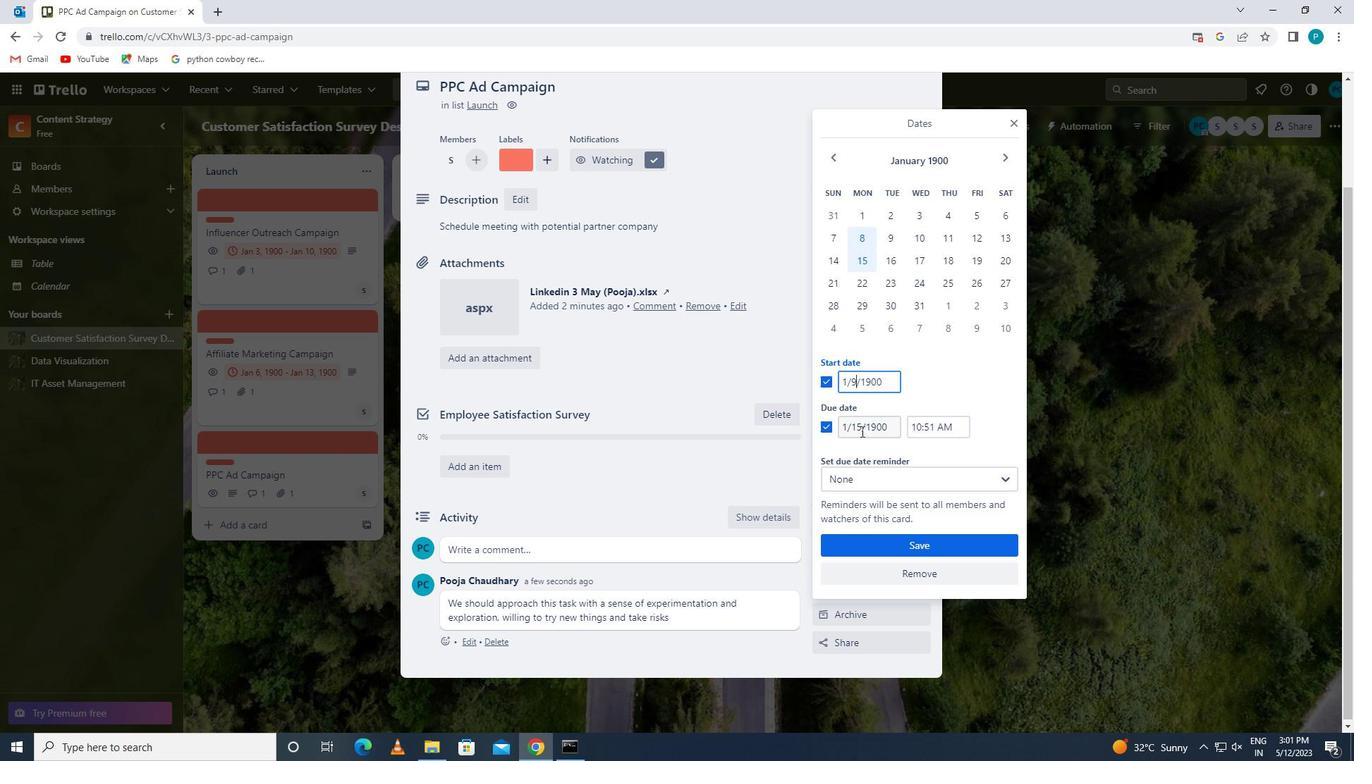 
Action: Mouse pressed left at (861, 430)
Screenshot: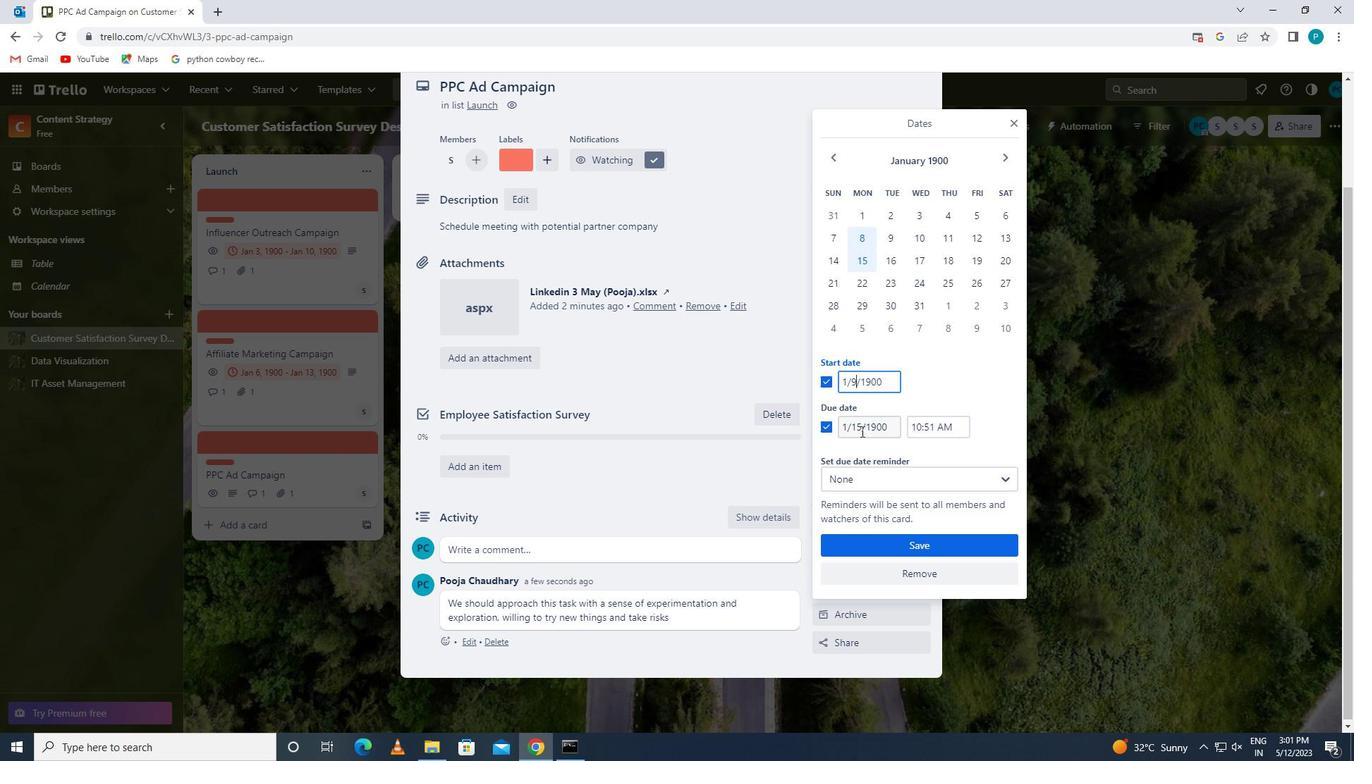 
Action: Key pressed <Key.backspace>6
Screenshot: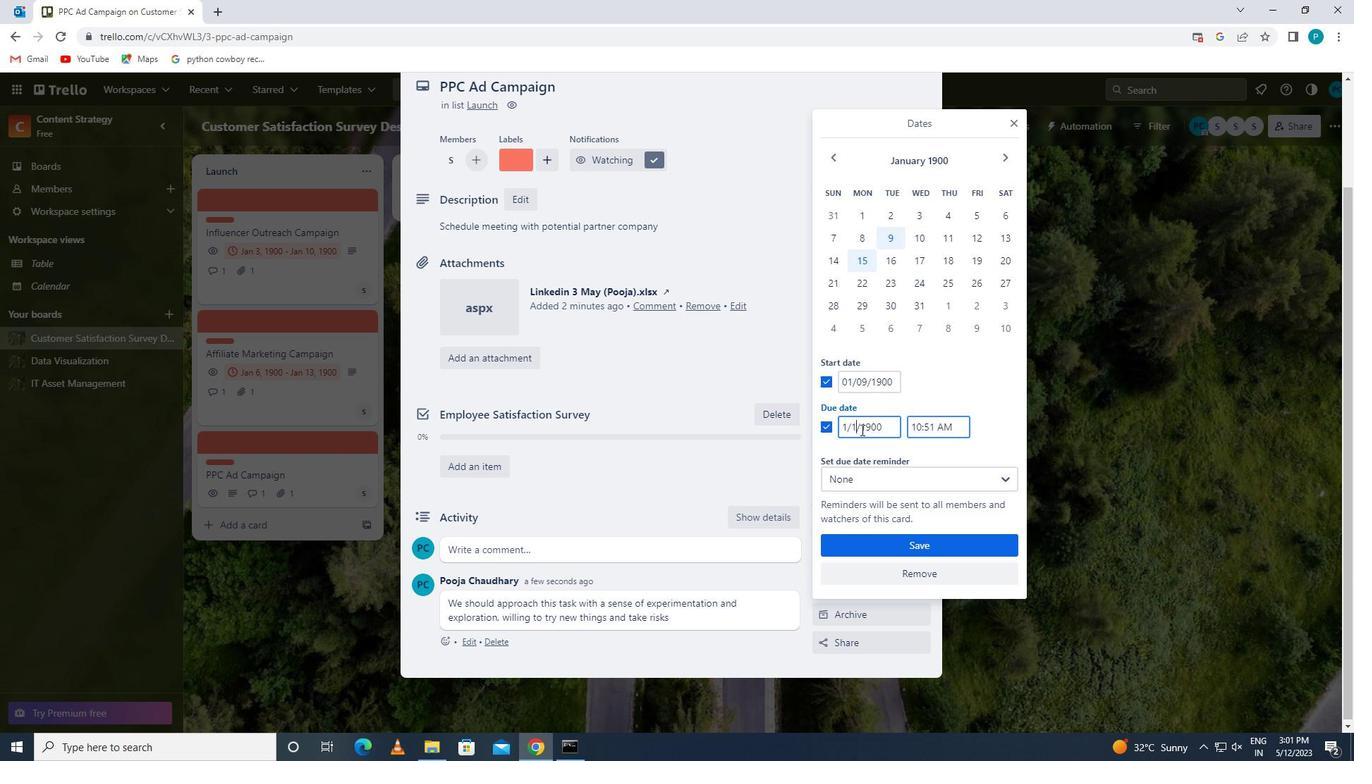 
Action: Mouse moved to (890, 552)
Screenshot: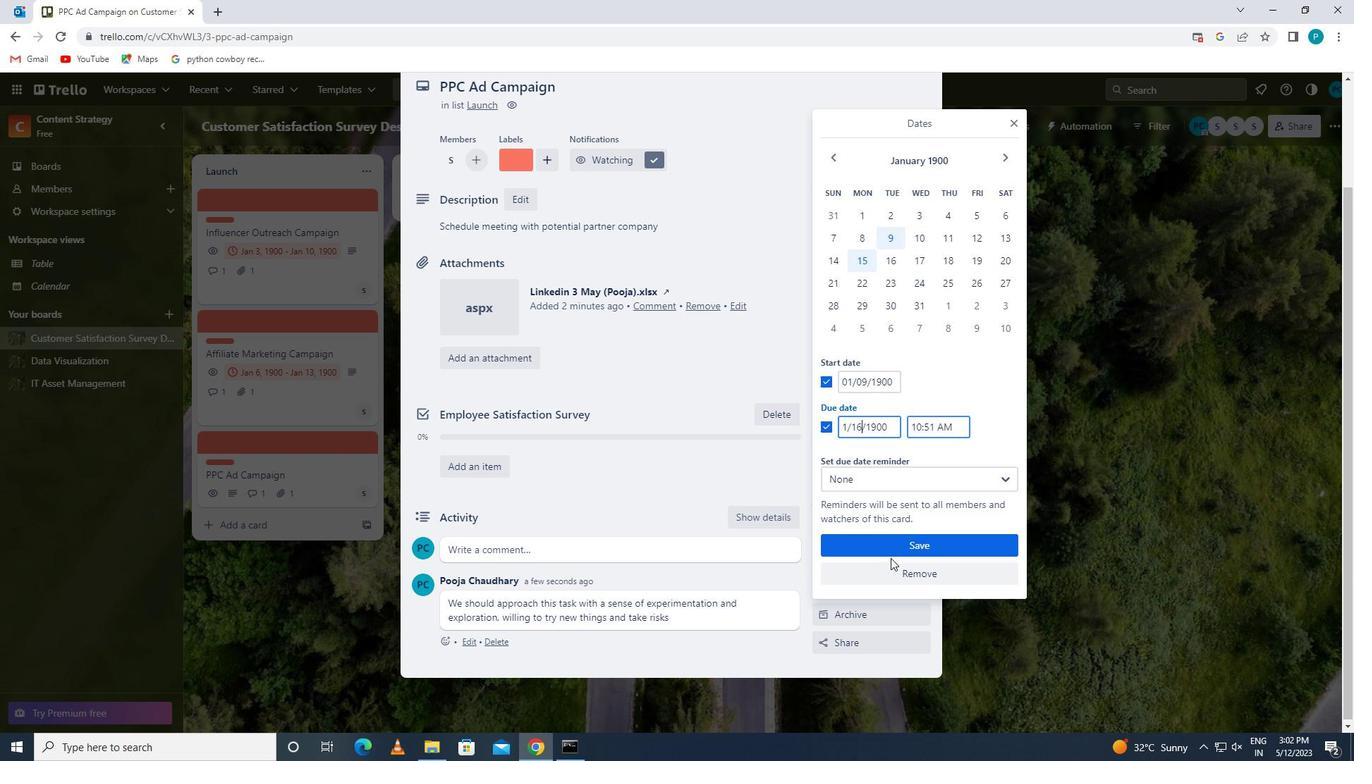 
Action: Mouse pressed left at (890, 552)
Screenshot: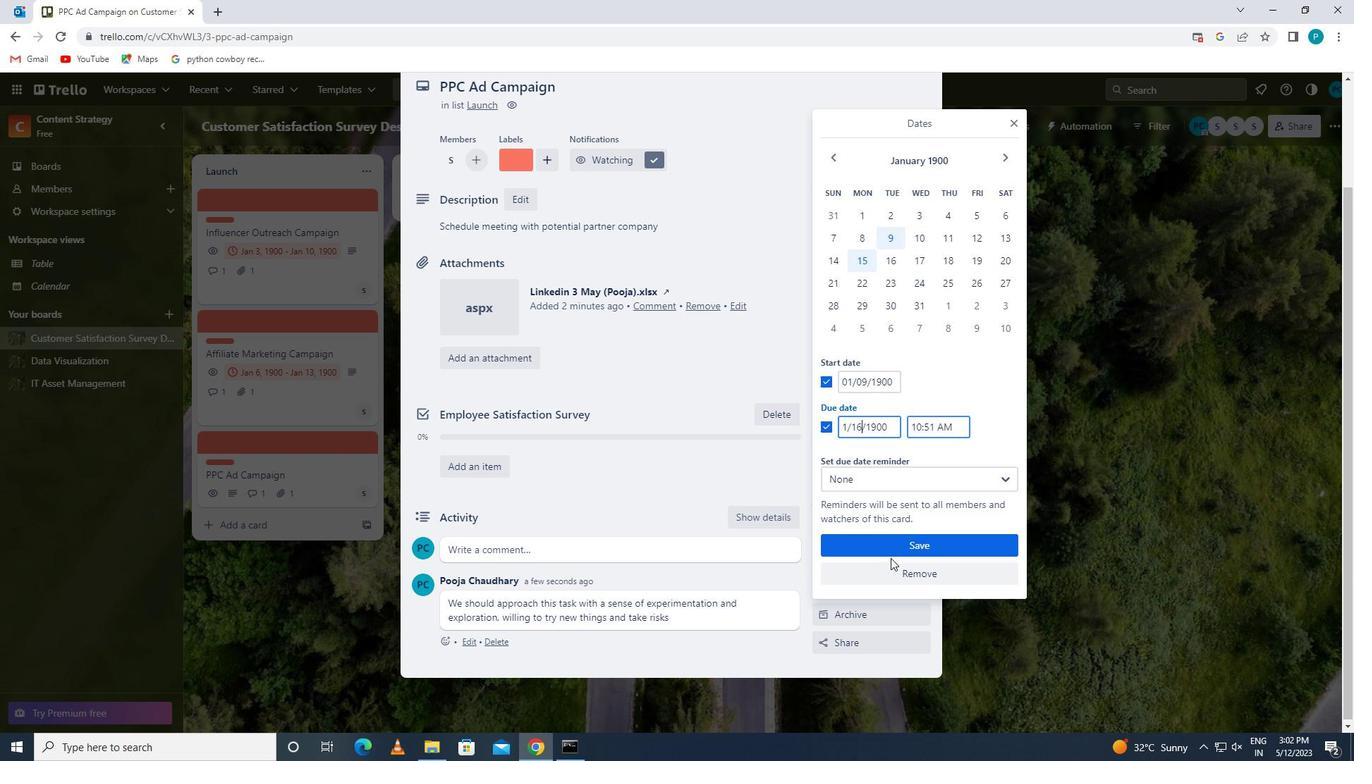 
Action: Mouse moved to (887, 548)
Screenshot: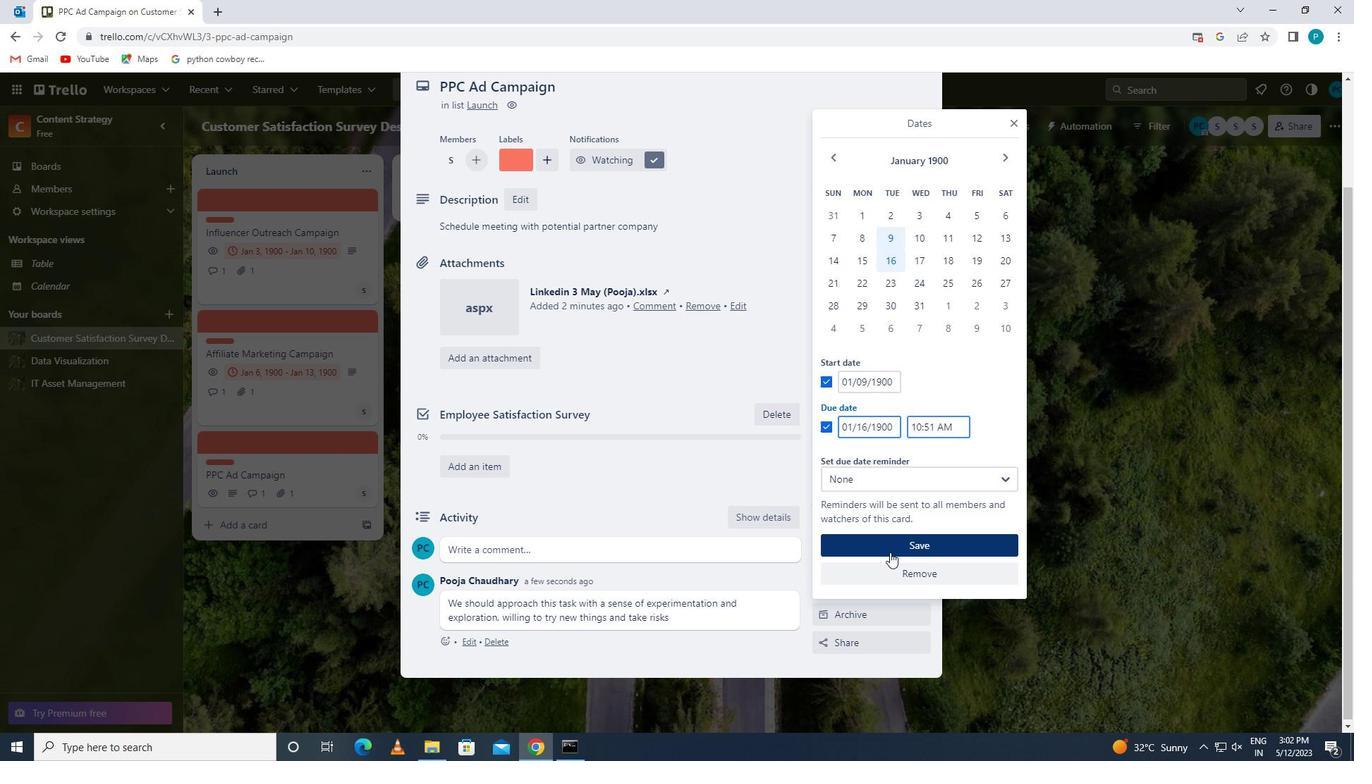 
Action: Mouse scrolled (887, 548) with delta (0, 0)
Screenshot: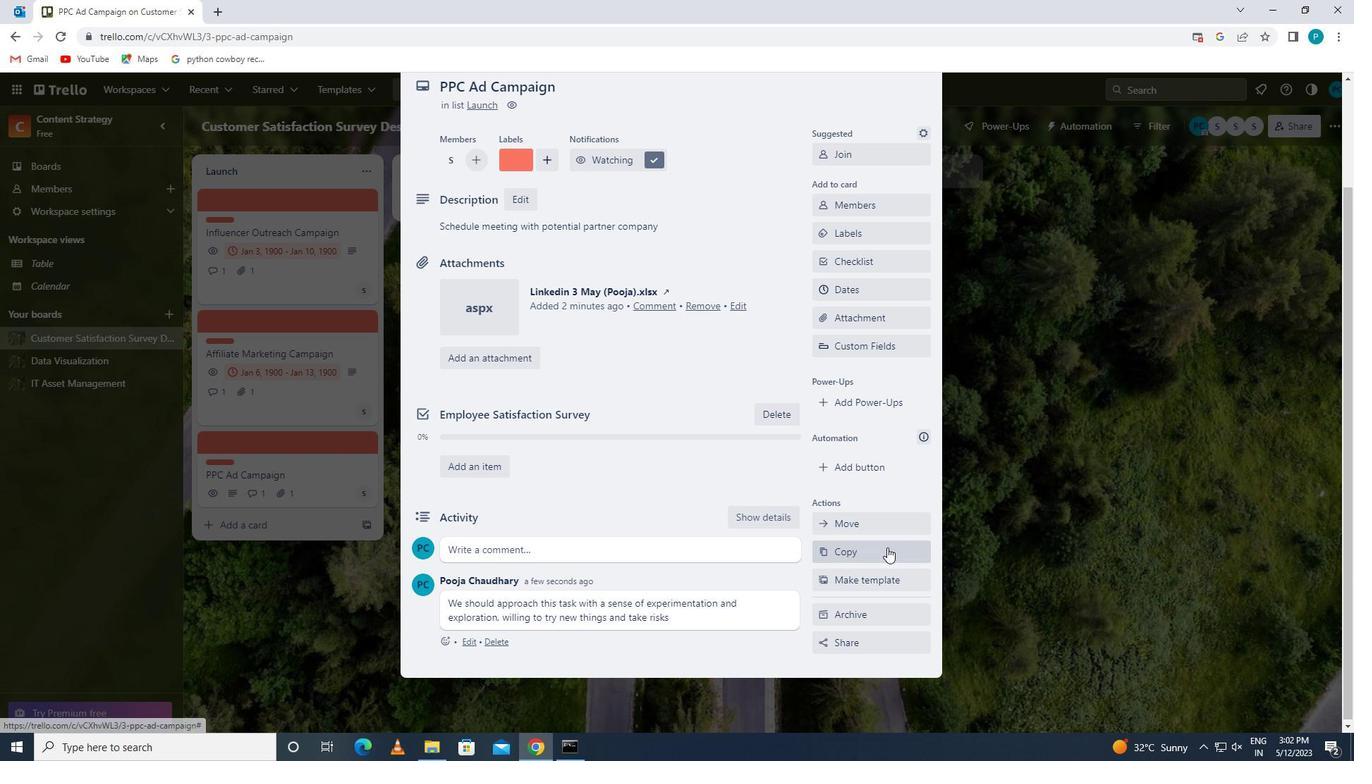 
Action: Mouse scrolled (887, 548) with delta (0, 0)
Screenshot: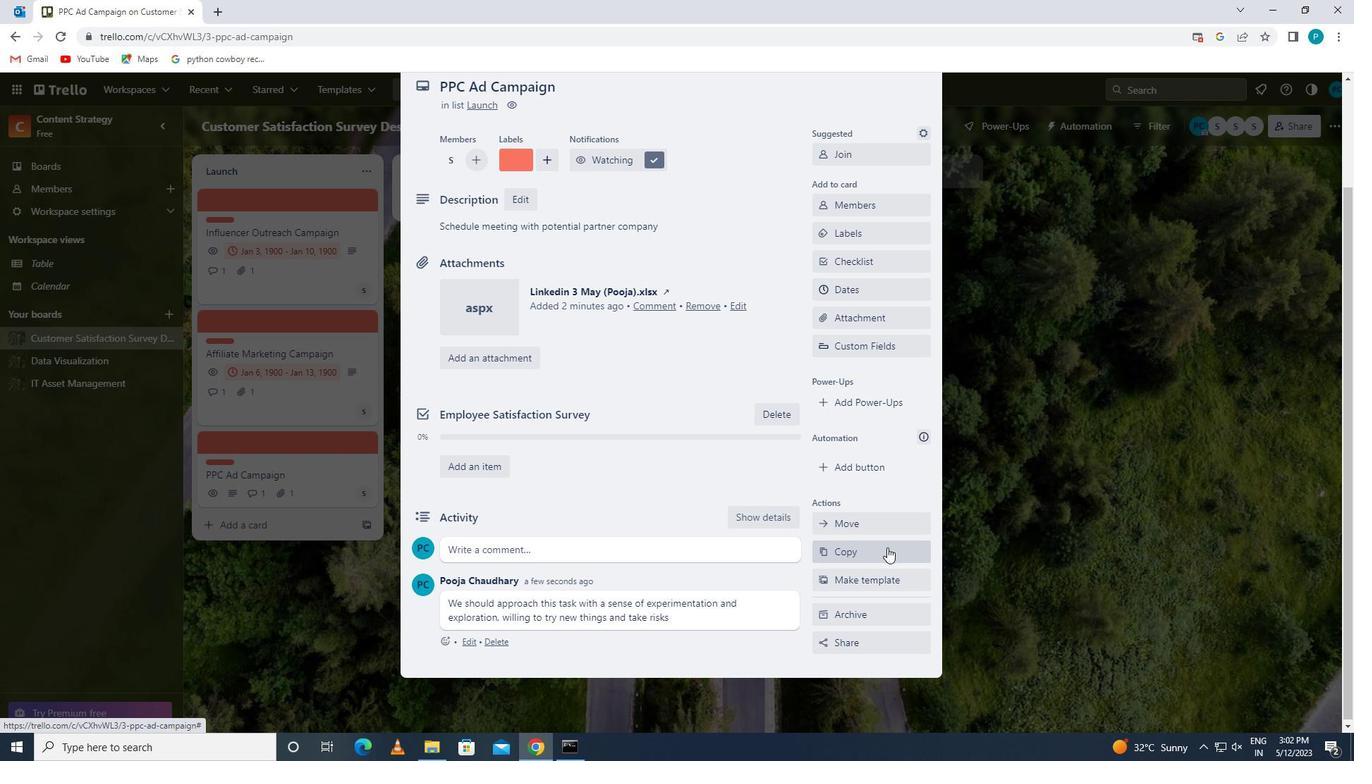 
Action: Mouse scrolled (887, 548) with delta (0, 0)
Screenshot: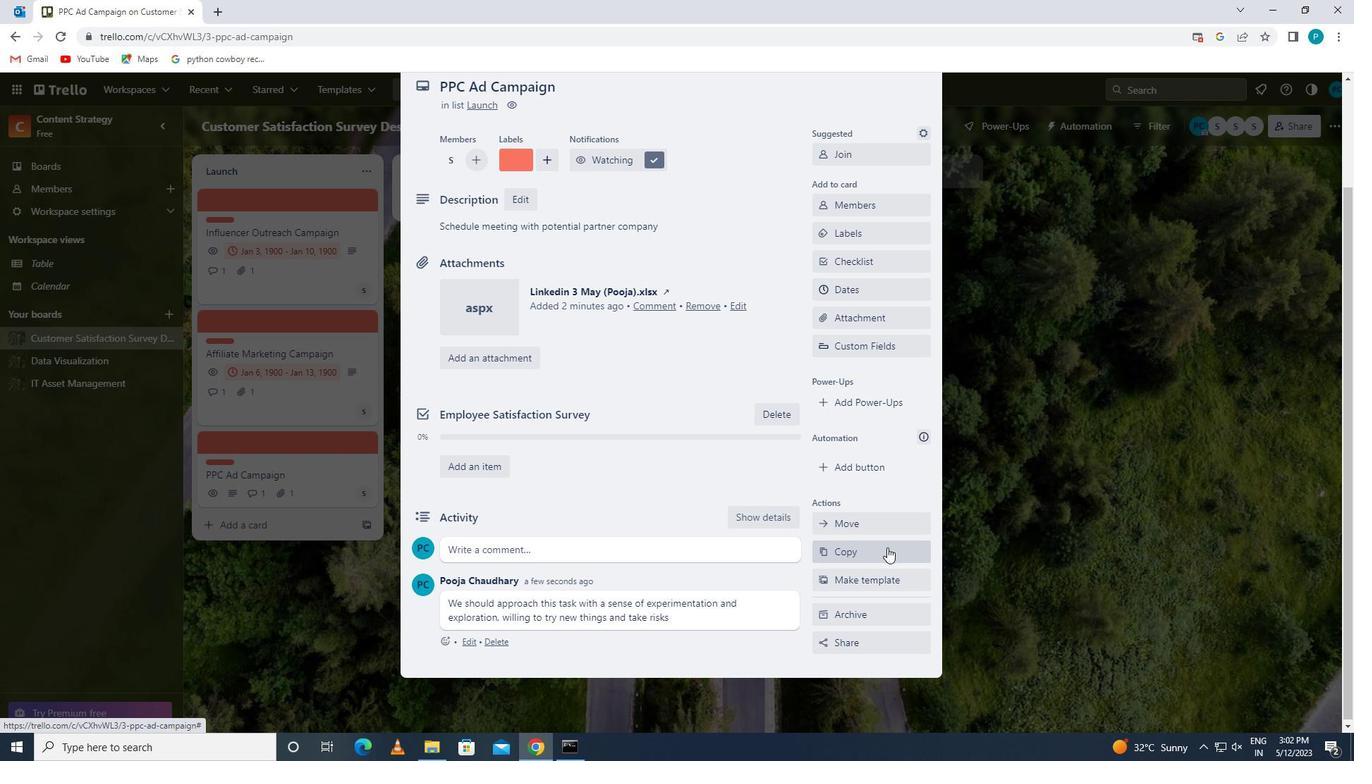 
Action: Mouse scrolled (887, 548) with delta (0, 0)
Screenshot: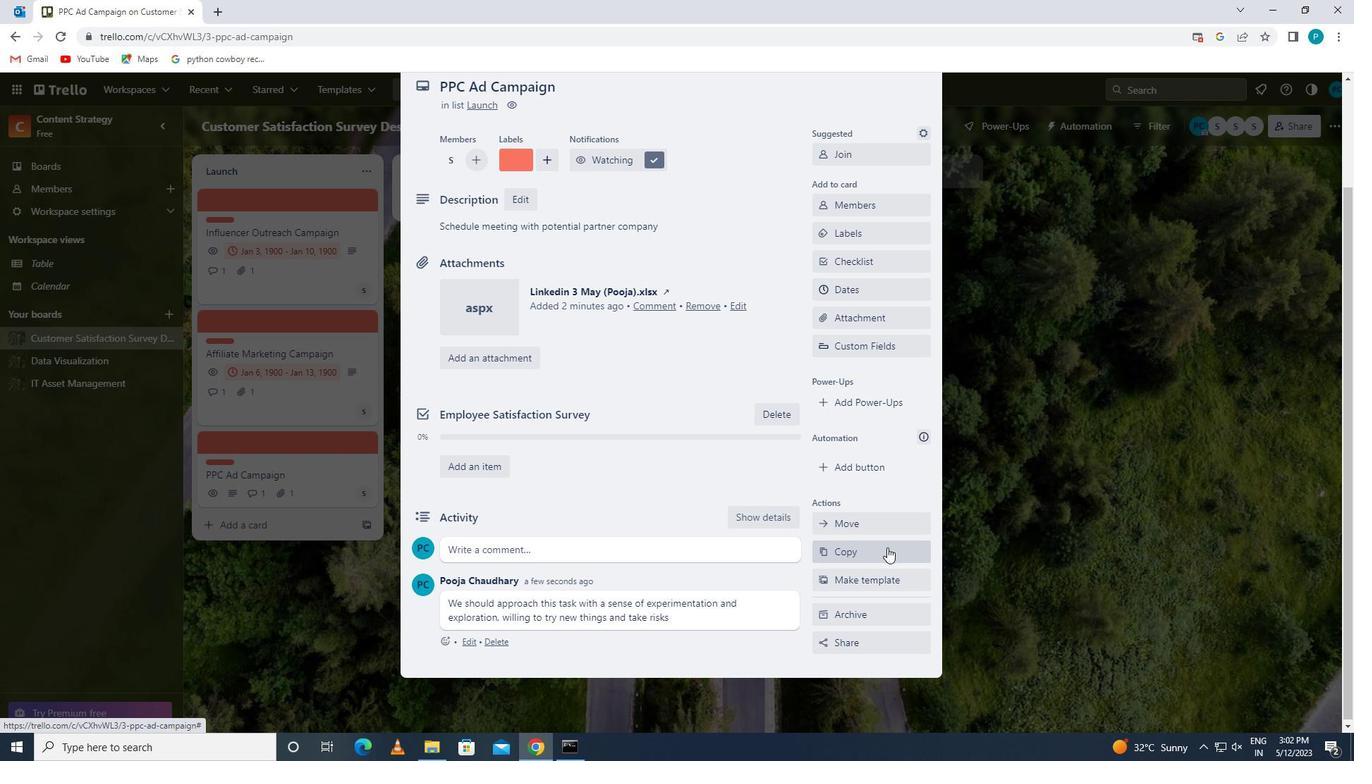 
Action: Mouse moved to (921, 132)
Screenshot: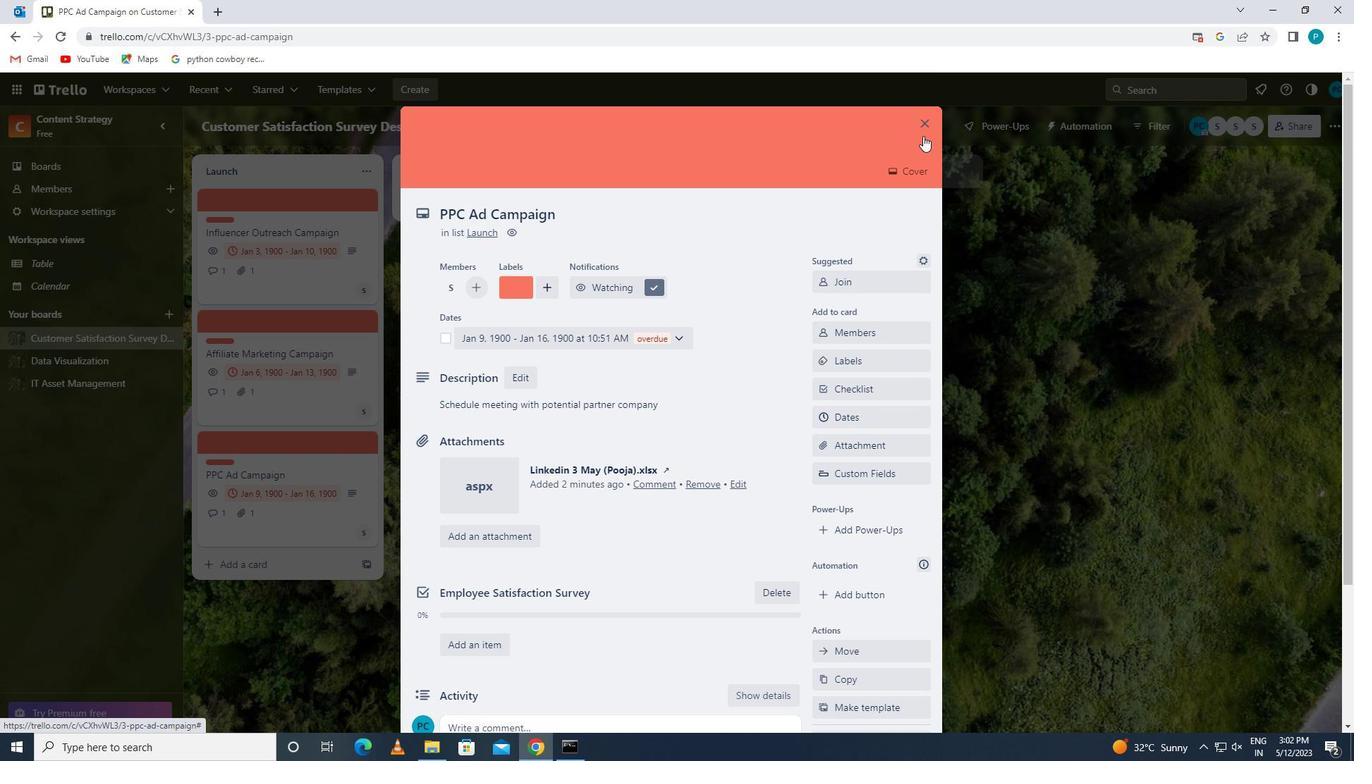 
